 Task: Add a timeline in the project CoastTech for the epic 'IT process automation' from 2024/02/03 to 2024/08/26. Add a timeline in the project CoastTech for the epic 'IT project portfolio management (PPM) improvement' from 2024/03/21 to 2024/08/05. Add a timeline in the project CoastTech for the epic 'IT change management optimization' from 2023/02/09 to 2024/10/07
Action: Mouse moved to (165, 53)
Screenshot: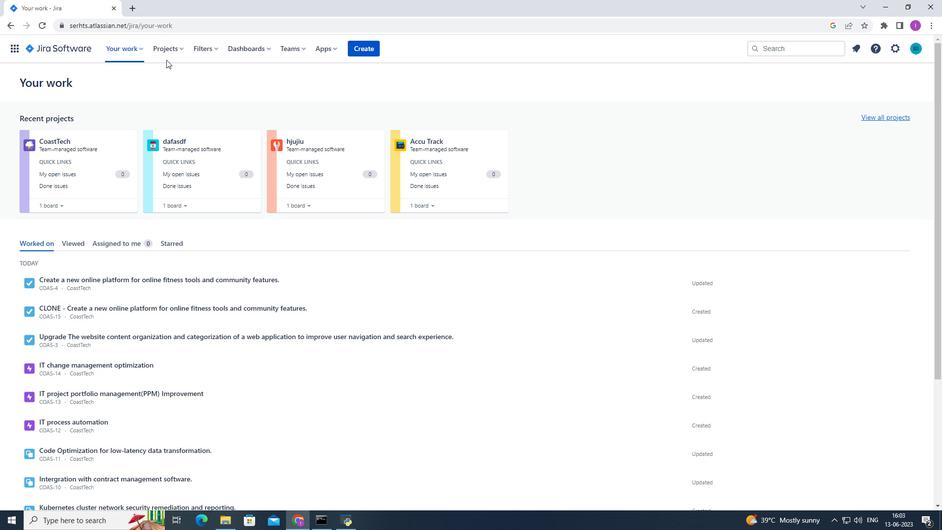 
Action: Mouse pressed left at (165, 53)
Screenshot: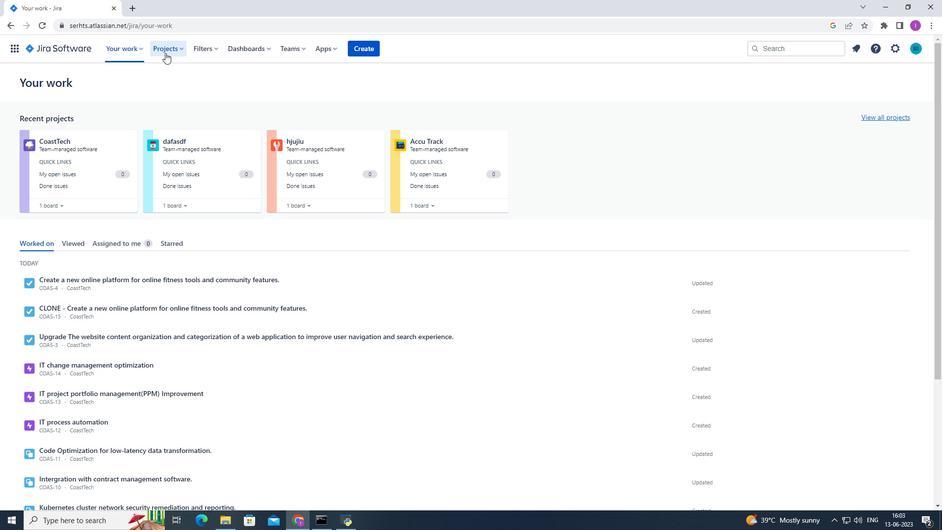 
Action: Mouse moved to (186, 90)
Screenshot: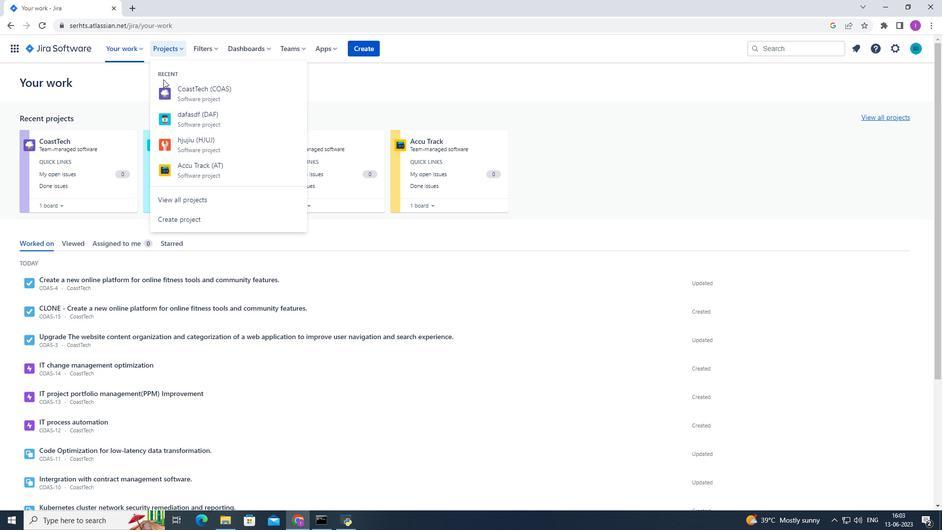 
Action: Mouse pressed left at (186, 90)
Screenshot: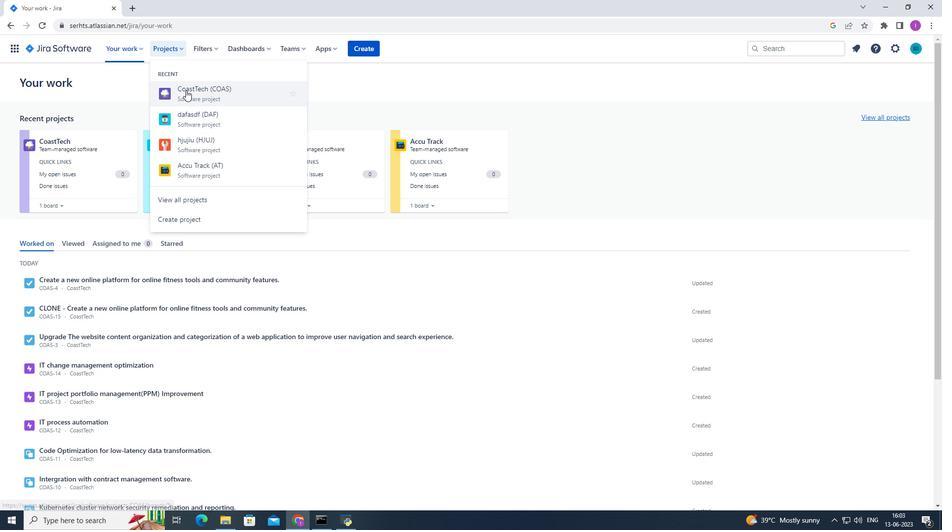 
Action: Mouse moved to (61, 147)
Screenshot: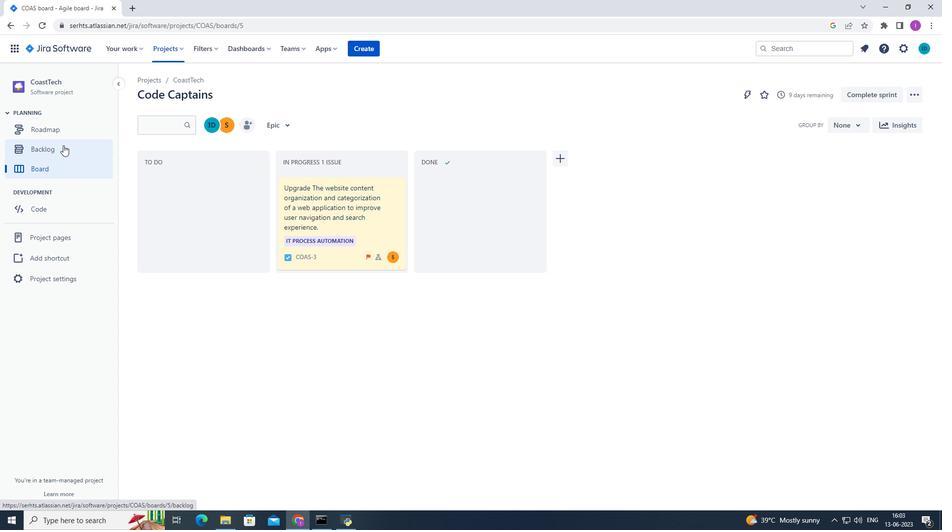 
Action: Mouse pressed left at (61, 147)
Screenshot: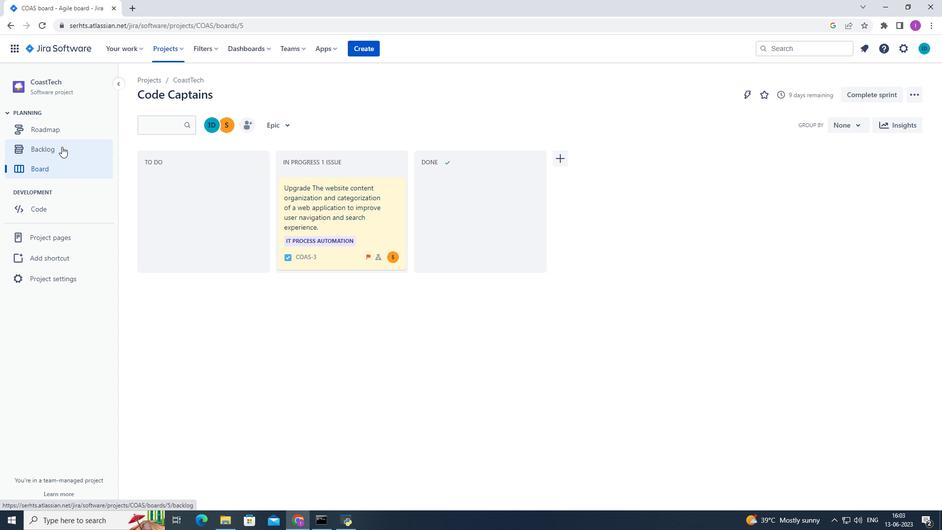 
Action: Mouse moved to (158, 151)
Screenshot: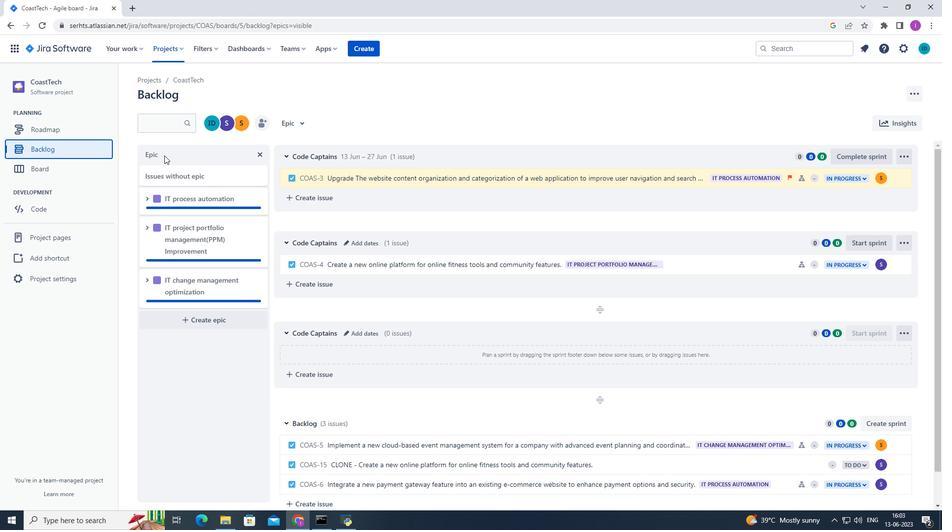
Action: Mouse pressed left at (158, 151)
Screenshot: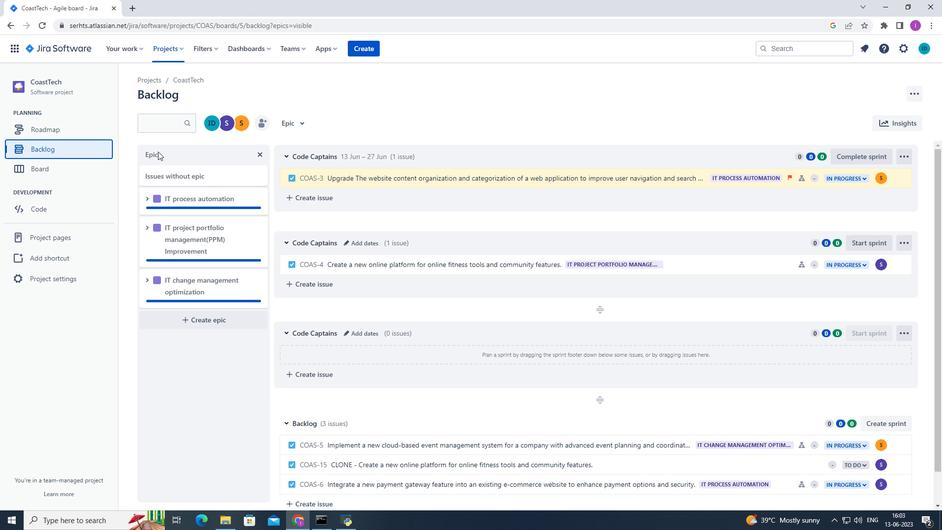 
Action: Mouse moved to (149, 198)
Screenshot: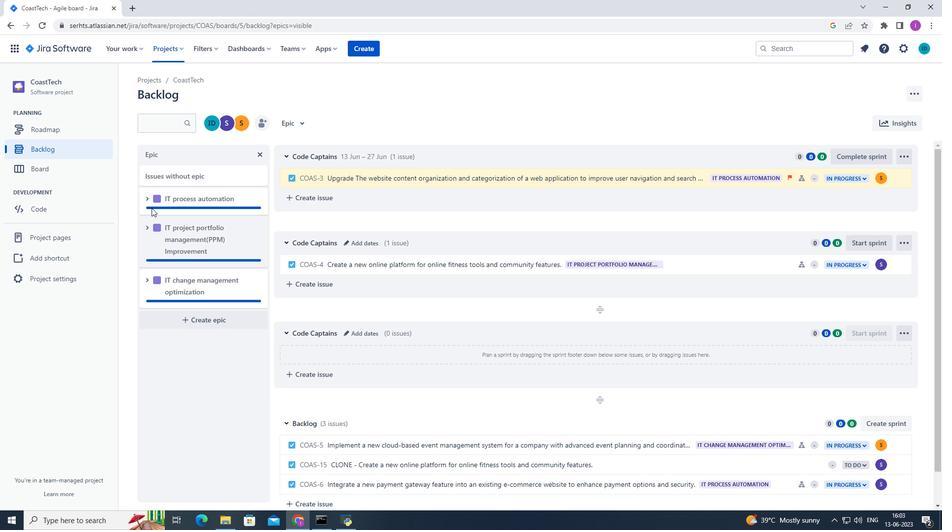 
Action: Mouse pressed left at (149, 198)
Screenshot: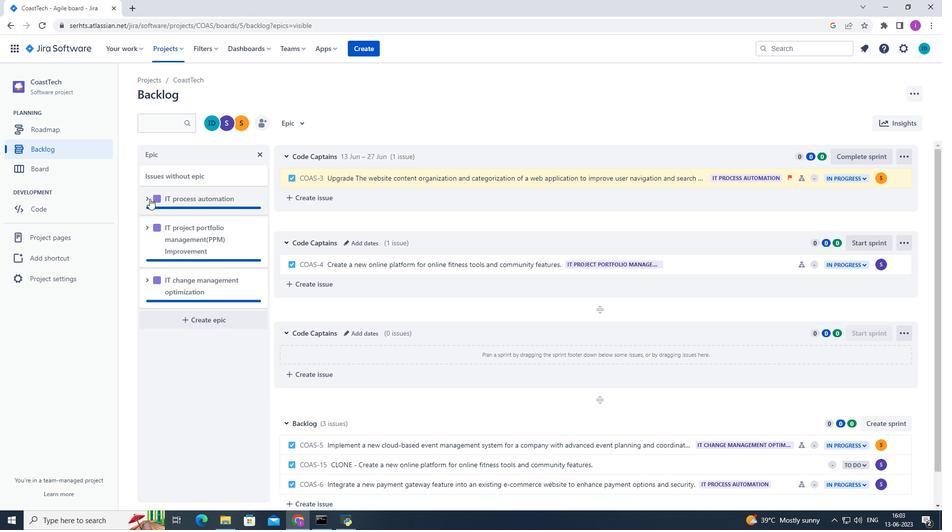 
Action: Mouse moved to (191, 273)
Screenshot: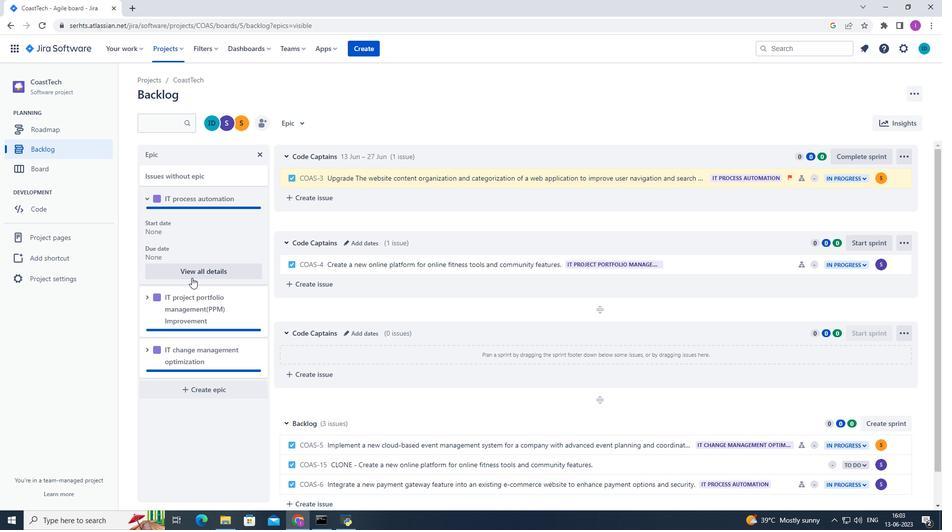 
Action: Mouse pressed left at (191, 273)
Screenshot: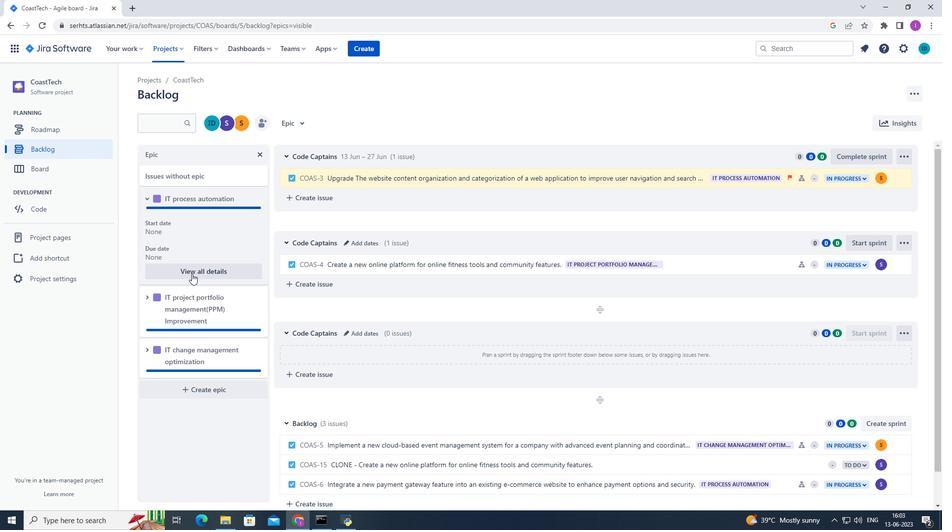 
Action: Mouse moved to (854, 369)
Screenshot: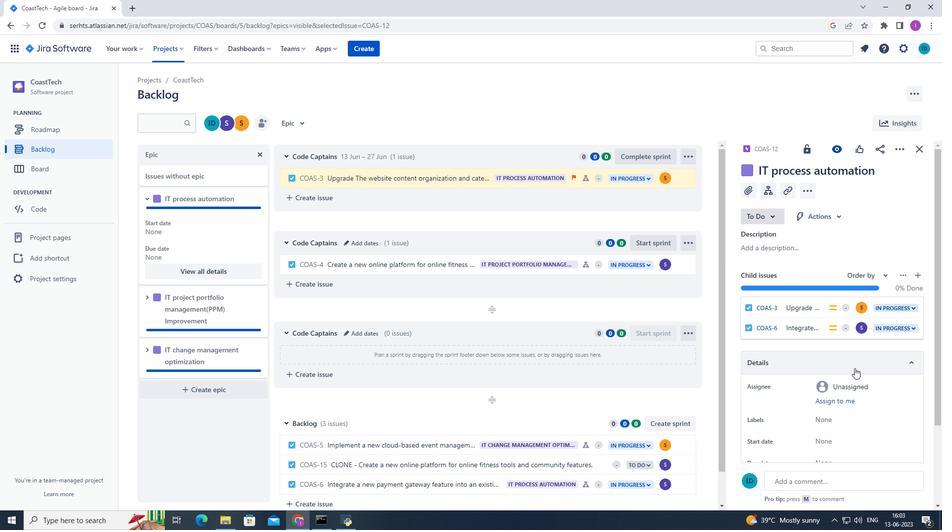 
Action: Mouse scrolled (854, 369) with delta (0, 0)
Screenshot: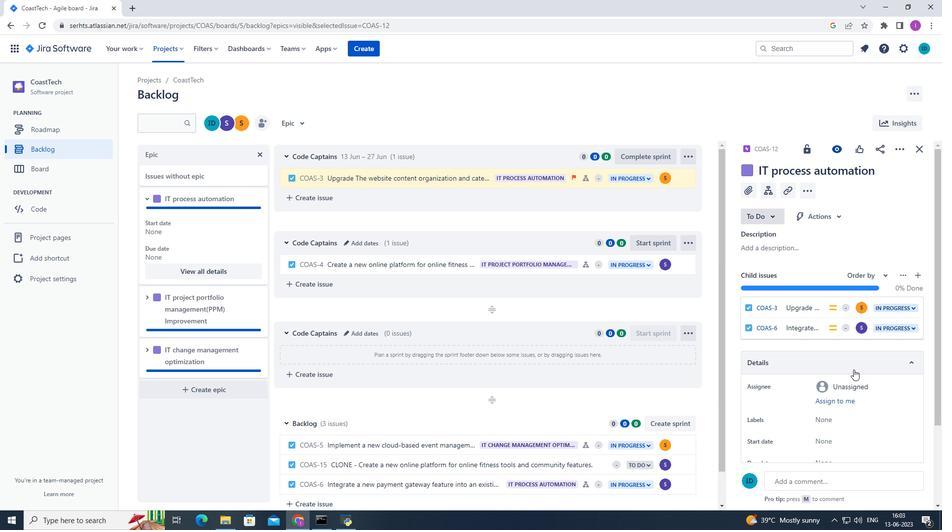 
Action: Mouse scrolled (854, 369) with delta (0, 0)
Screenshot: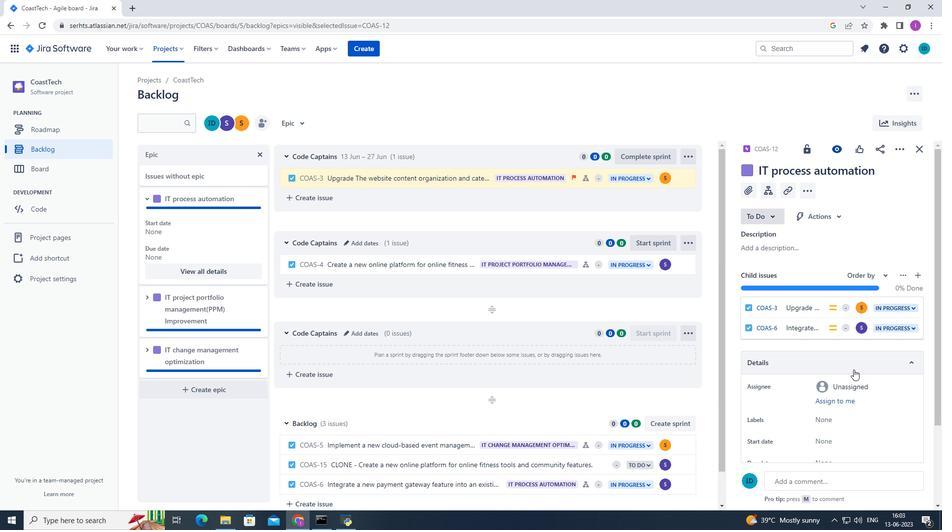 
Action: Mouse scrolled (854, 369) with delta (0, 0)
Screenshot: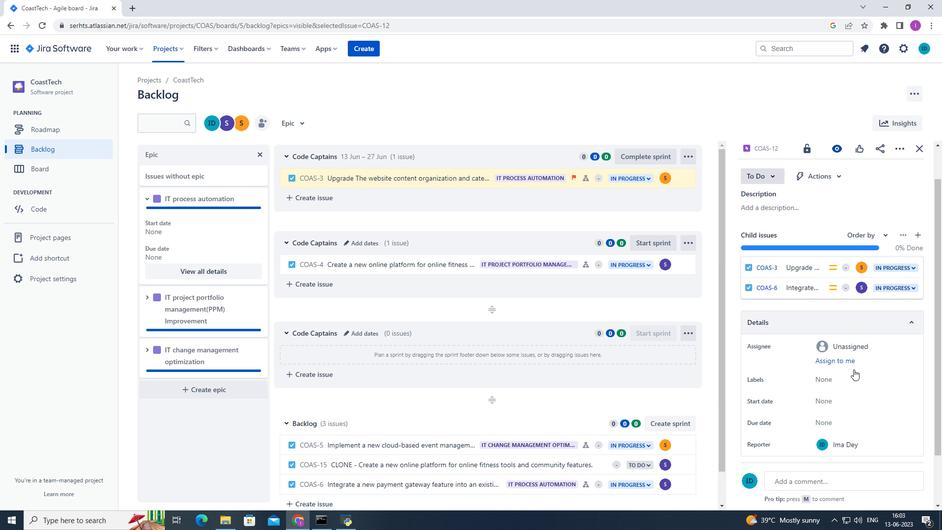 
Action: Mouse scrolled (854, 370) with delta (0, 0)
Screenshot: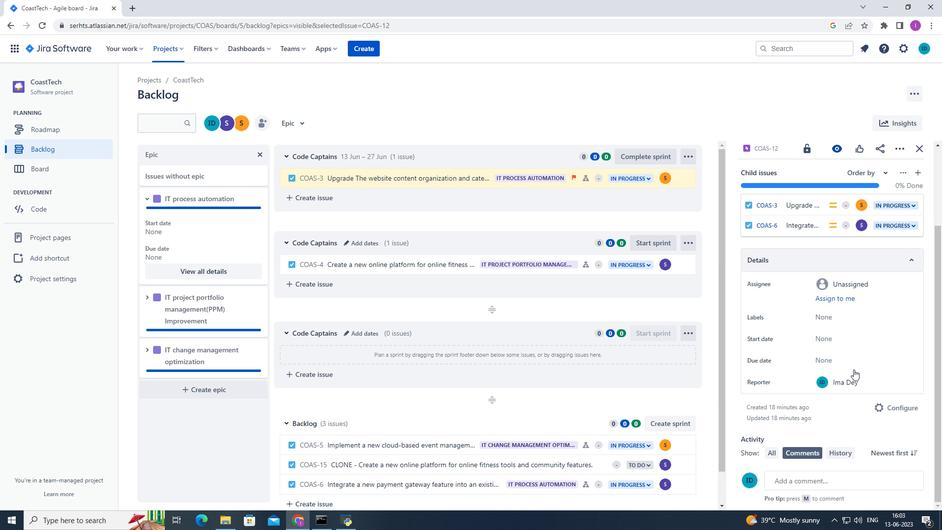 
Action: Mouse scrolled (854, 369) with delta (0, 0)
Screenshot: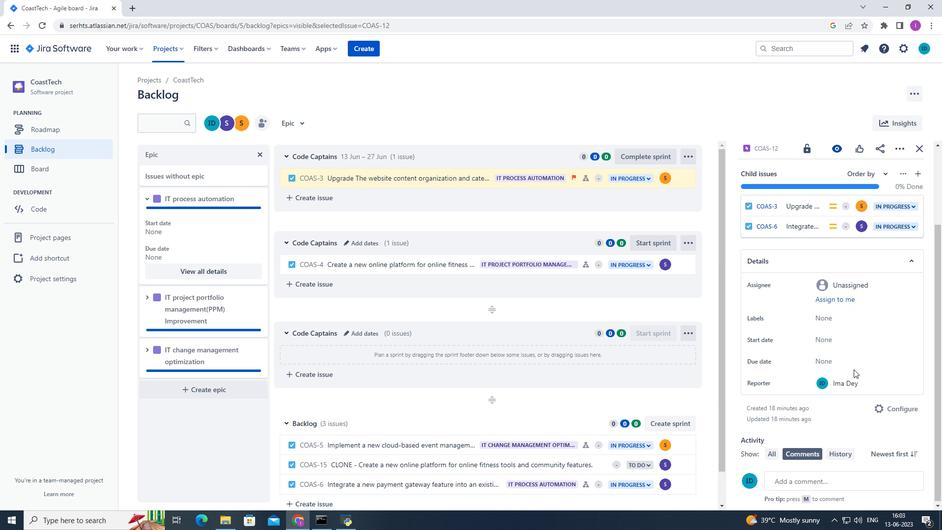 
Action: Mouse scrolled (854, 369) with delta (0, 0)
Screenshot: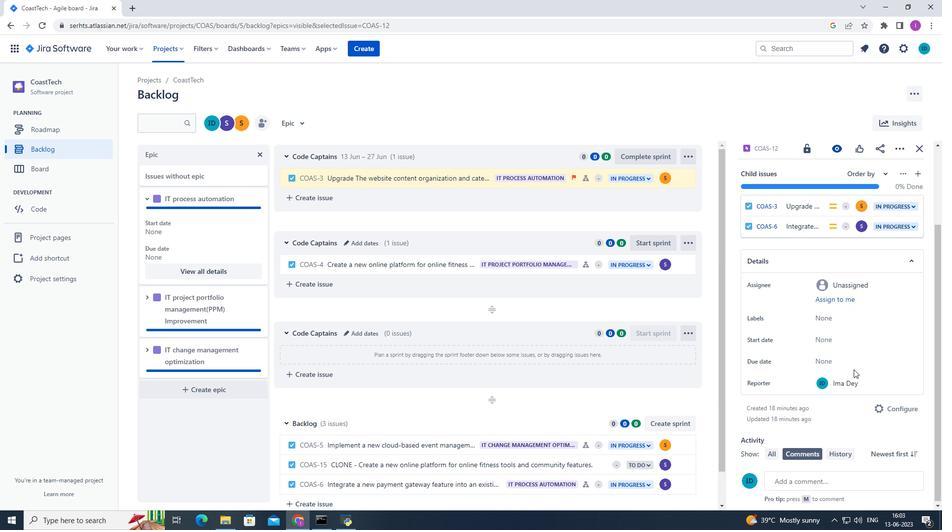 
Action: Mouse scrolled (854, 369) with delta (0, 0)
Screenshot: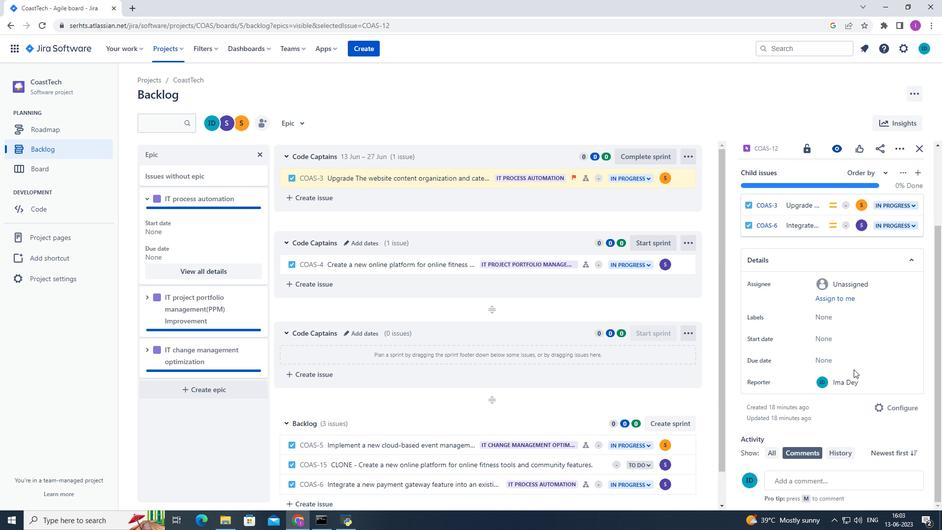 
Action: Mouse scrolled (854, 369) with delta (0, 0)
Screenshot: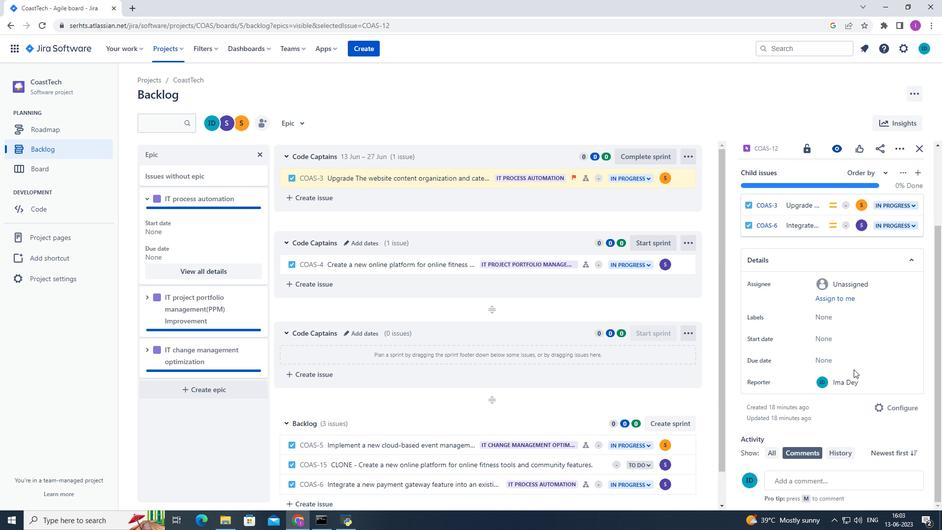 
Action: Mouse scrolled (854, 370) with delta (0, 0)
Screenshot: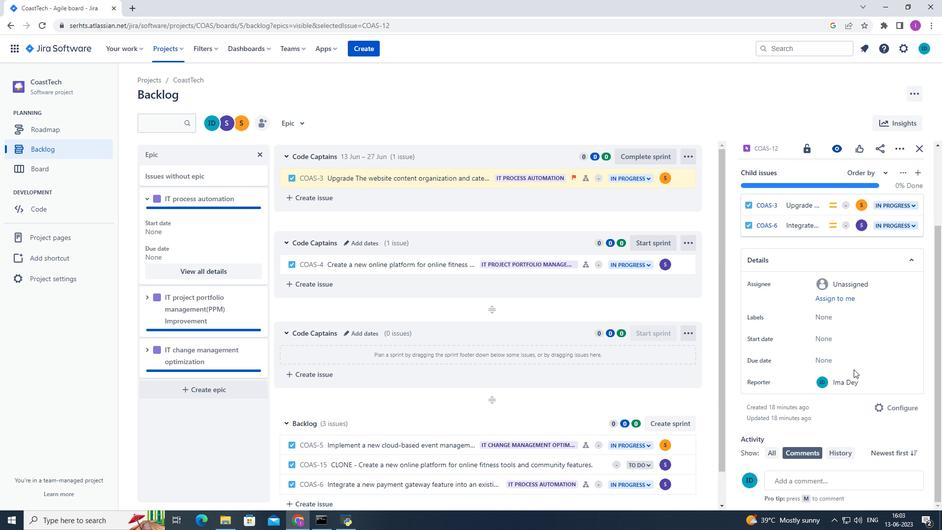 
Action: Mouse scrolled (854, 369) with delta (0, 0)
Screenshot: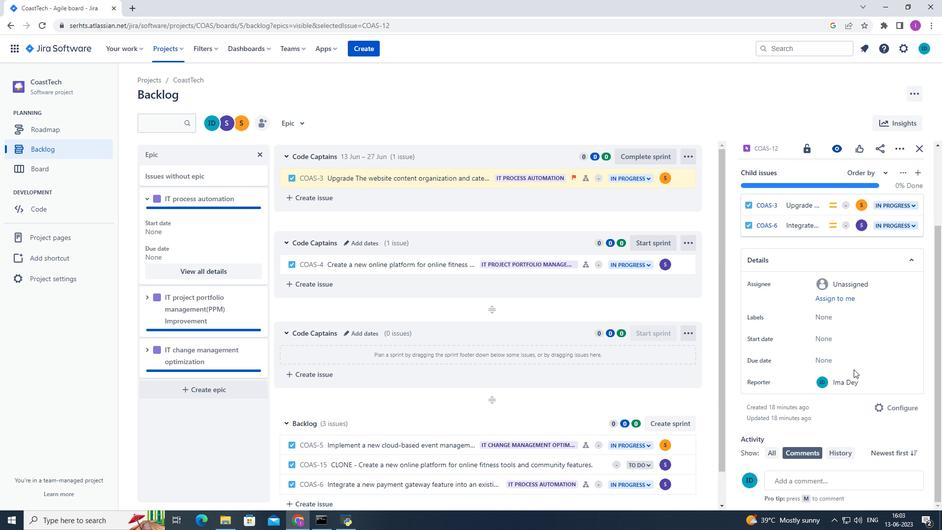 
Action: Mouse moved to (853, 365)
Screenshot: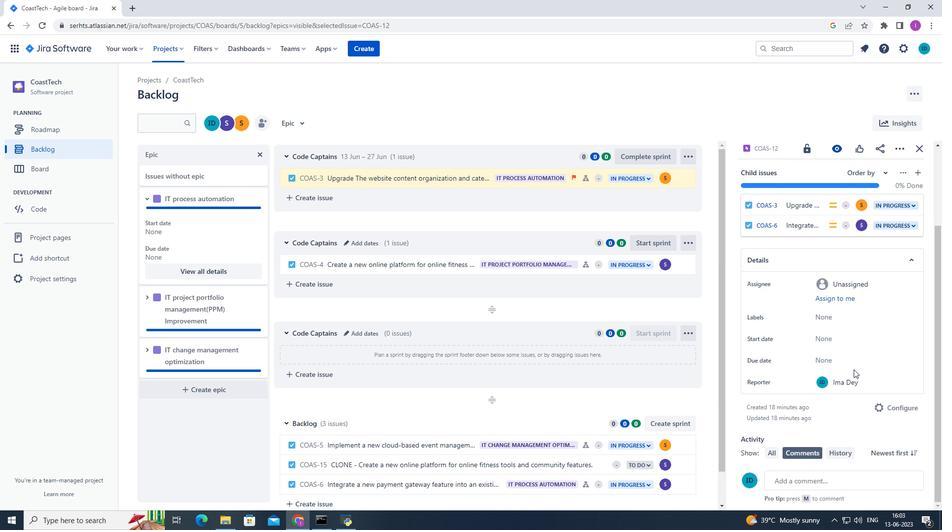
Action: Mouse scrolled (853, 364) with delta (0, 0)
Screenshot: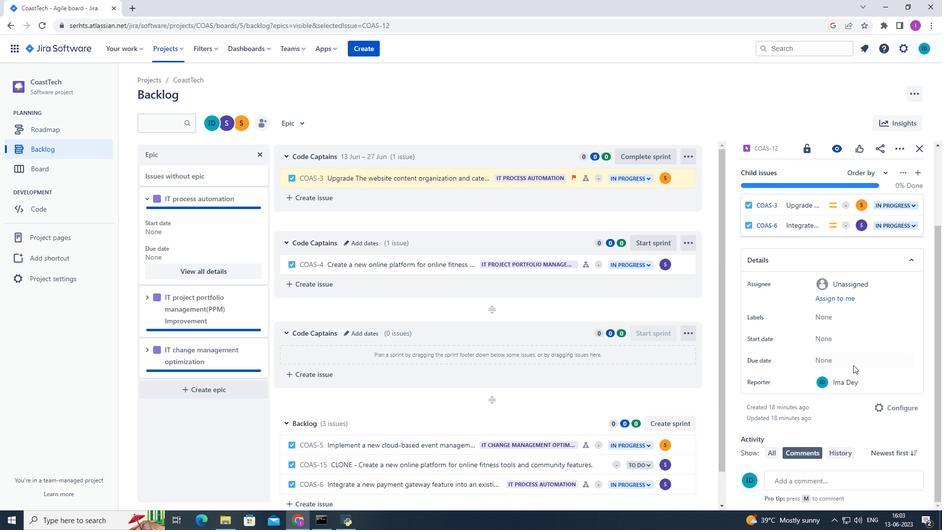 
Action: Mouse scrolled (853, 364) with delta (0, 0)
Screenshot: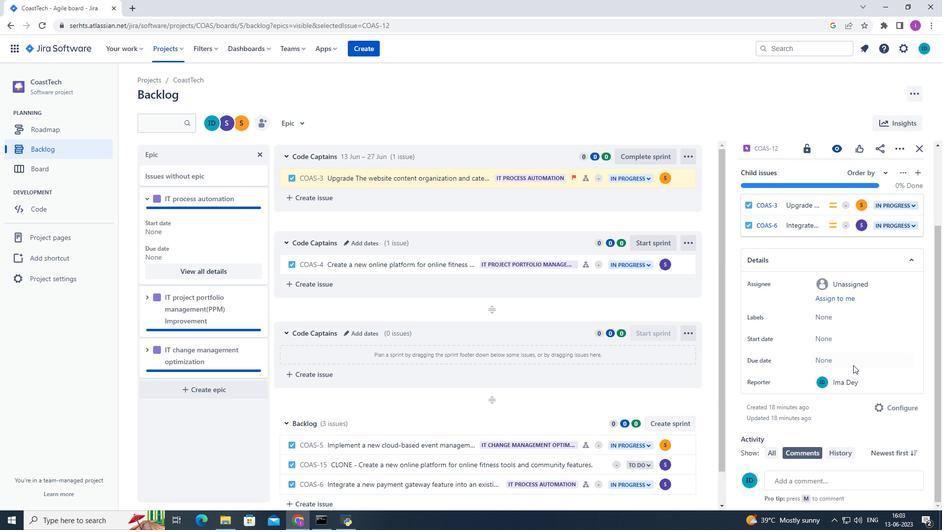 
Action: Mouse scrolled (853, 364) with delta (0, 0)
Screenshot: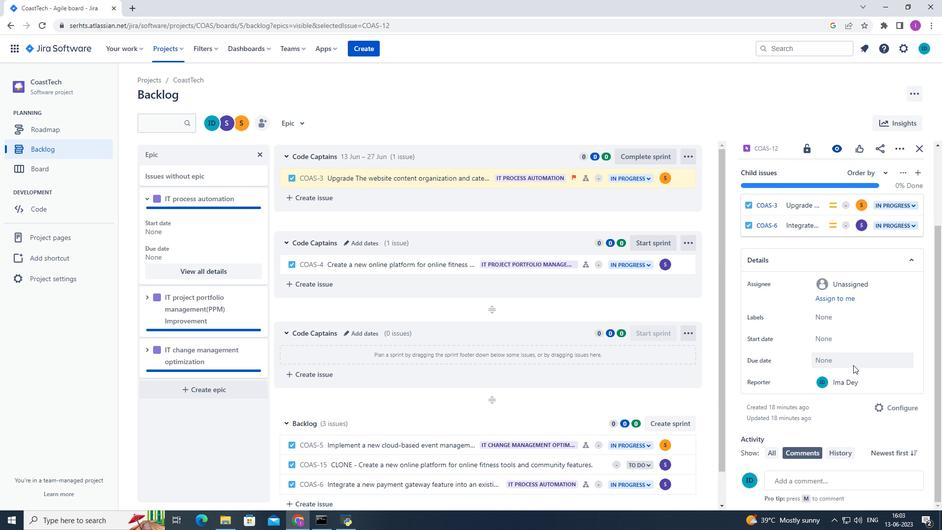 
Action: Mouse moved to (850, 354)
Screenshot: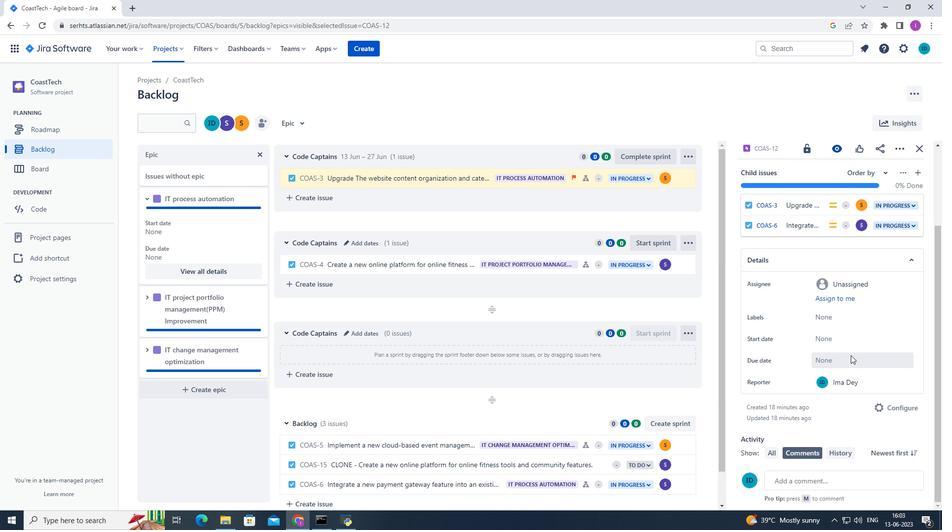 
Action: Mouse scrolled (850, 355) with delta (0, 0)
Screenshot: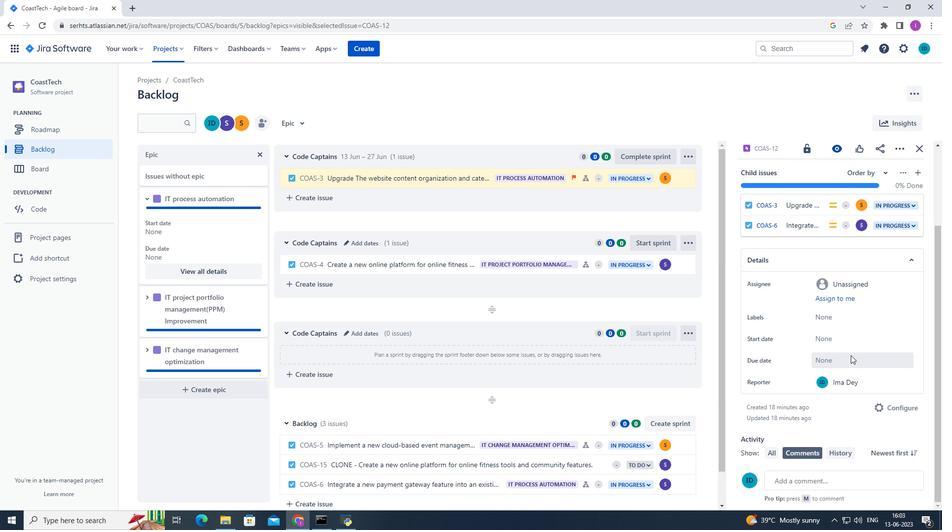 
Action: Mouse scrolled (850, 355) with delta (0, 0)
Screenshot: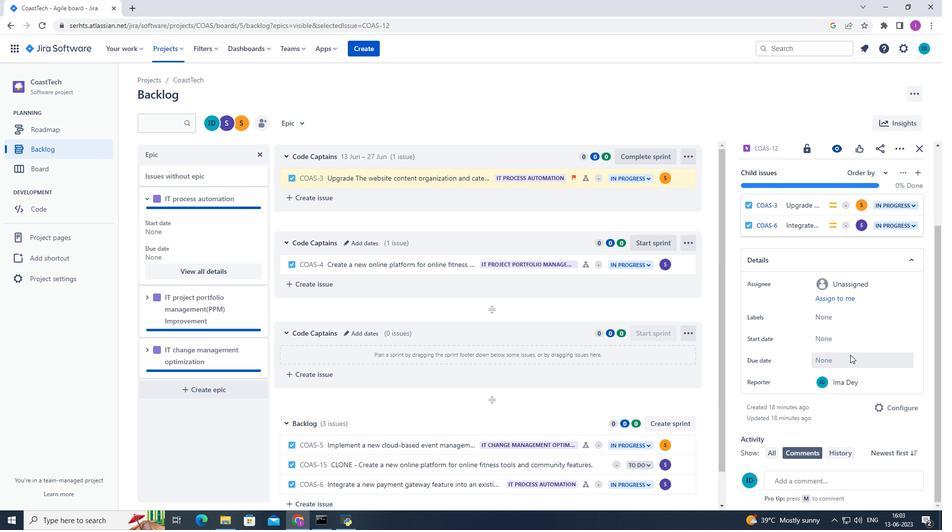 
Action: Mouse scrolled (850, 354) with delta (0, 0)
Screenshot: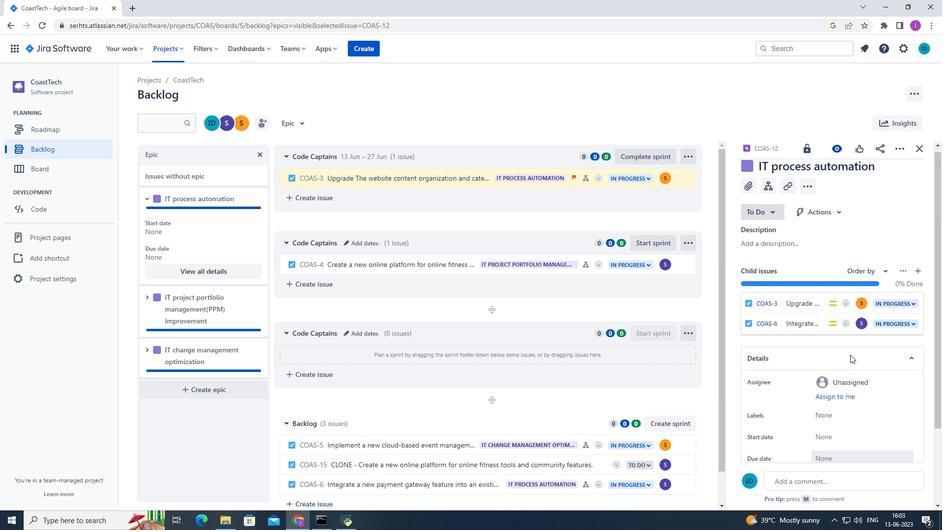 
Action: Mouse scrolled (850, 354) with delta (0, 0)
Screenshot: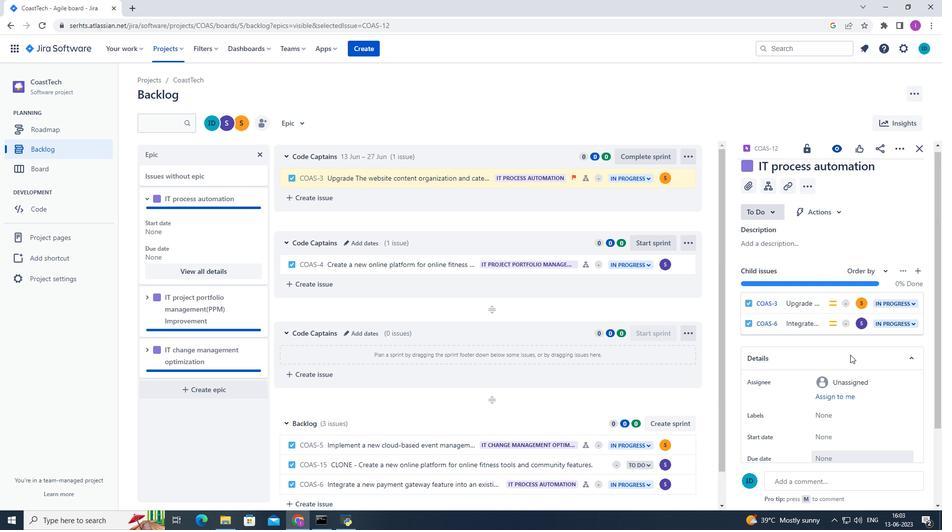 
Action: Mouse moved to (818, 338)
Screenshot: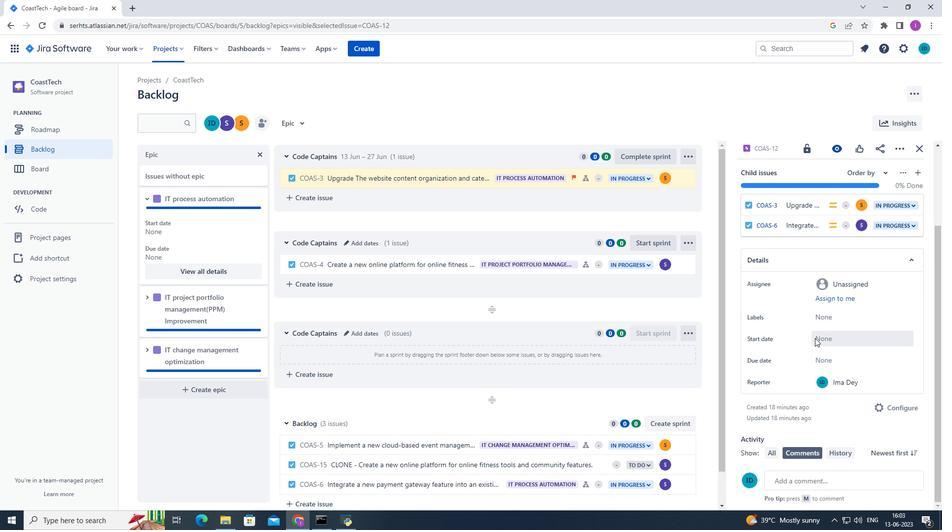 
Action: Mouse pressed left at (818, 338)
Screenshot: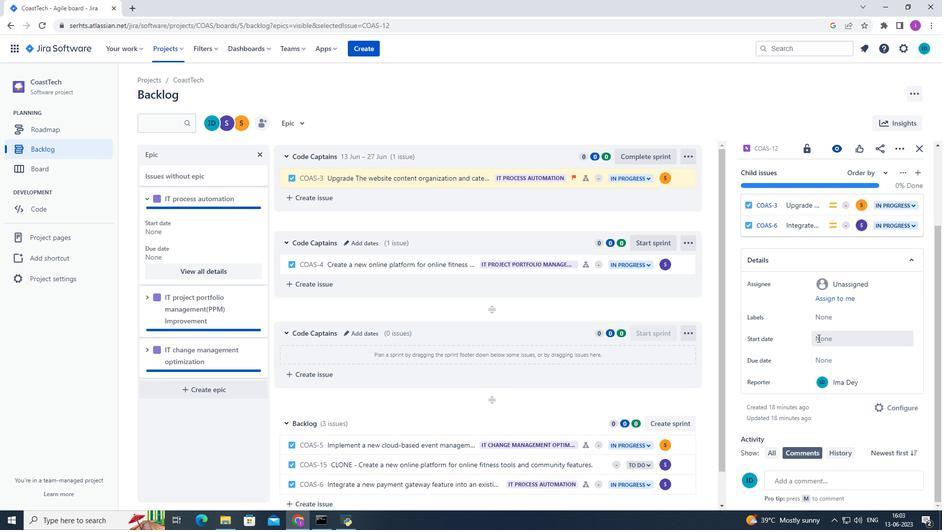 
Action: Mouse moved to (844, 377)
Screenshot: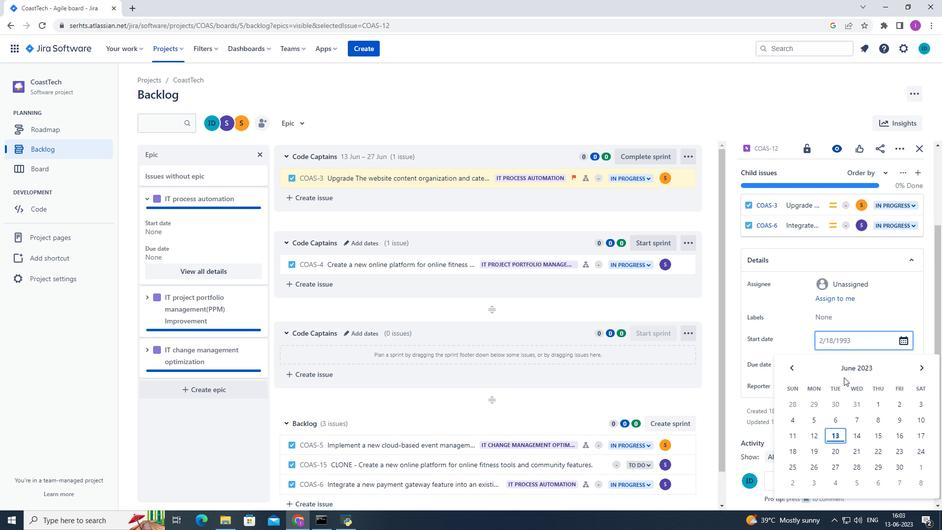 
Action: Mouse scrolled (844, 377) with delta (0, 0)
Screenshot: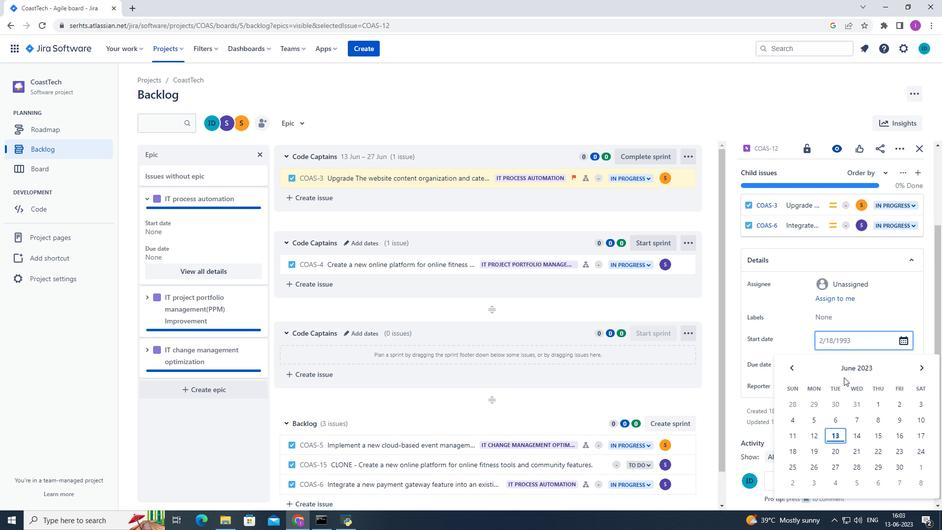 
Action: Mouse scrolled (844, 377) with delta (0, 0)
Screenshot: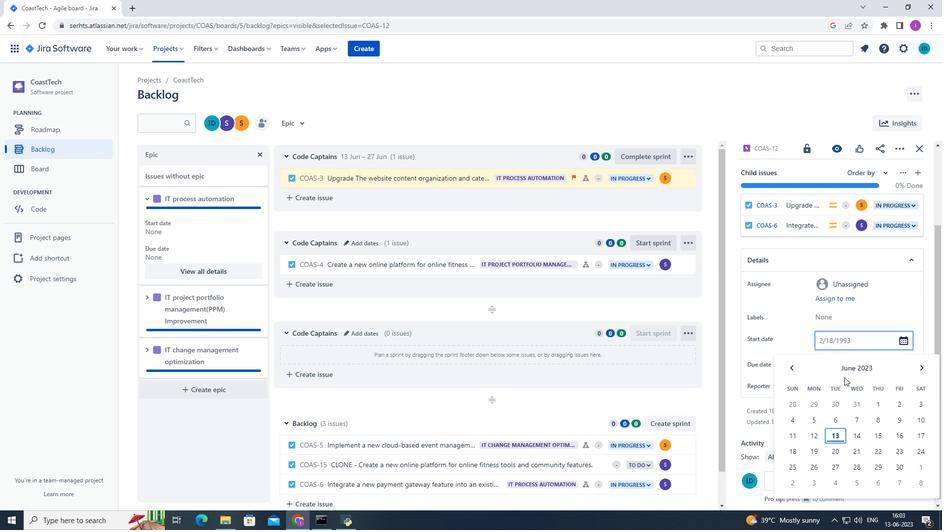 
Action: Mouse scrolled (844, 377) with delta (0, 0)
Screenshot: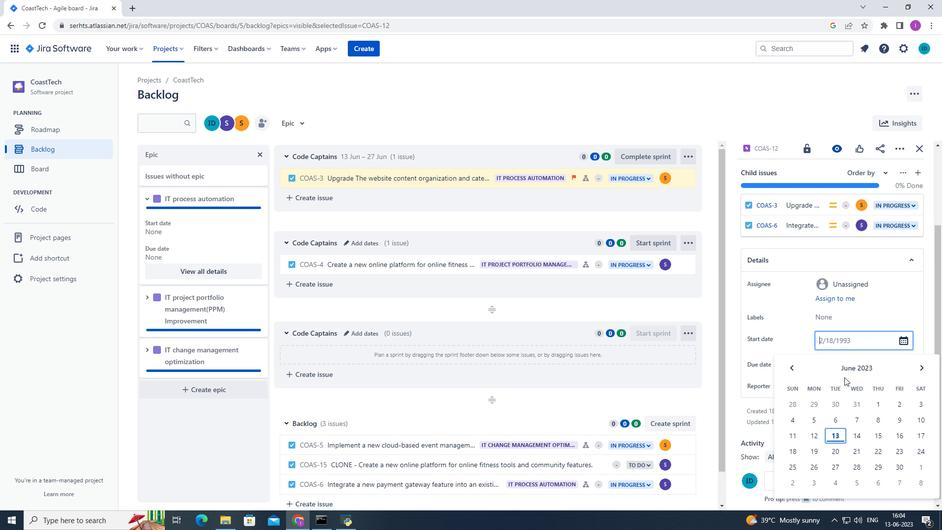 
Action: Mouse moved to (921, 368)
Screenshot: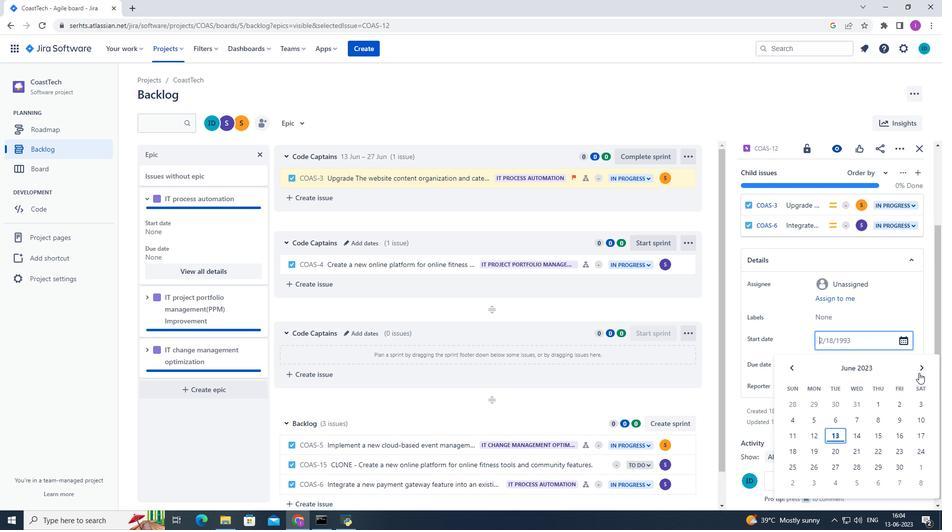 
Action: Mouse pressed left at (921, 368)
Screenshot: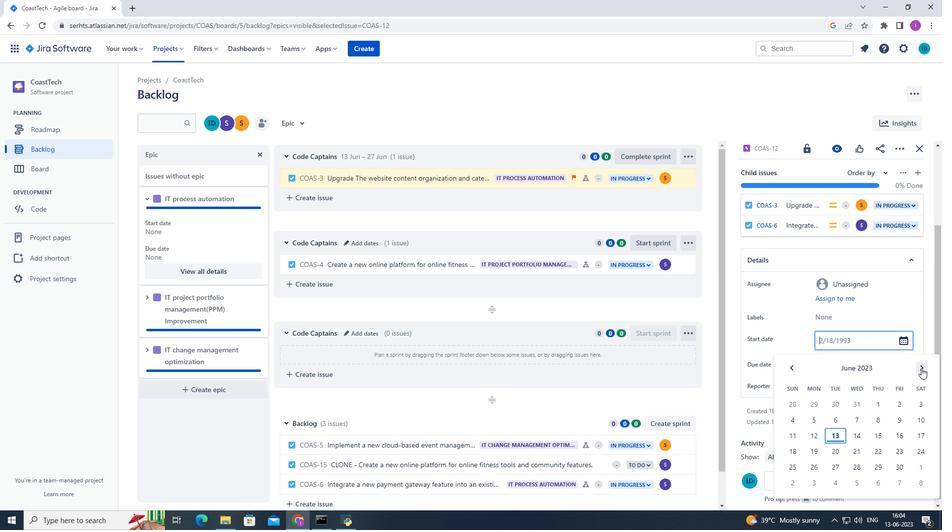 
Action: Mouse pressed left at (921, 368)
Screenshot: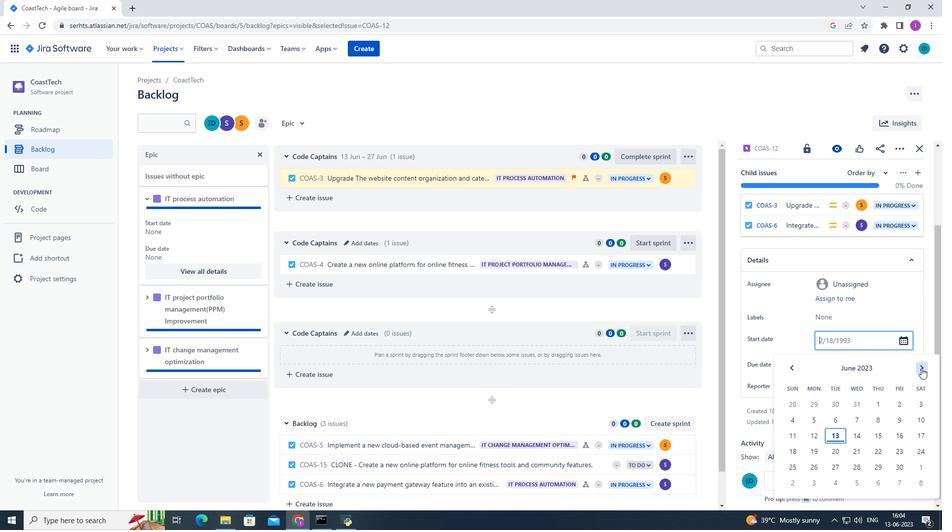
Action: Mouse pressed left at (921, 368)
Screenshot: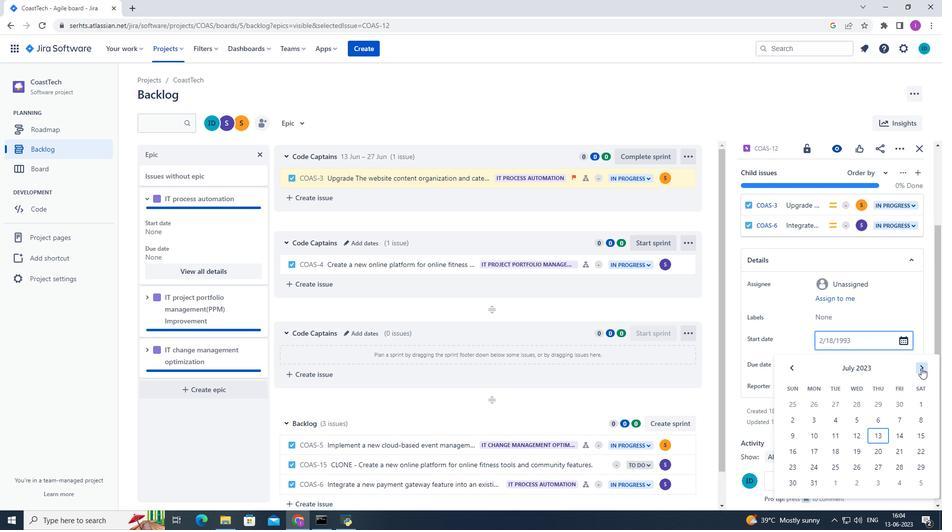 
Action: Mouse pressed left at (921, 368)
Screenshot: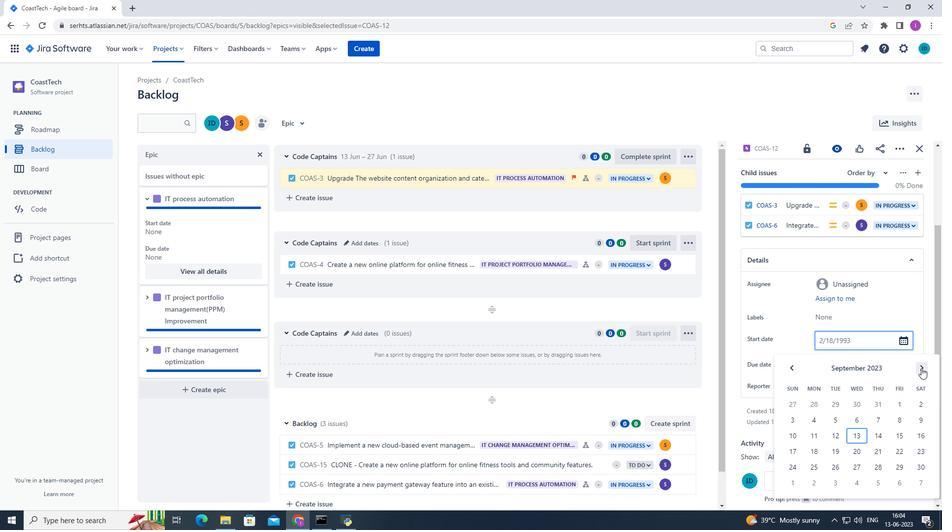 
Action: Mouse pressed left at (921, 368)
Screenshot: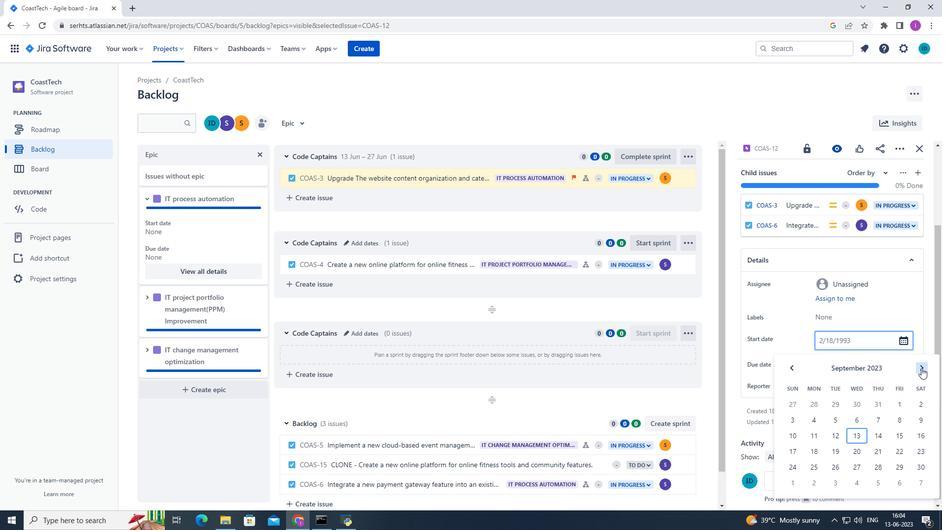 
Action: Mouse pressed left at (921, 368)
Screenshot: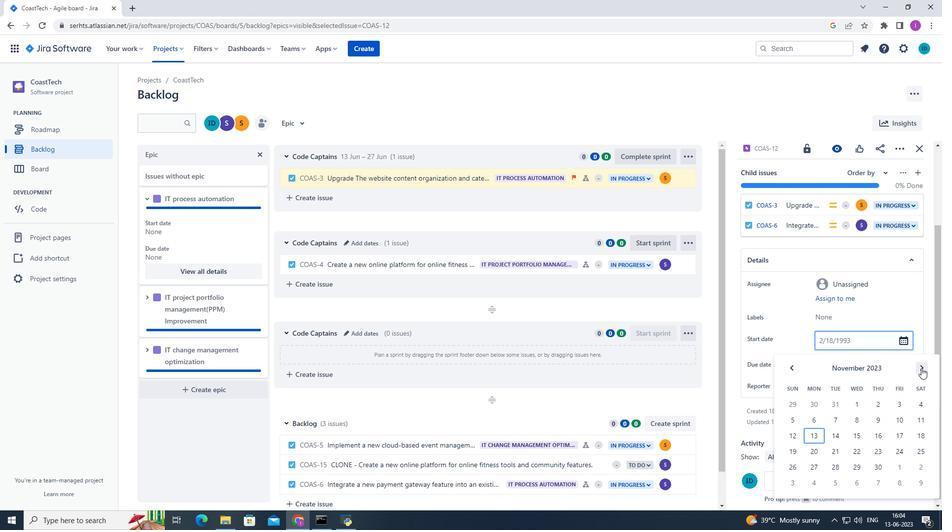 
Action: Mouse pressed left at (921, 368)
Screenshot: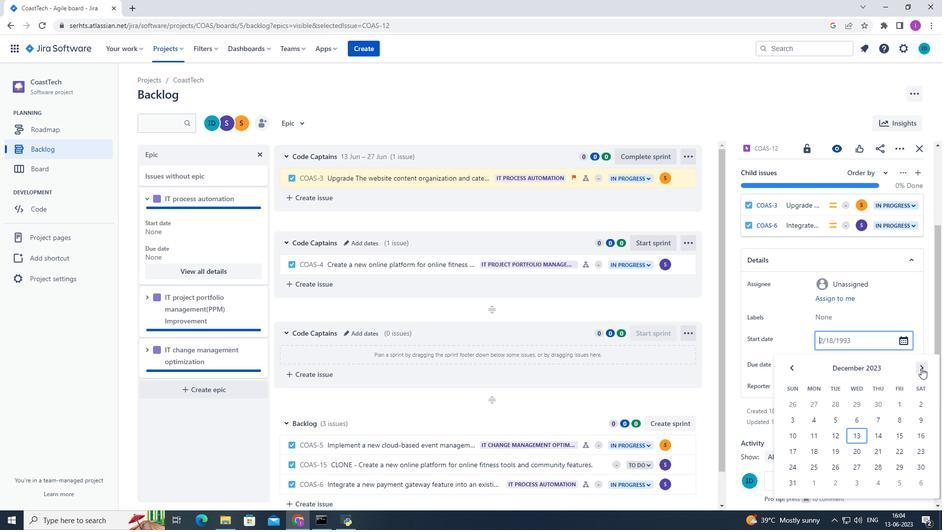 
Action: Mouse moved to (921, 368)
Screenshot: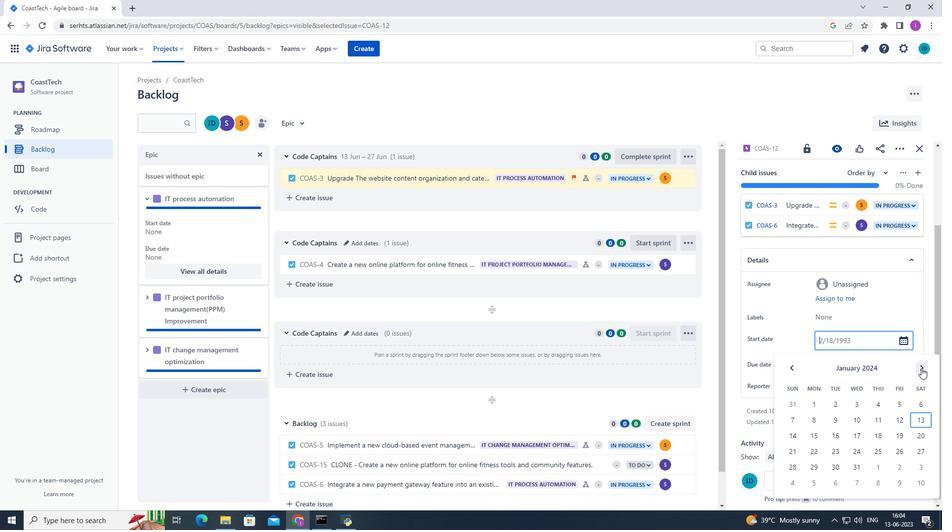 
Action: Mouse pressed left at (921, 368)
Screenshot: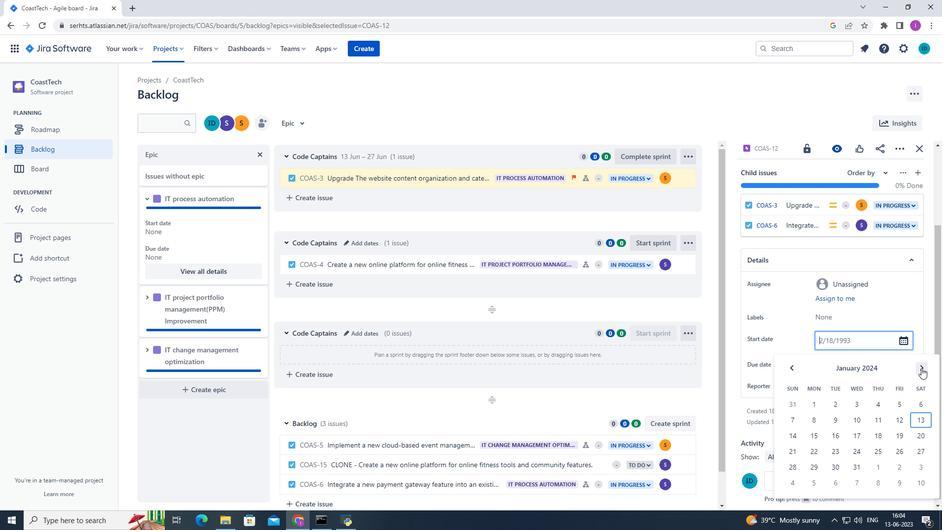 
Action: Mouse moved to (917, 399)
Screenshot: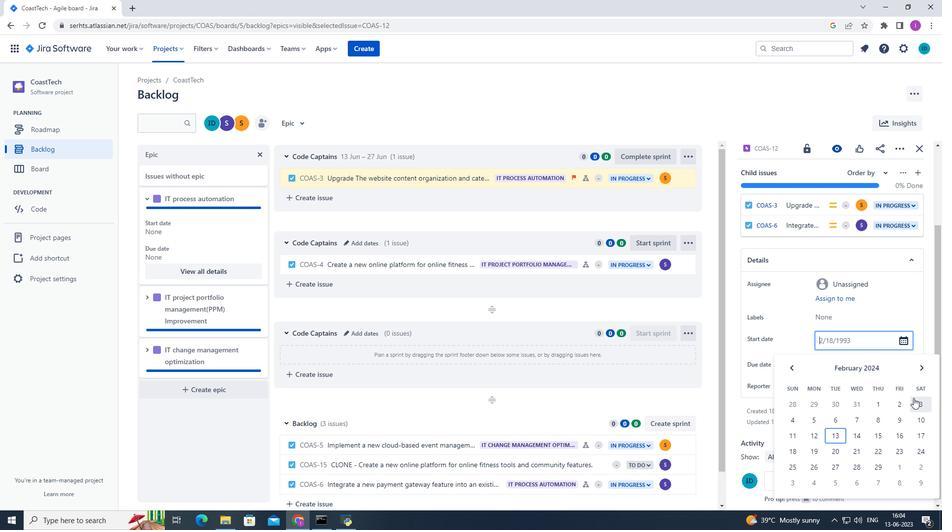 
Action: Mouse pressed left at (917, 399)
Screenshot: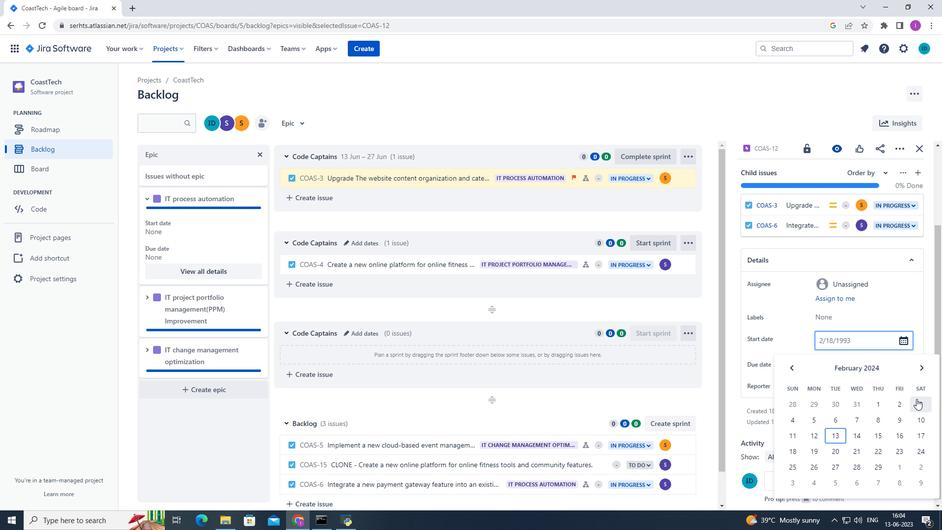 
Action: Mouse moved to (826, 367)
Screenshot: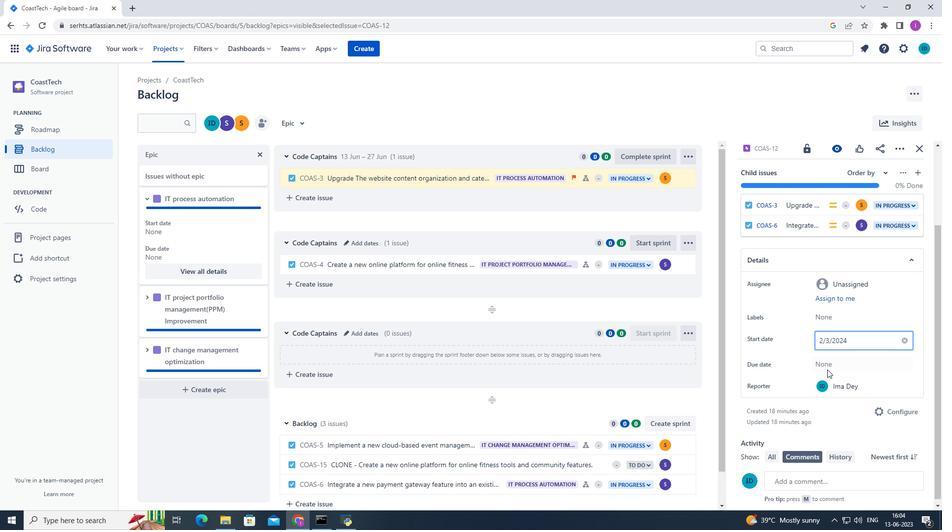 
Action: Mouse pressed left at (826, 367)
Screenshot: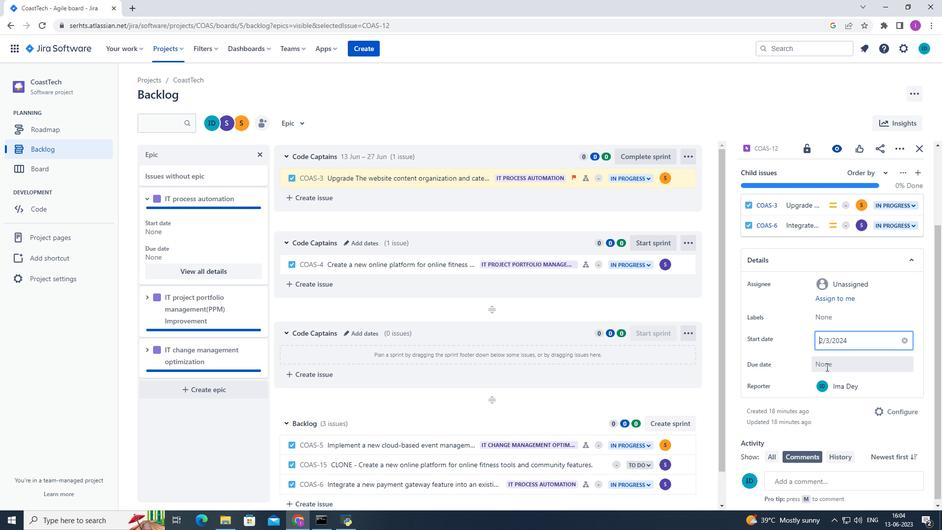 
Action: Mouse moved to (926, 222)
Screenshot: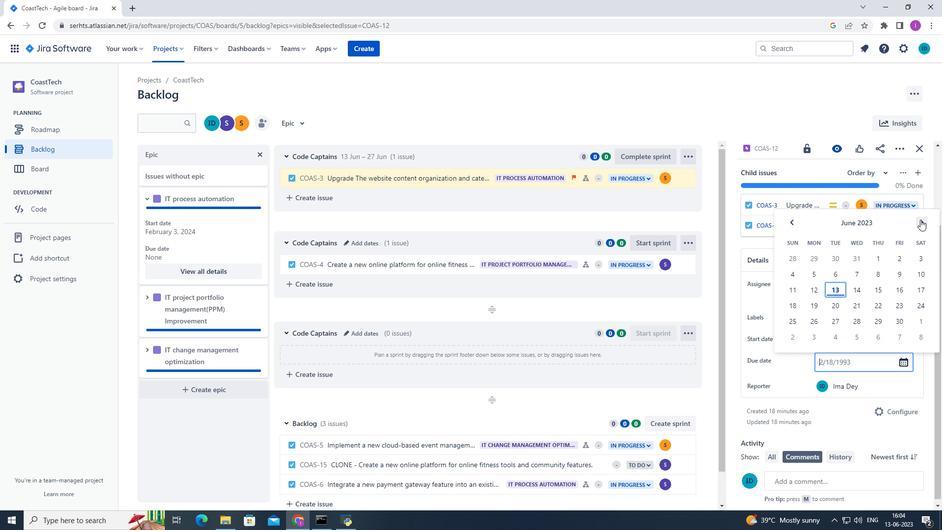 
Action: Mouse pressed left at (926, 222)
Screenshot: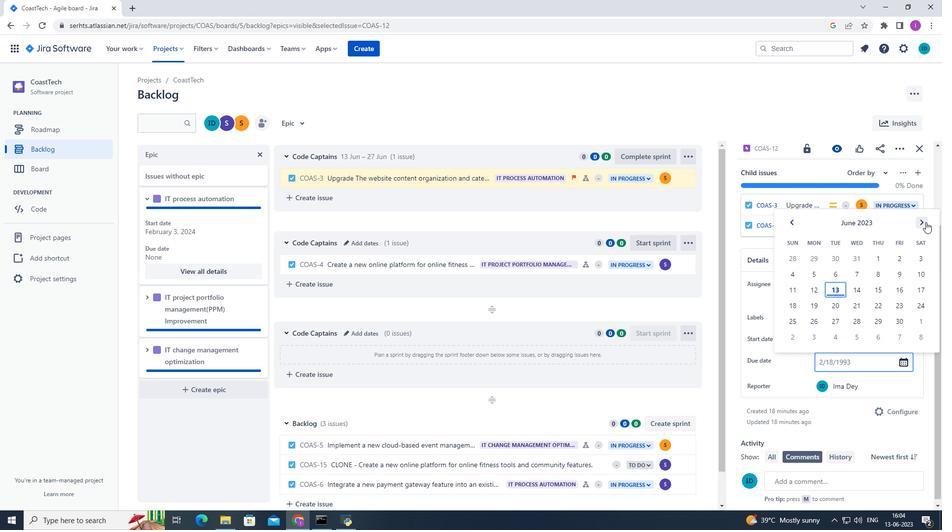 
Action: Mouse pressed left at (926, 222)
Screenshot: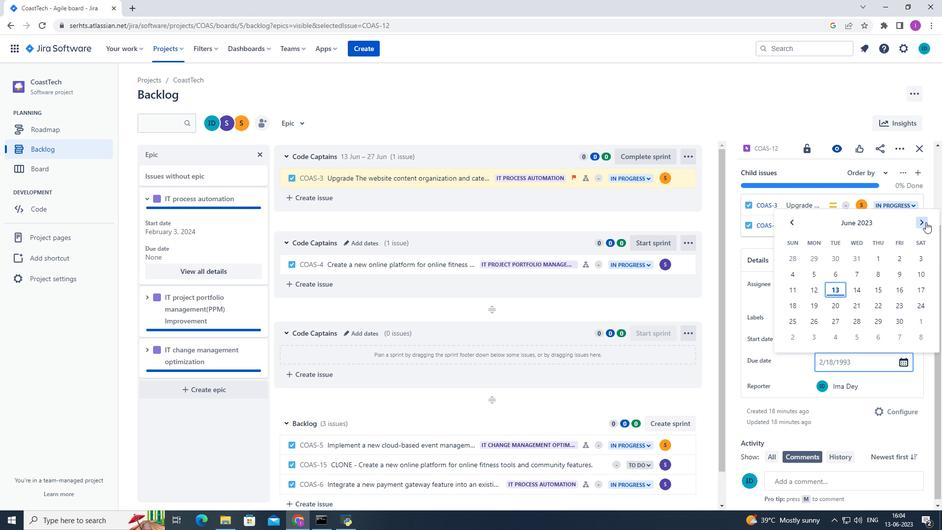 
Action: Mouse pressed left at (926, 222)
Screenshot: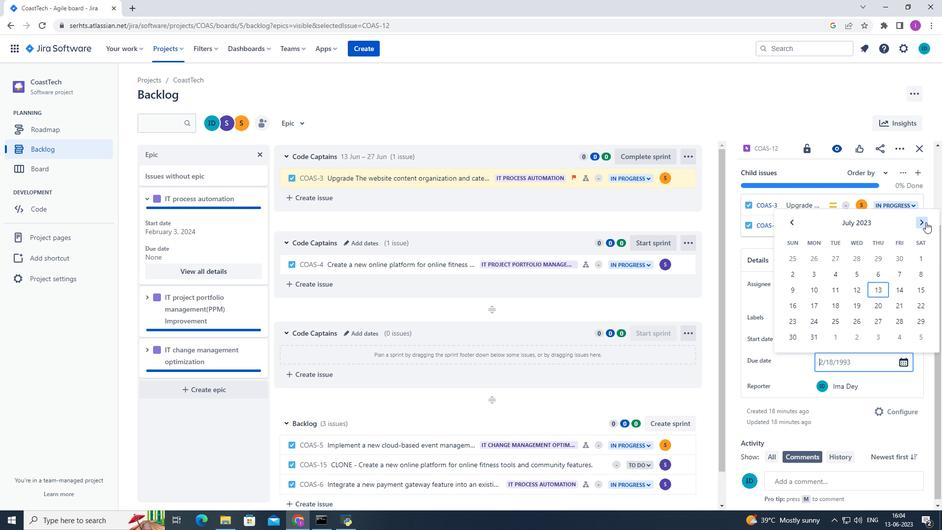 
Action: Mouse pressed left at (926, 222)
Screenshot: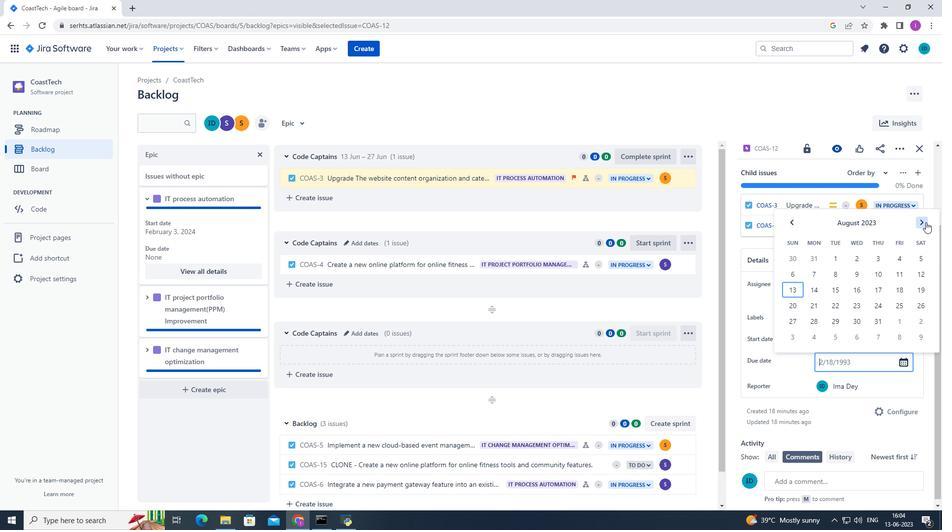 
Action: Mouse pressed left at (926, 222)
Screenshot: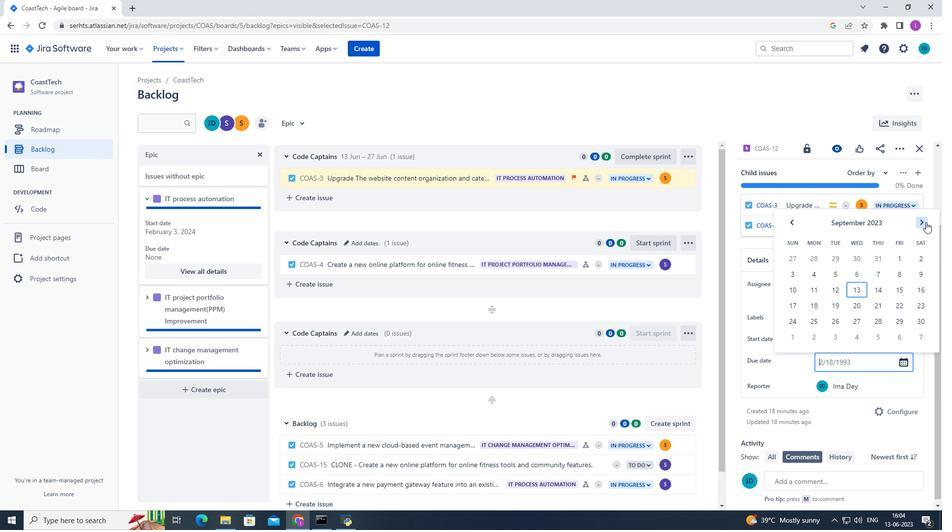 
Action: Mouse pressed left at (926, 222)
Screenshot: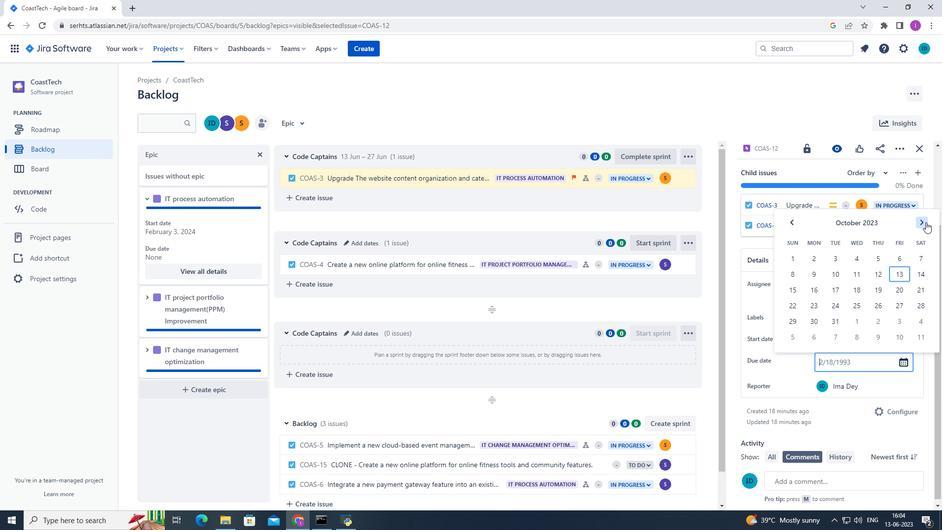
Action: Mouse pressed left at (926, 222)
Screenshot: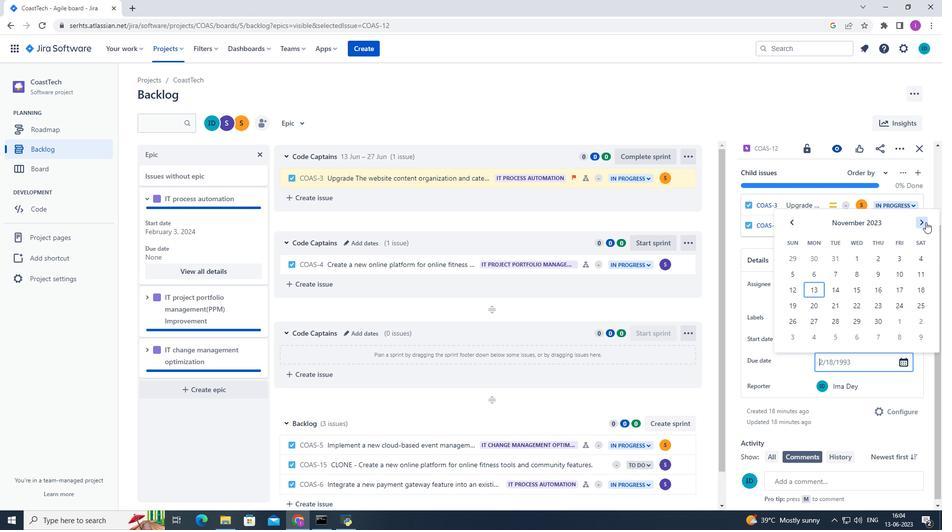 
Action: Mouse pressed left at (926, 222)
Screenshot: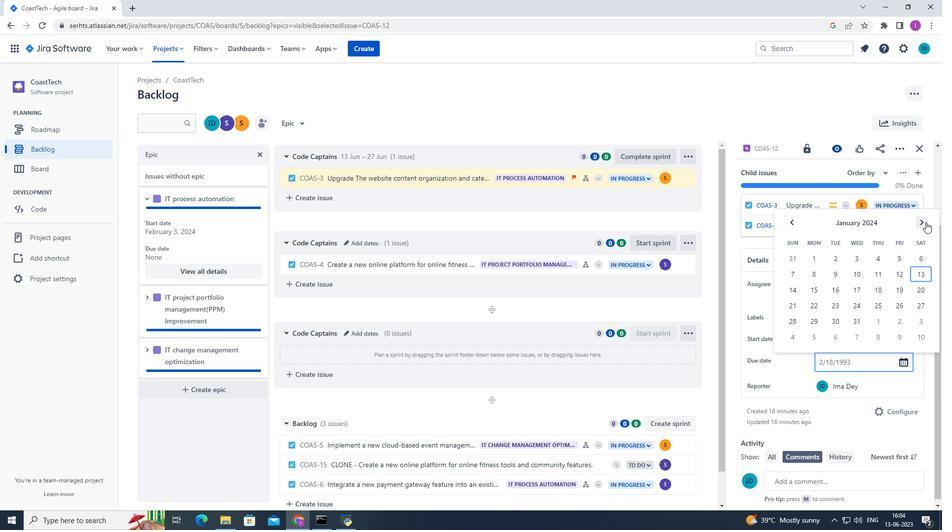 
Action: Mouse pressed left at (926, 222)
Screenshot: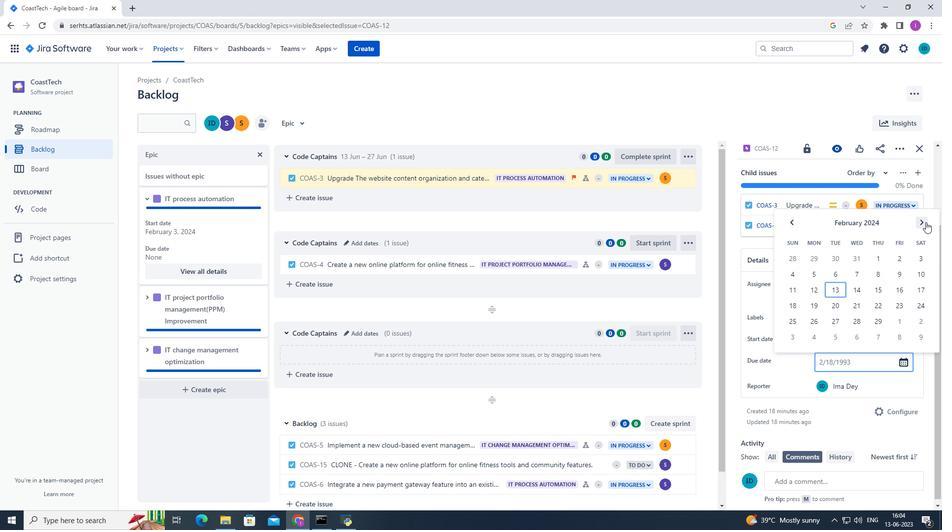 
Action: Mouse pressed left at (926, 222)
Screenshot: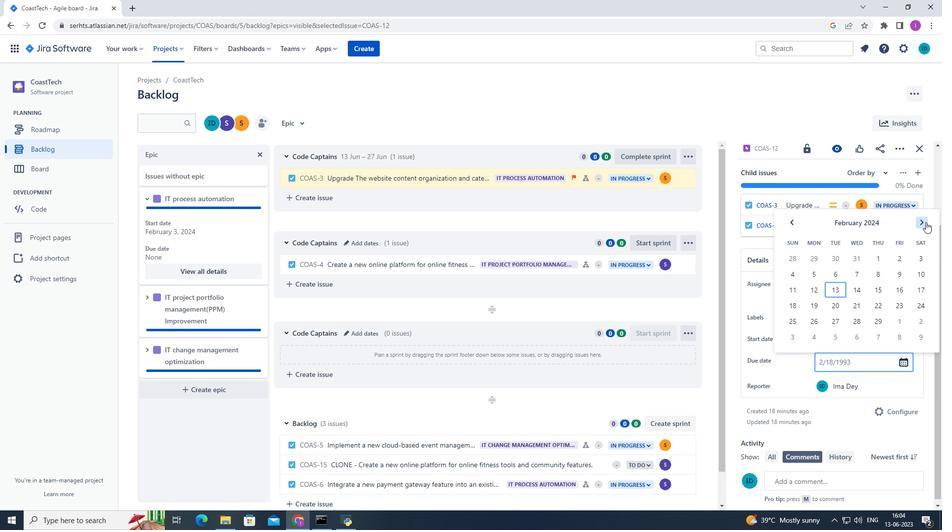 
Action: Mouse pressed left at (926, 222)
Screenshot: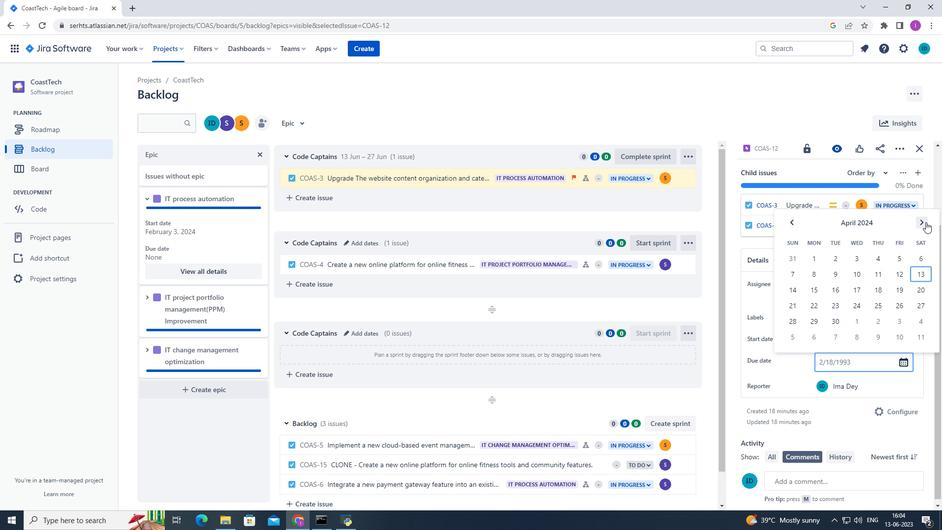 
Action: Mouse pressed left at (926, 222)
Screenshot: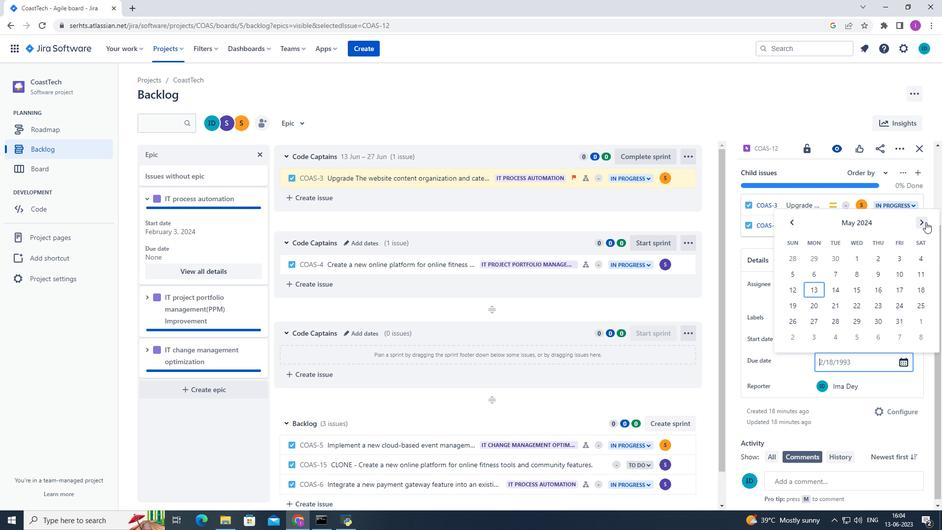 
Action: Mouse pressed left at (926, 222)
Screenshot: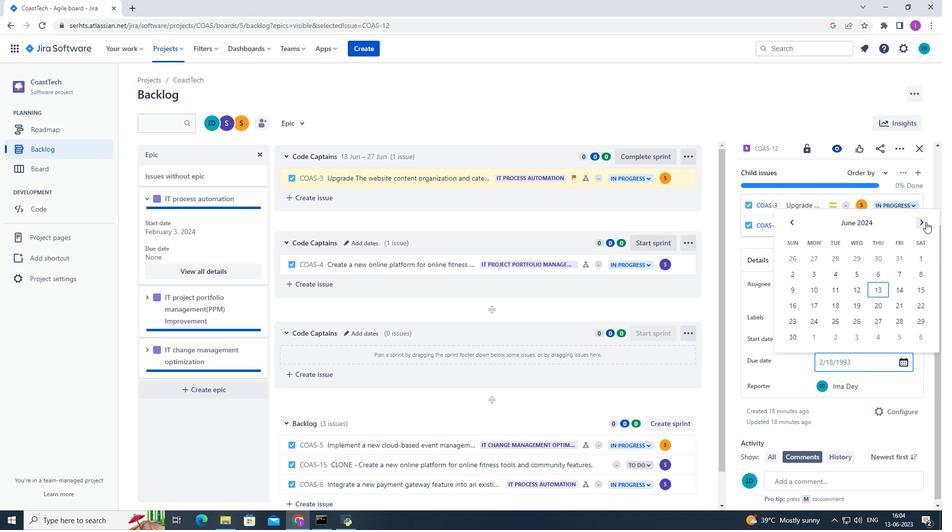
Action: Mouse pressed left at (926, 222)
Screenshot: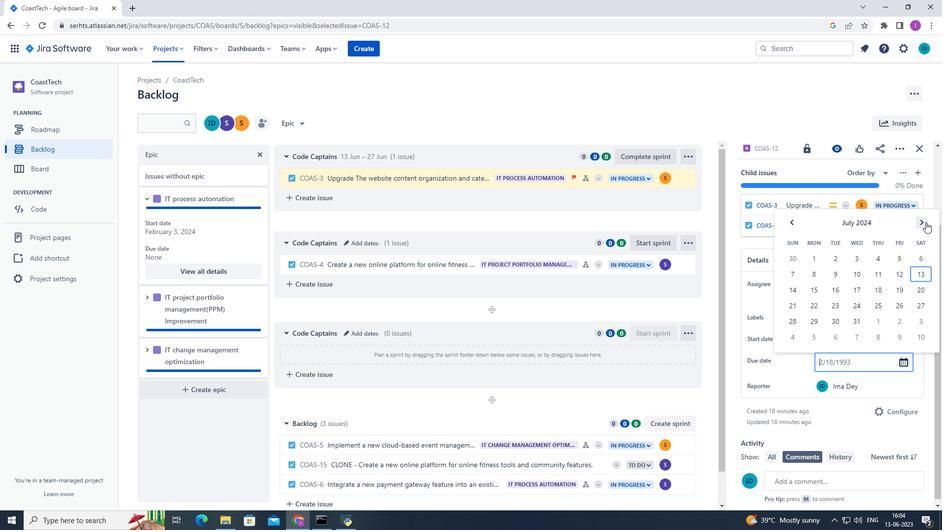 
Action: Mouse moved to (817, 321)
Screenshot: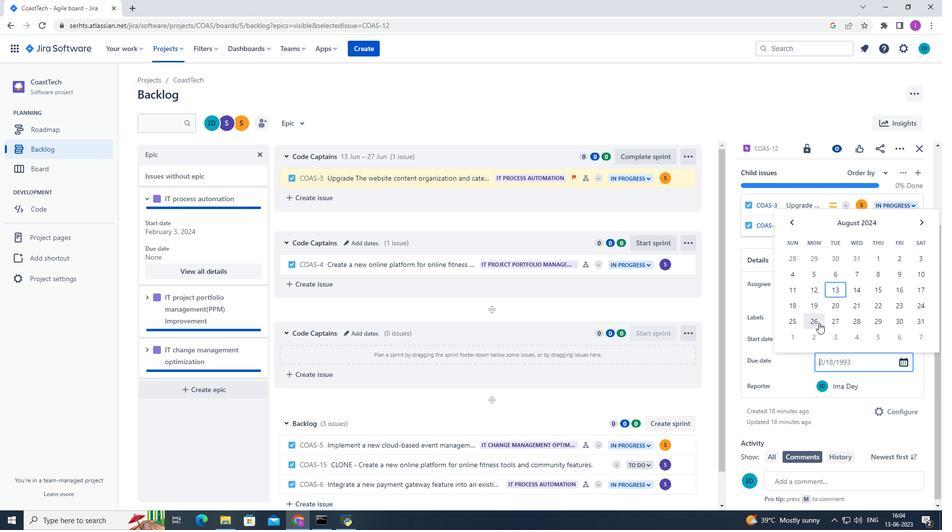 
Action: Mouse pressed left at (817, 321)
Screenshot: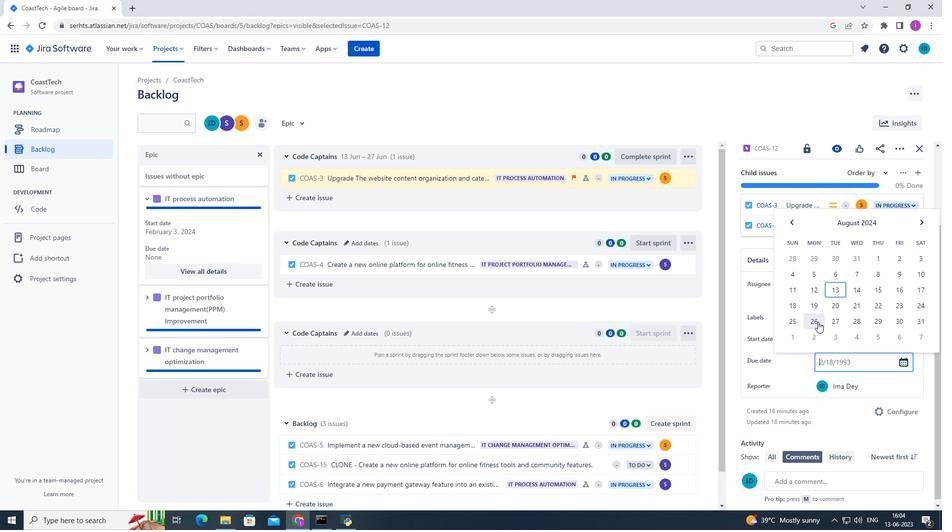 
Action: Mouse moved to (871, 374)
Screenshot: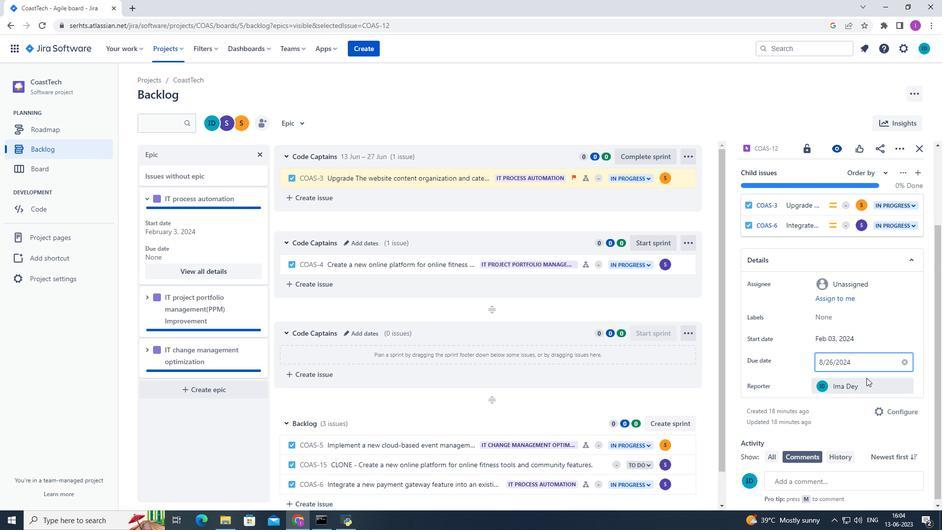 
Action: Mouse scrolled (871, 373) with delta (0, 0)
Screenshot: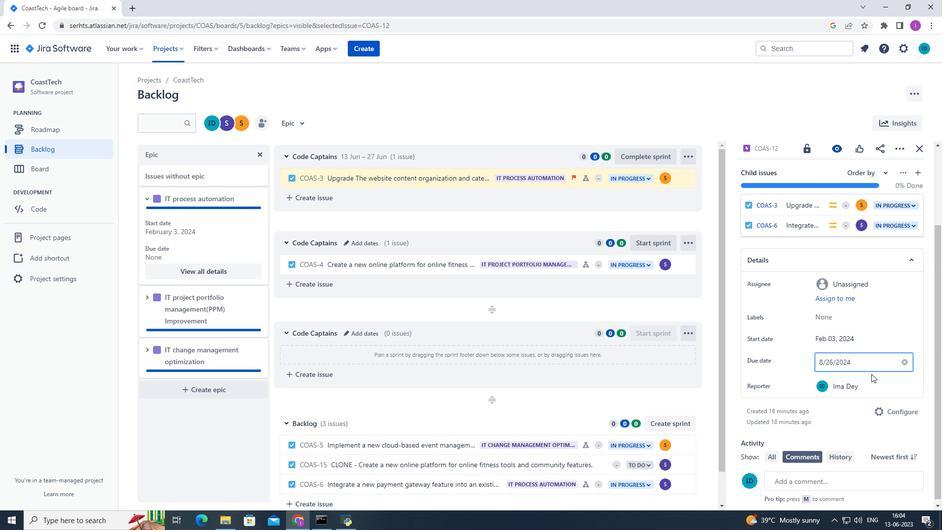 
Action: Mouse scrolled (871, 373) with delta (0, 0)
Screenshot: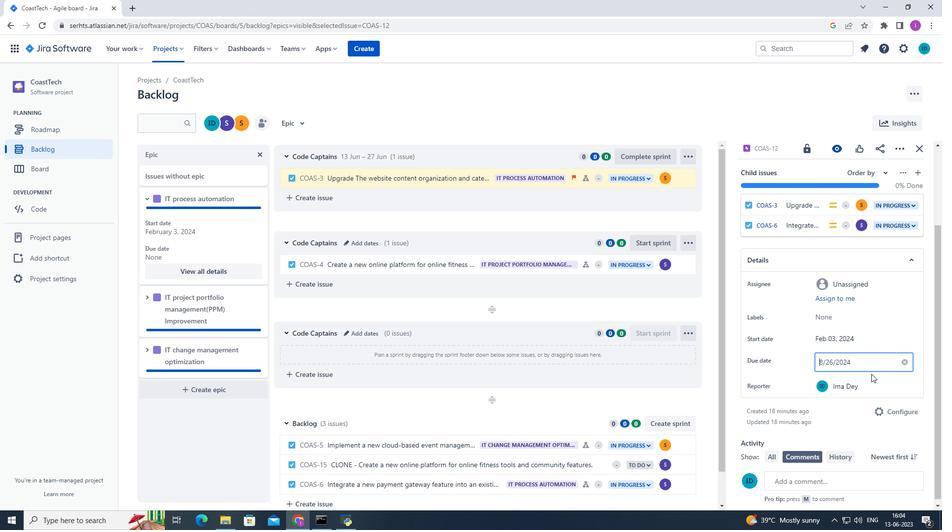 
Action: Mouse moved to (145, 297)
Screenshot: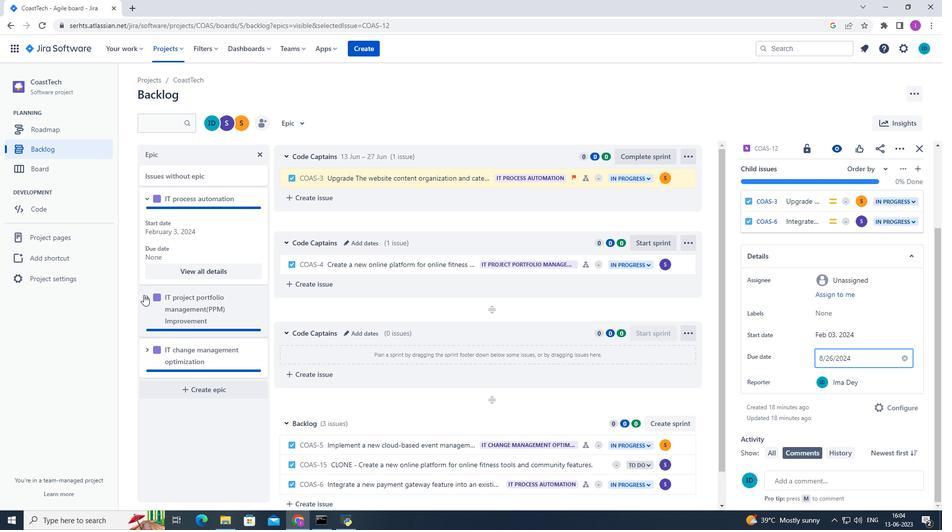 
Action: Mouse pressed left at (145, 297)
Screenshot: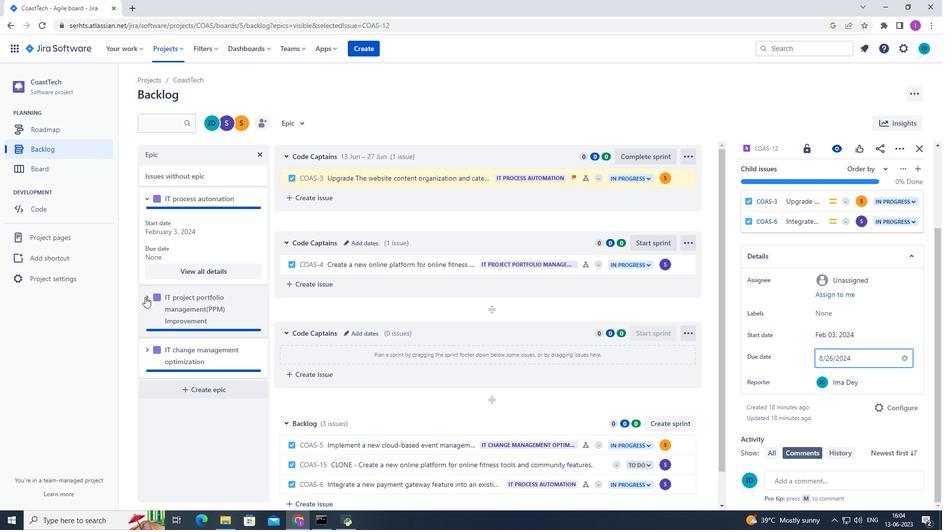 
Action: Mouse moved to (208, 395)
Screenshot: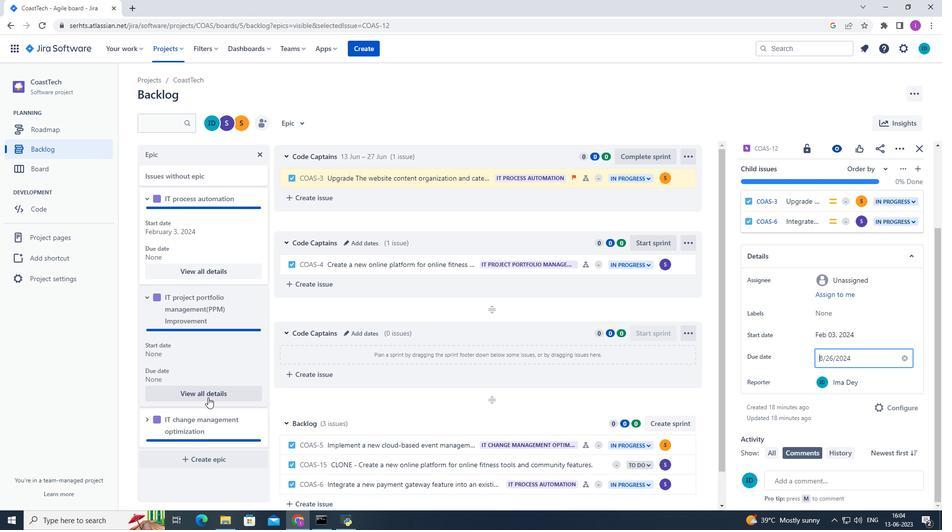 
Action: Mouse pressed left at (208, 395)
Screenshot: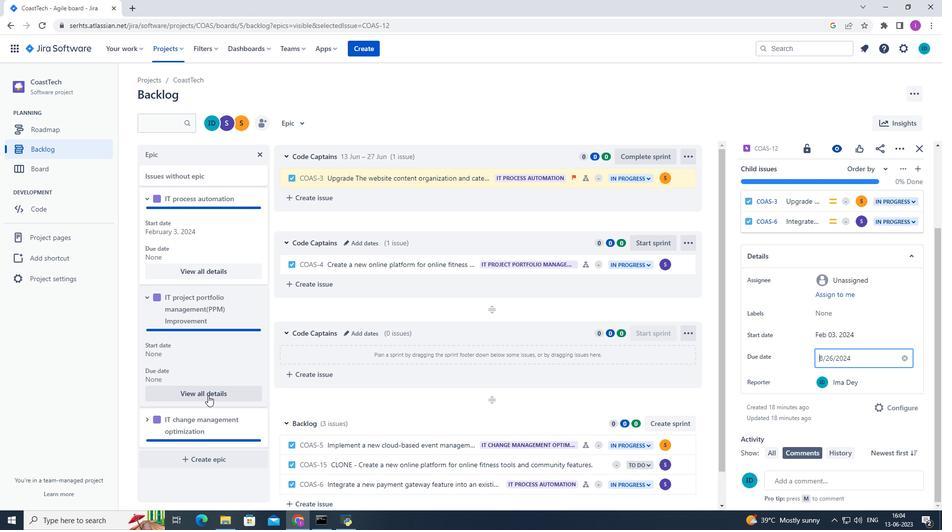 
Action: Mouse moved to (811, 335)
Screenshot: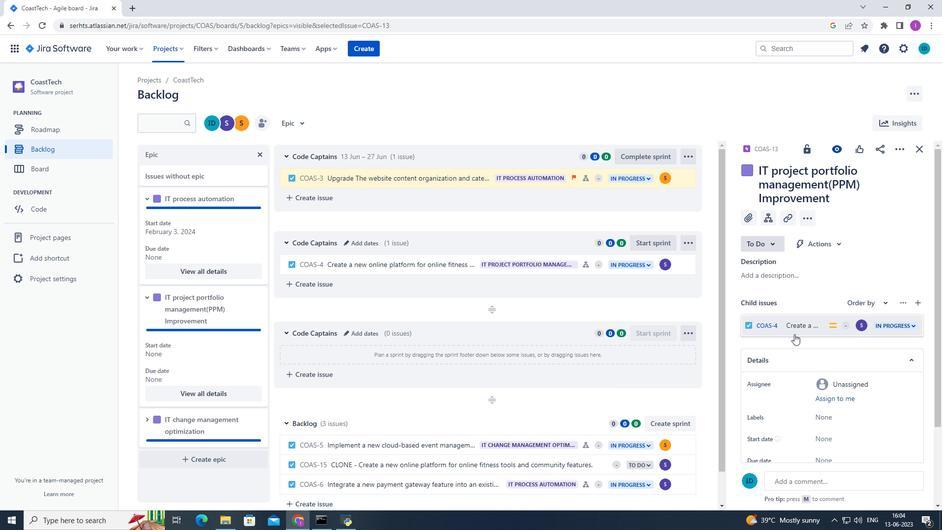 
Action: Mouse scrolled (811, 334) with delta (0, 0)
Screenshot: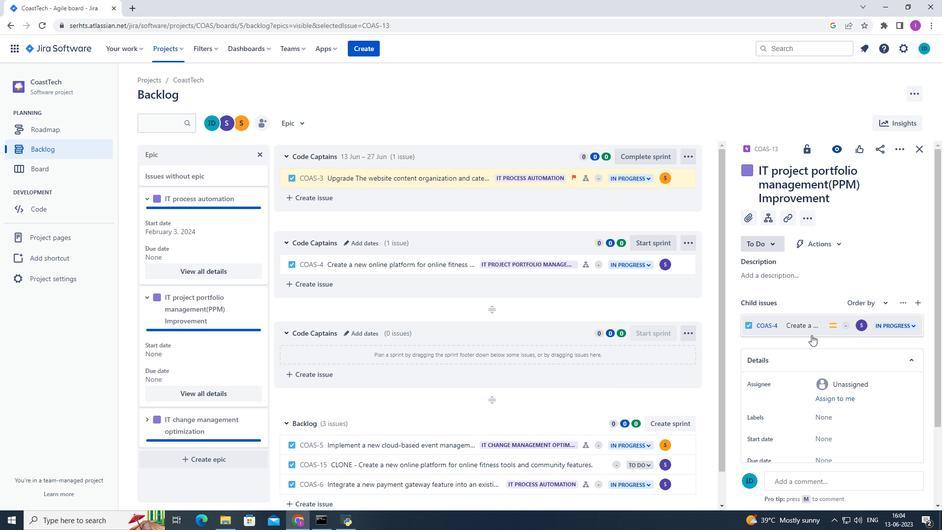 
Action: Mouse scrolled (811, 334) with delta (0, 0)
Screenshot: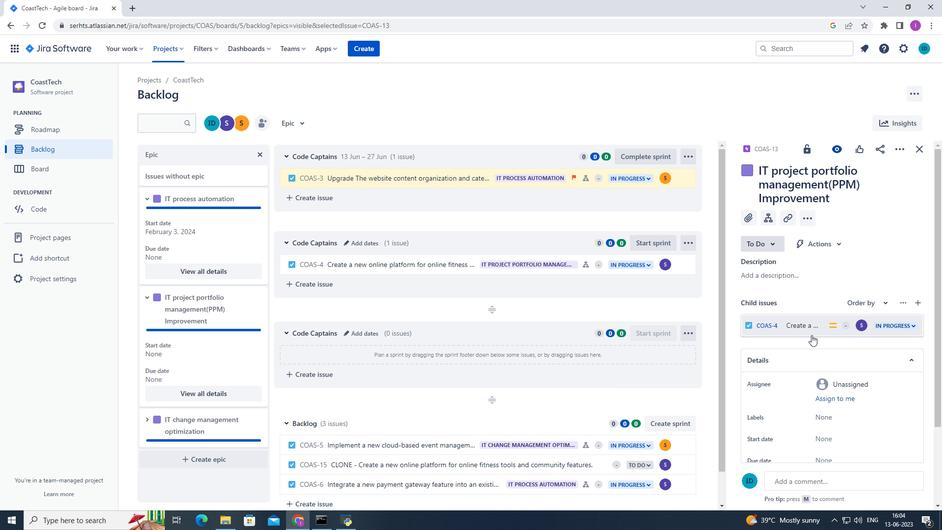 
Action: Mouse scrolled (811, 334) with delta (0, 0)
Screenshot: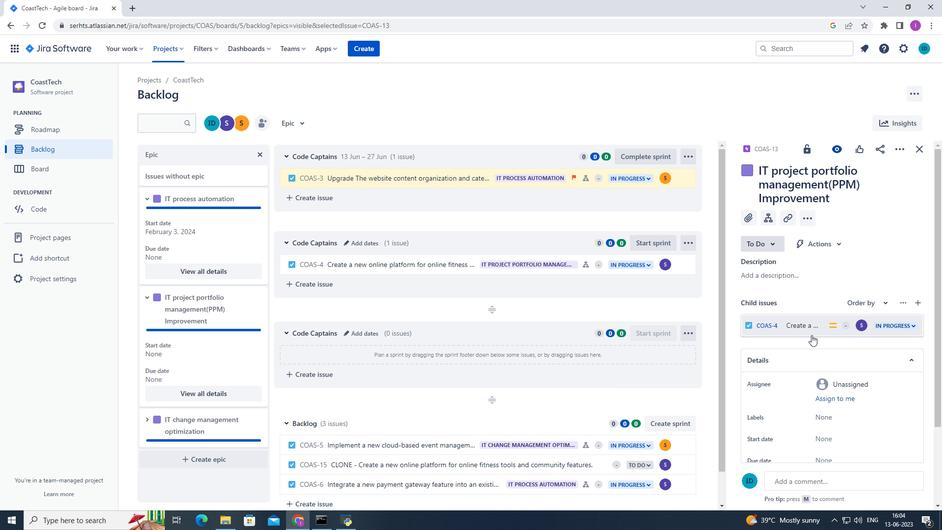 
Action: Mouse scrolled (811, 334) with delta (0, 0)
Screenshot: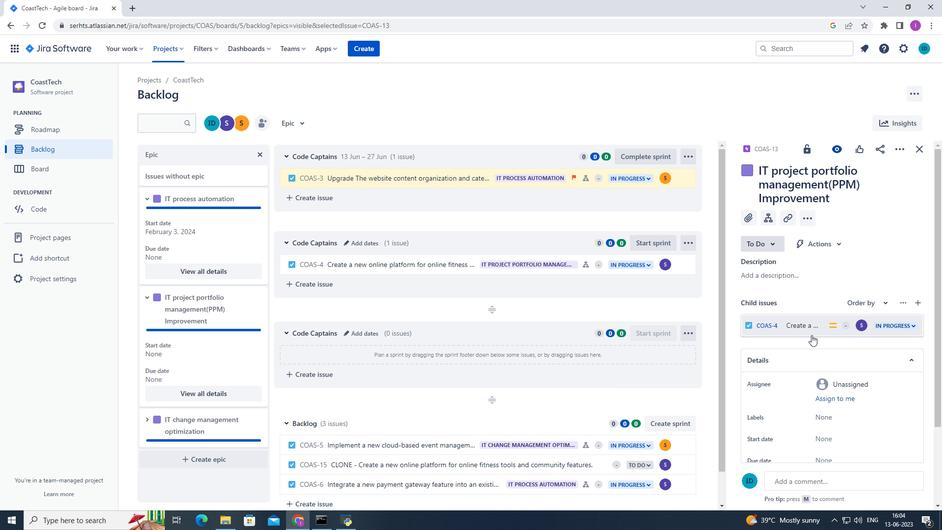
Action: Mouse scrolled (811, 334) with delta (0, 0)
Screenshot: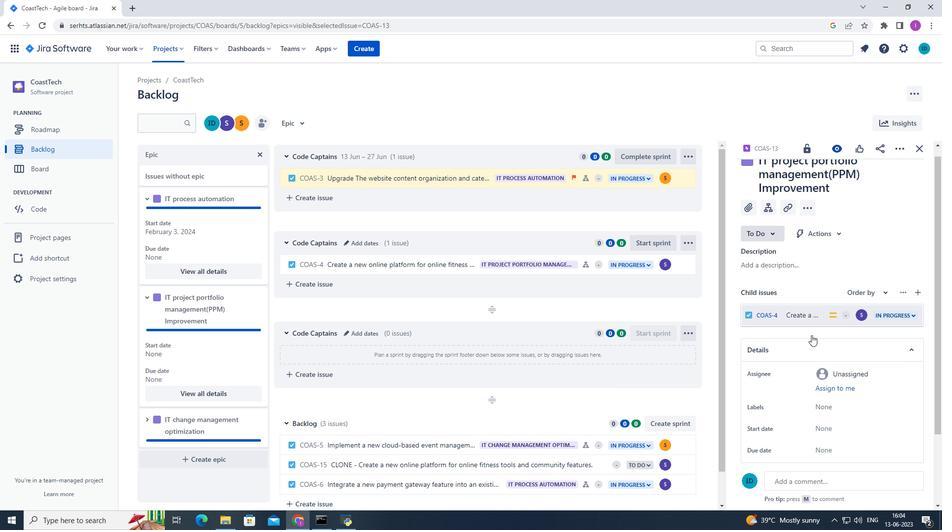 
Action: Mouse moved to (817, 340)
Screenshot: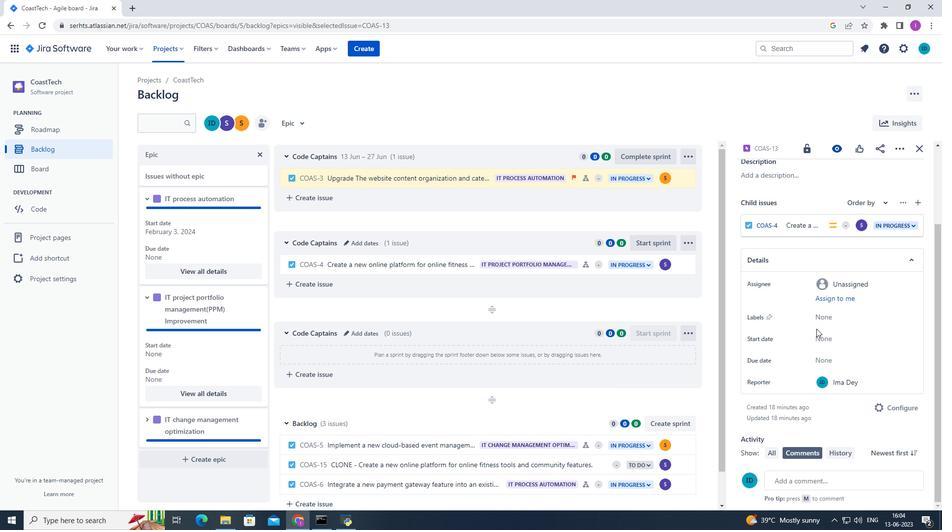 
Action: Mouse pressed left at (817, 340)
Screenshot: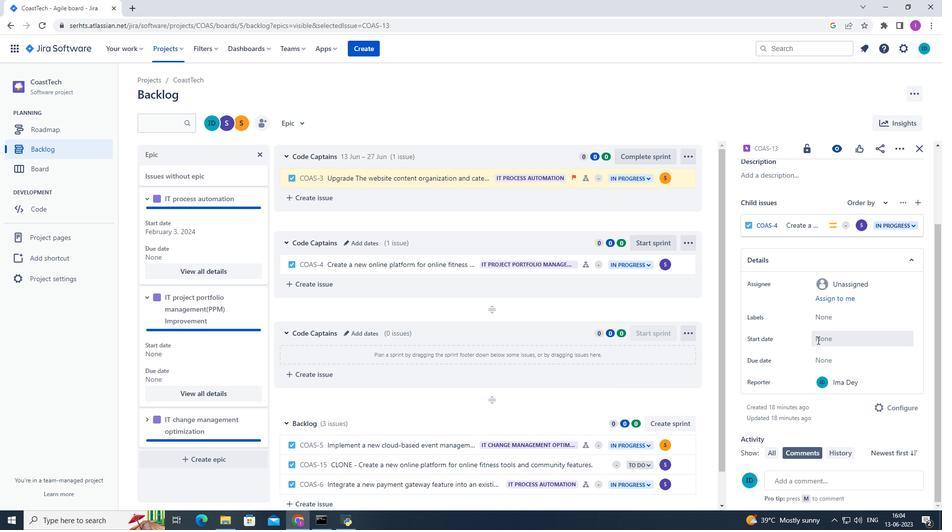 
Action: Mouse moved to (920, 365)
Screenshot: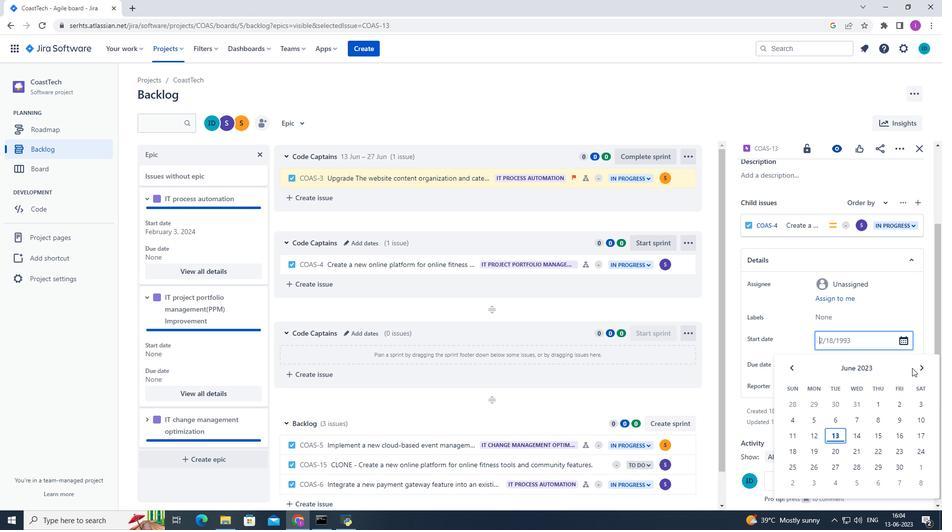 
Action: Mouse pressed left at (920, 365)
Screenshot: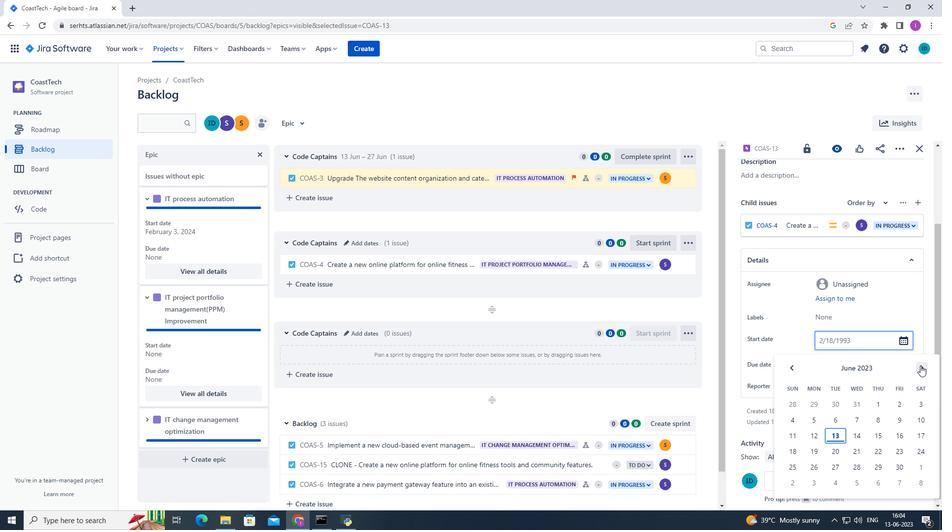 
Action: Mouse pressed left at (920, 365)
Screenshot: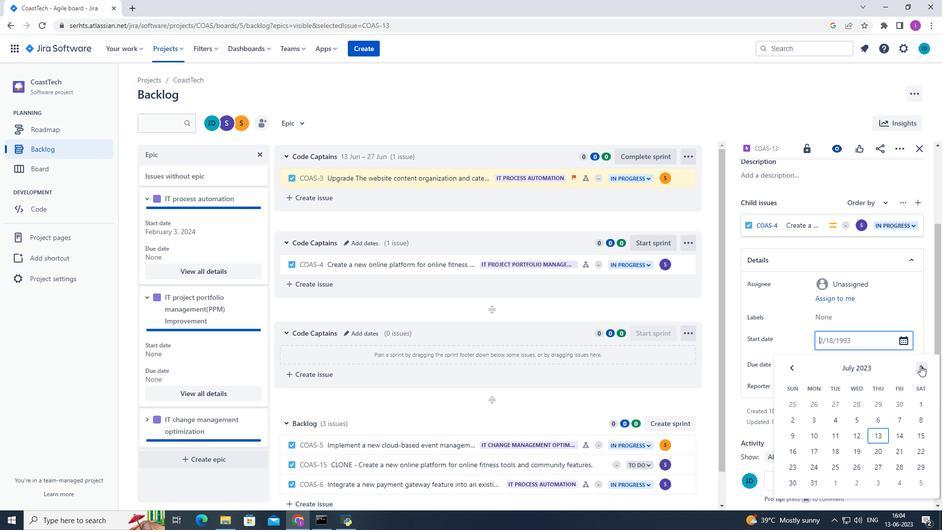 
Action: Mouse pressed left at (920, 365)
Screenshot: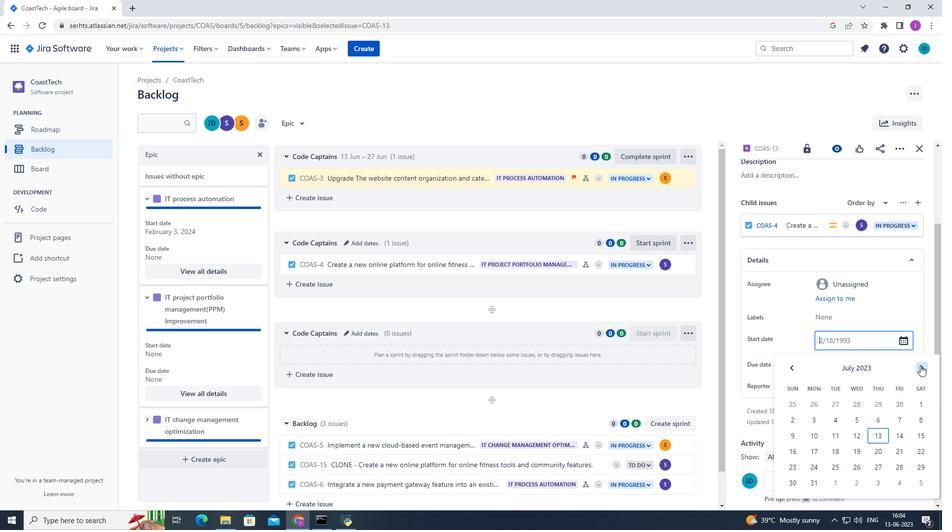 
Action: Mouse pressed left at (920, 365)
Screenshot: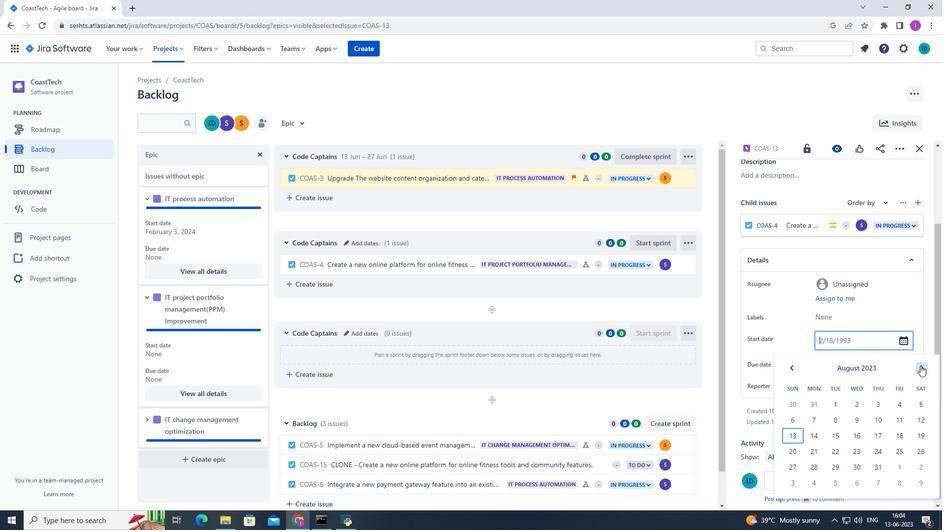 
Action: Mouse pressed left at (920, 365)
Screenshot: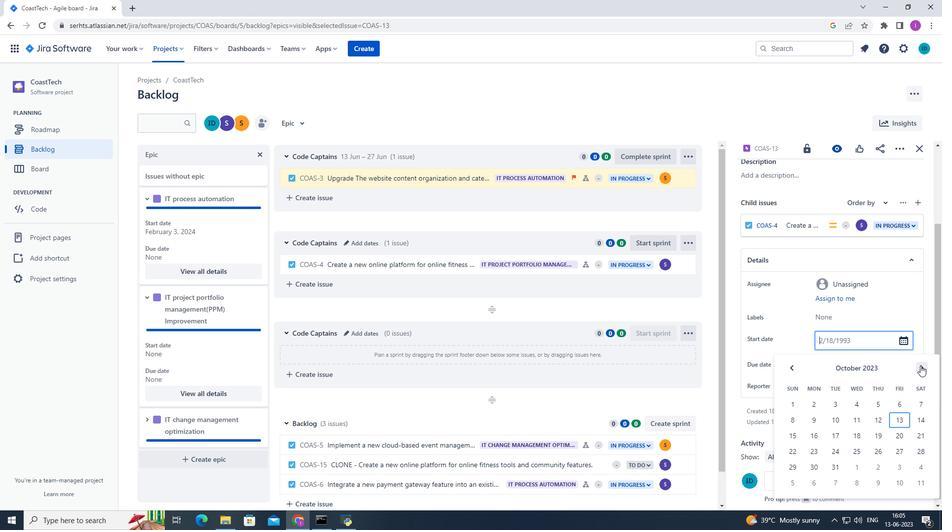 
Action: Mouse pressed left at (920, 365)
Screenshot: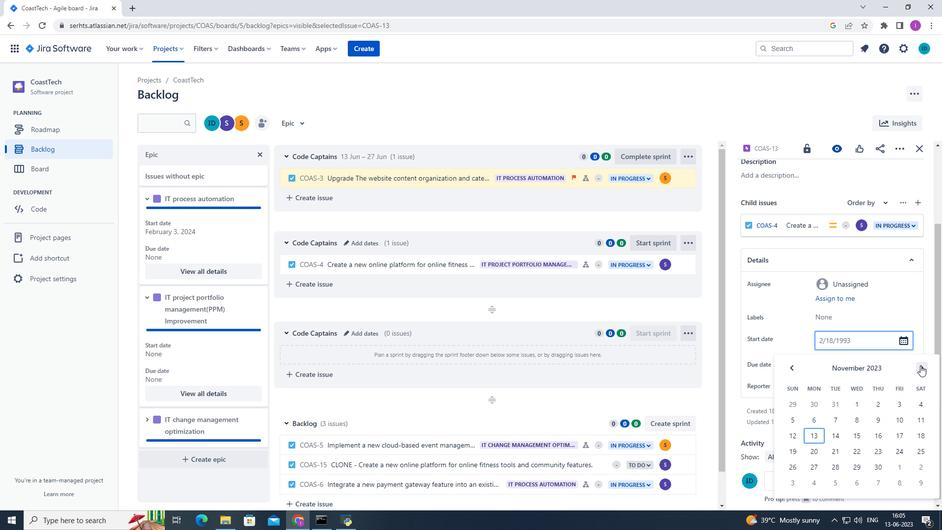 
Action: Mouse pressed left at (920, 365)
Screenshot: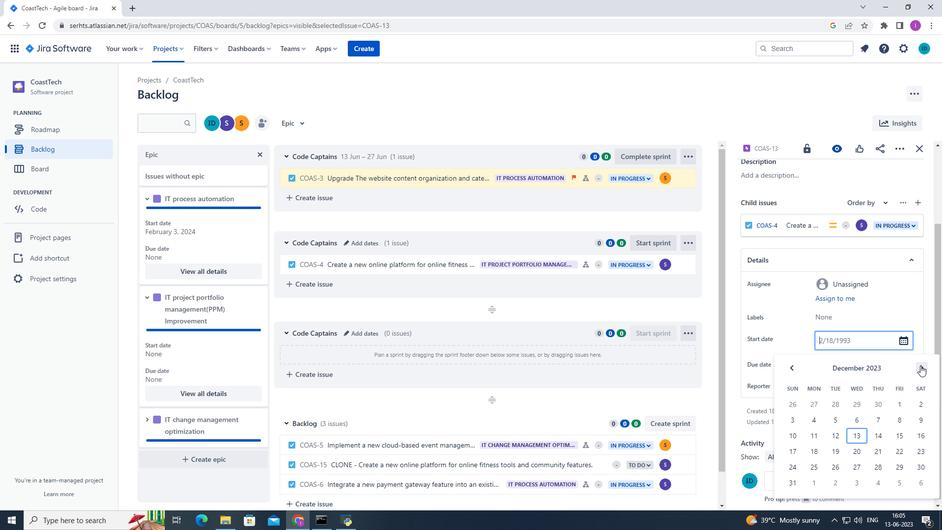 
Action: Mouse pressed left at (920, 365)
Screenshot: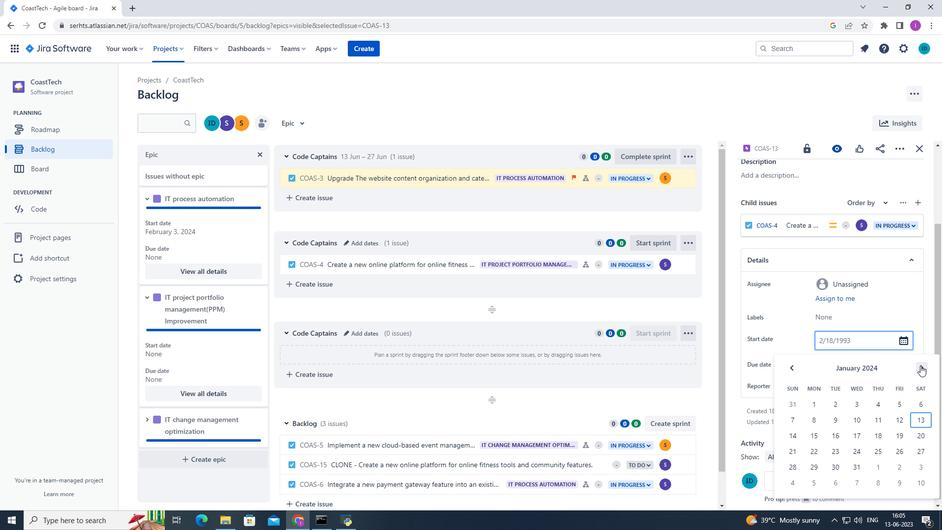 
Action: Mouse moved to (920, 365)
Screenshot: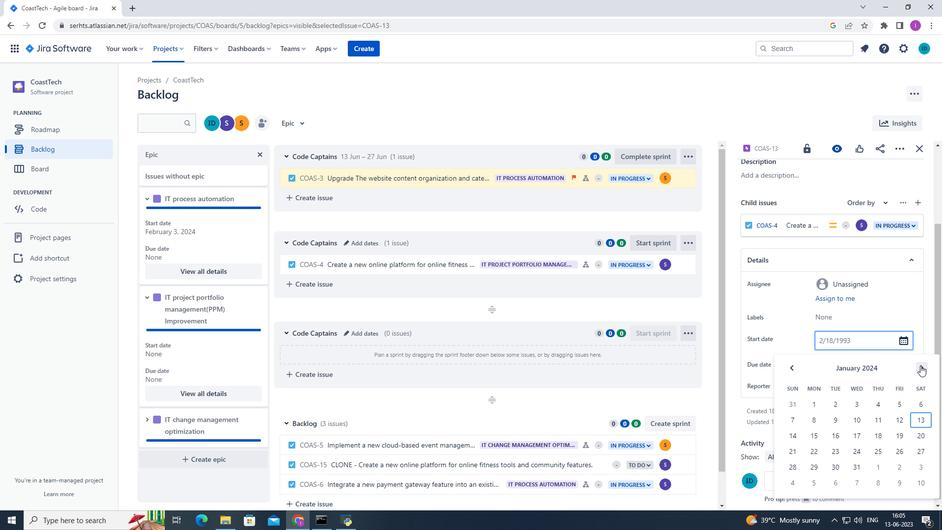 
Action: Mouse pressed left at (920, 365)
Screenshot: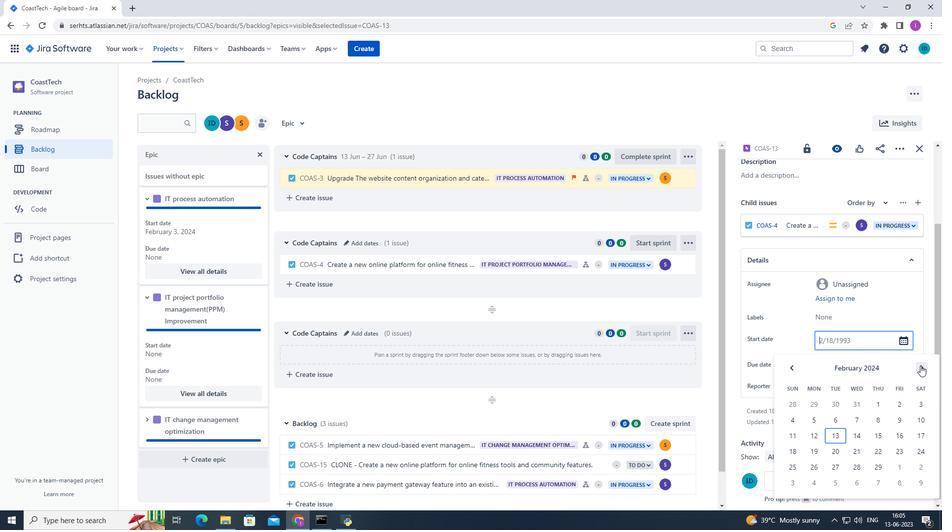 
Action: Mouse moved to (877, 446)
Screenshot: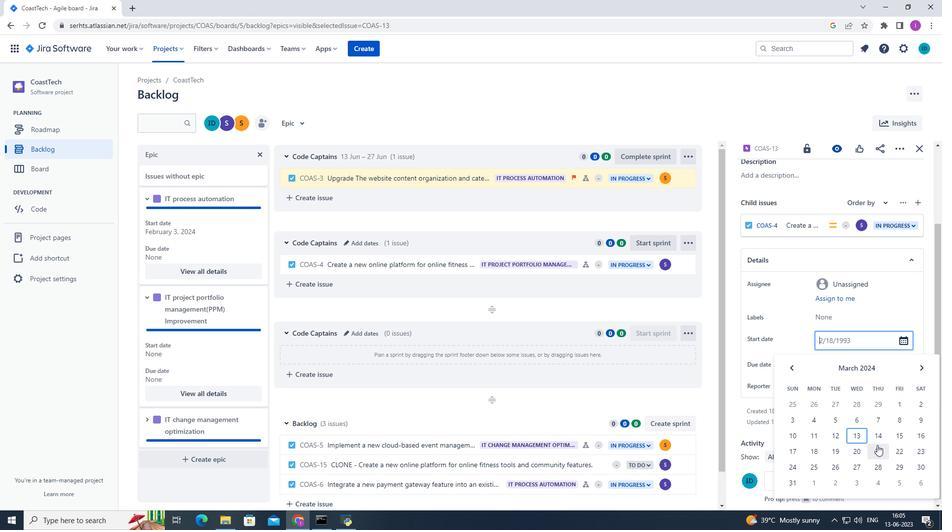 
Action: Mouse pressed left at (877, 446)
Screenshot: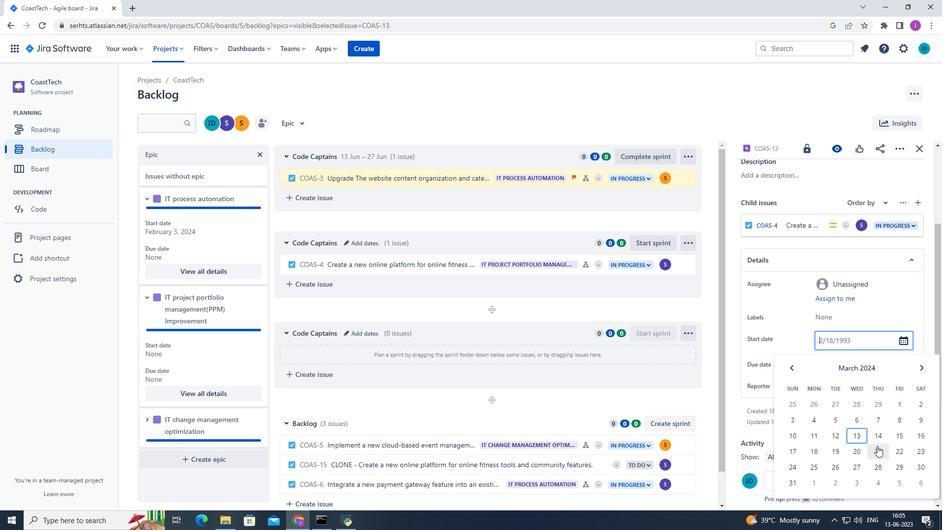 
Action: Mouse moved to (825, 362)
Screenshot: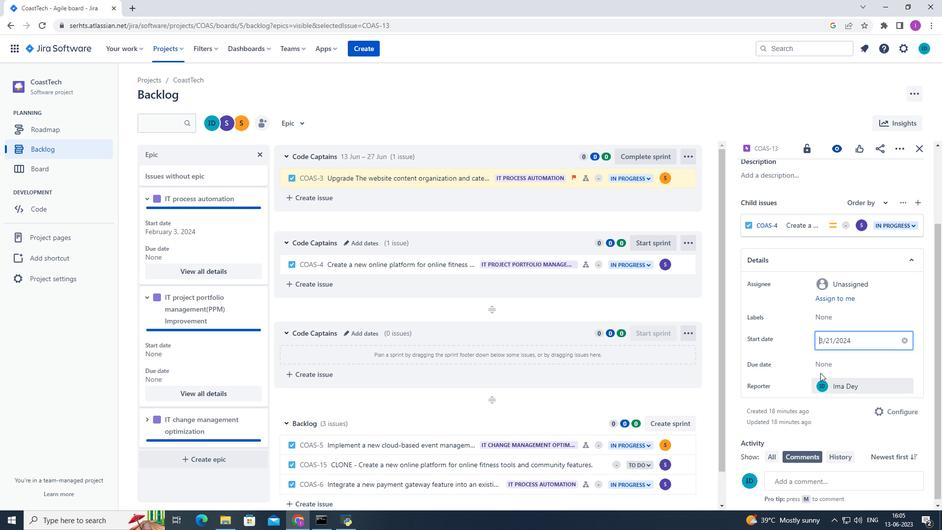 
Action: Mouse pressed left at (825, 362)
Screenshot: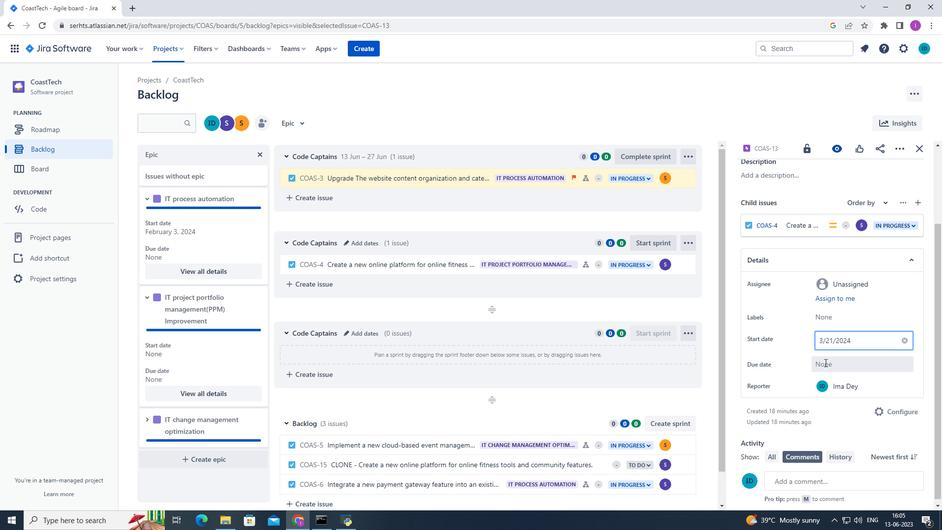 
Action: Mouse moved to (923, 221)
Screenshot: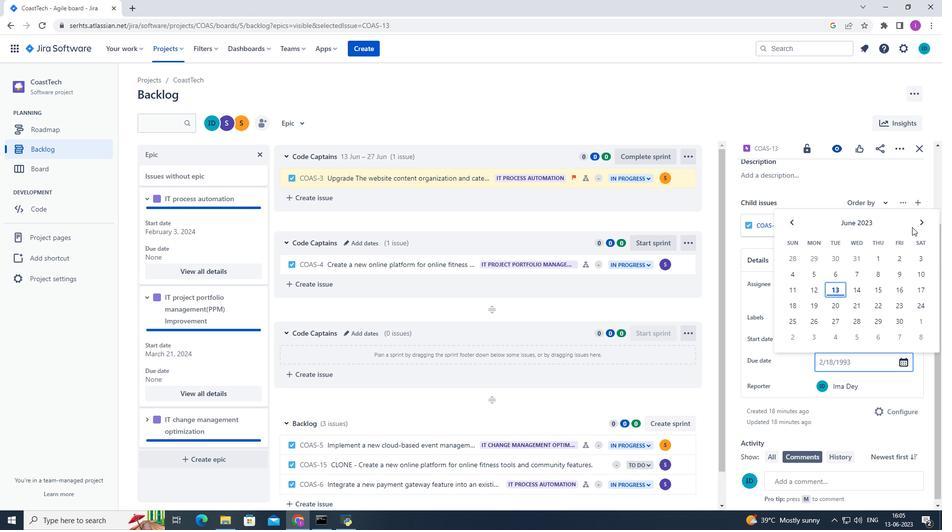 
Action: Mouse pressed left at (923, 221)
Screenshot: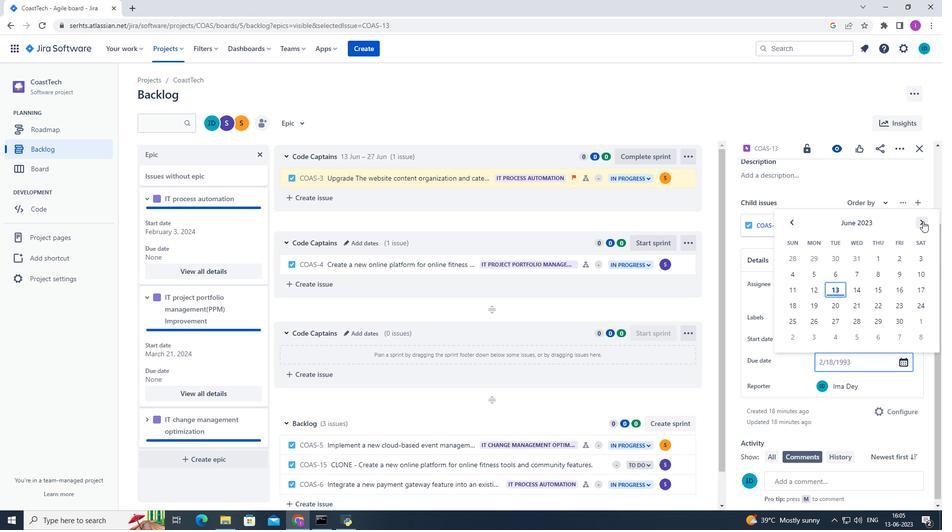 
Action: Mouse pressed left at (923, 221)
Screenshot: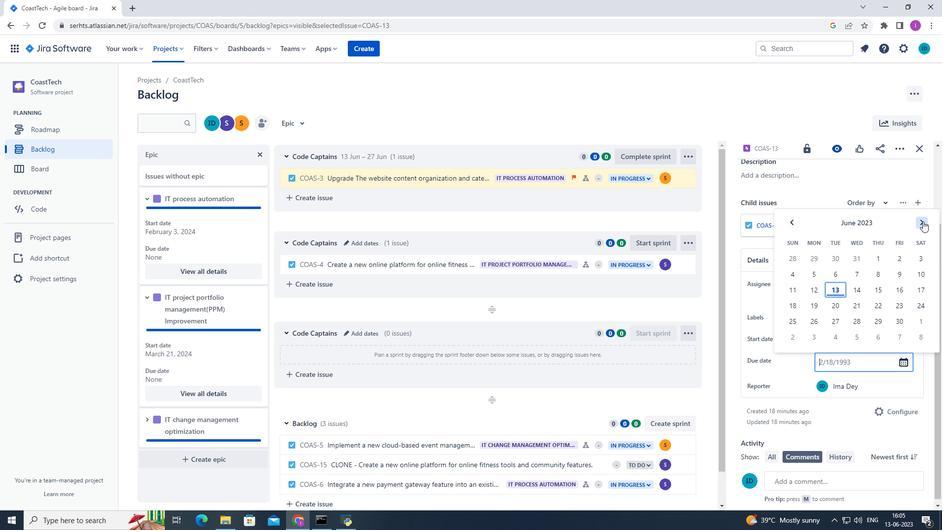 
Action: Mouse pressed left at (923, 221)
Screenshot: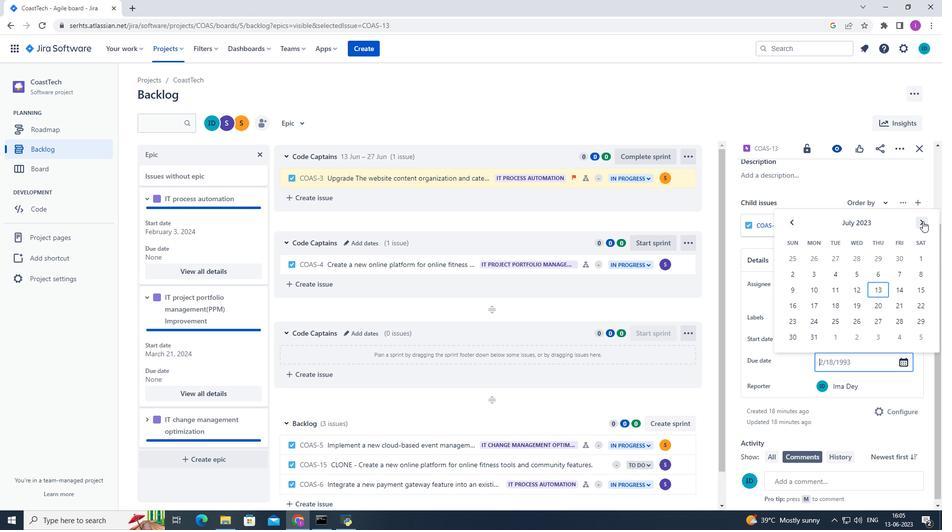 
Action: Mouse pressed left at (923, 221)
Screenshot: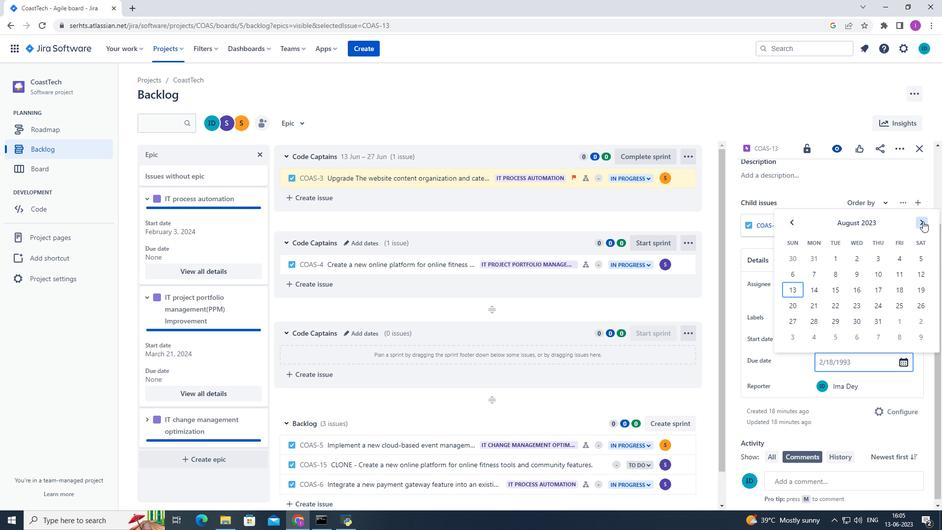 
Action: Mouse pressed left at (923, 221)
Screenshot: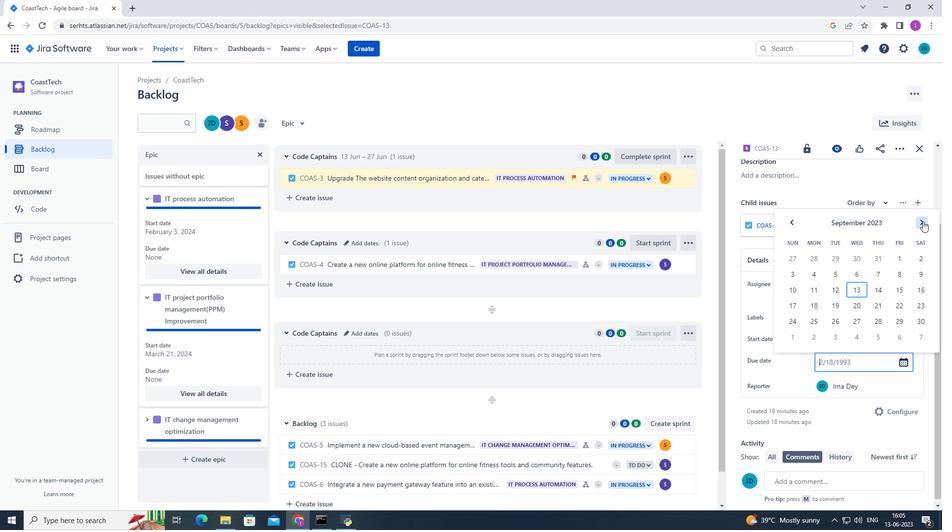 
Action: Mouse pressed left at (923, 221)
Screenshot: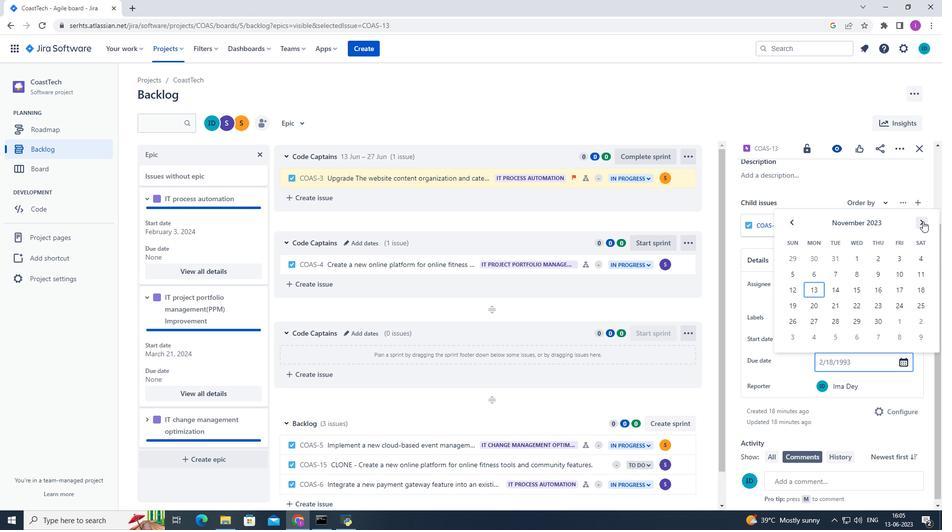 
Action: Mouse pressed left at (923, 221)
Screenshot: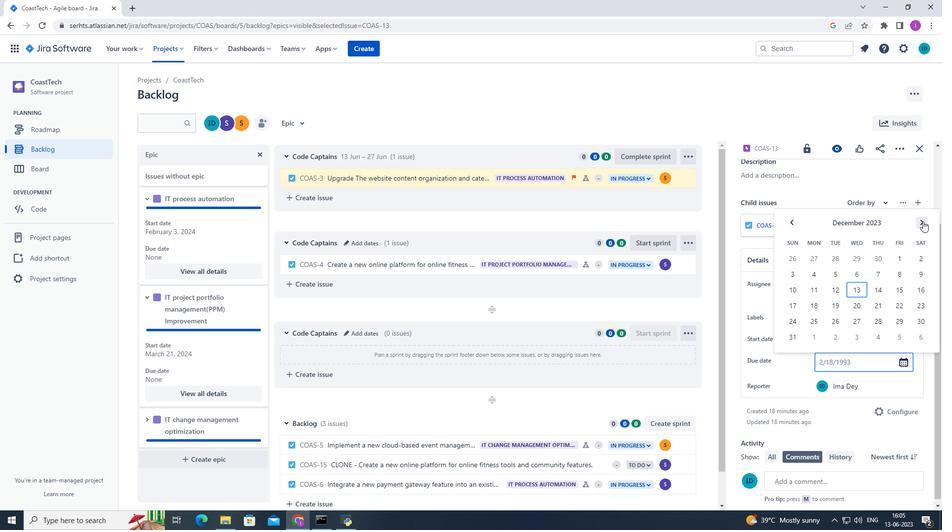 
Action: Mouse pressed left at (923, 221)
Screenshot: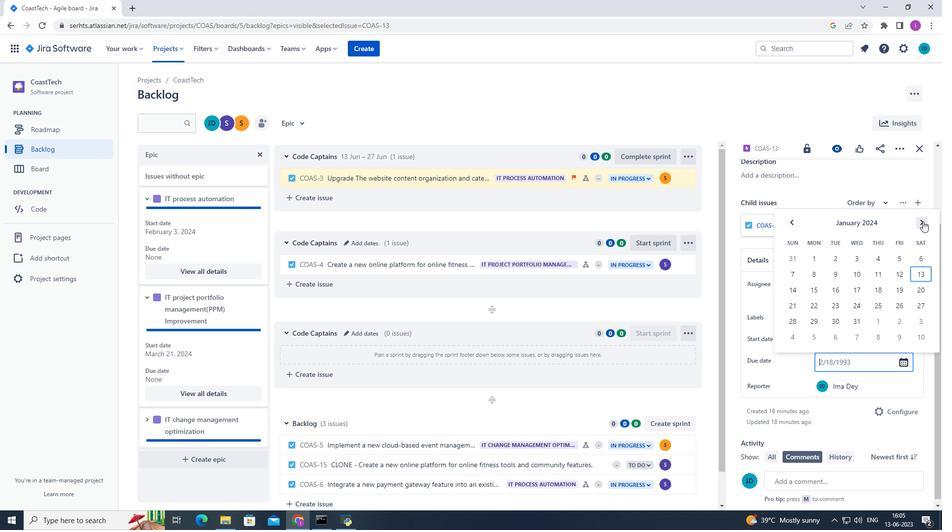 
Action: Mouse pressed left at (923, 221)
Screenshot: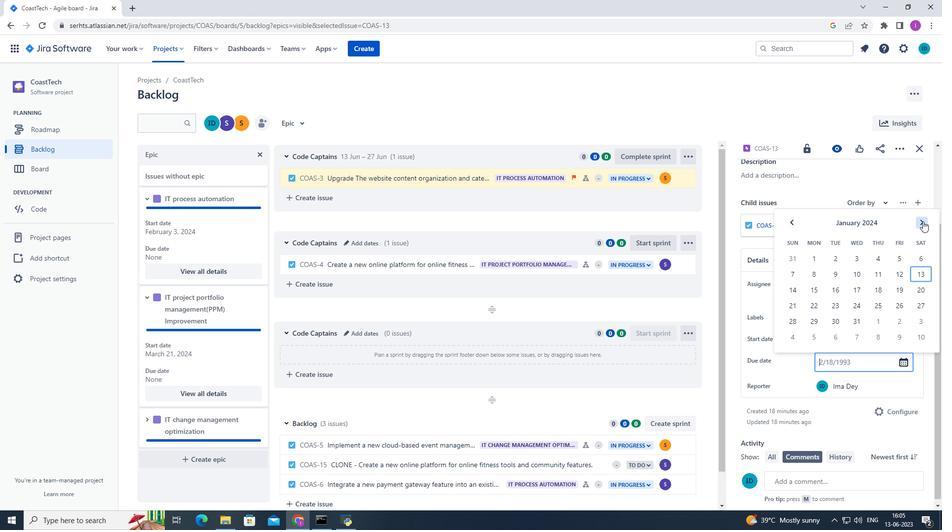 
Action: Mouse pressed left at (923, 221)
Screenshot: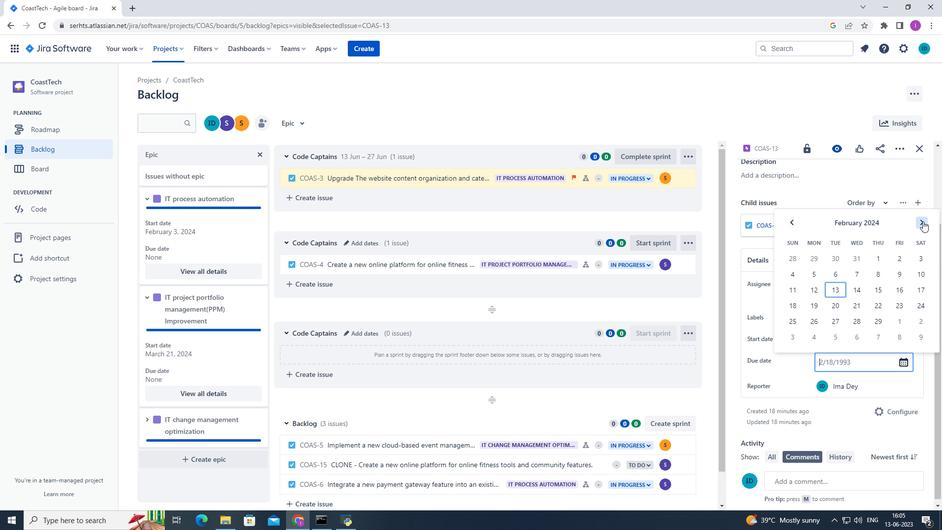 
Action: Mouse pressed left at (923, 221)
Screenshot: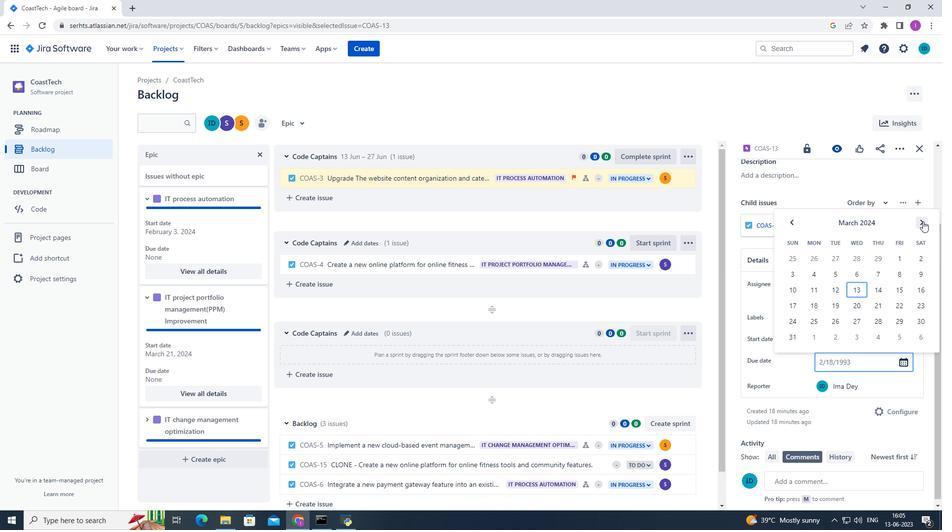 
Action: Mouse pressed left at (923, 221)
Screenshot: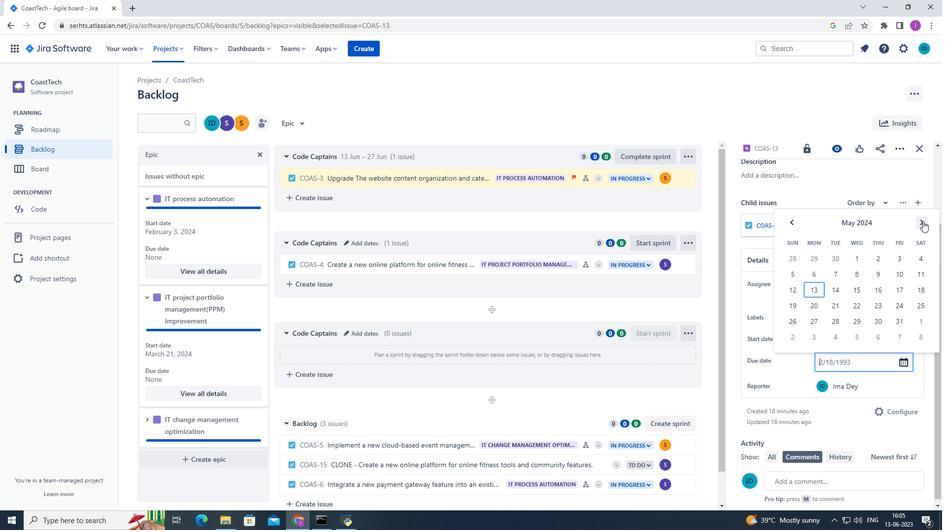 
Action: Mouse pressed left at (923, 221)
Screenshot: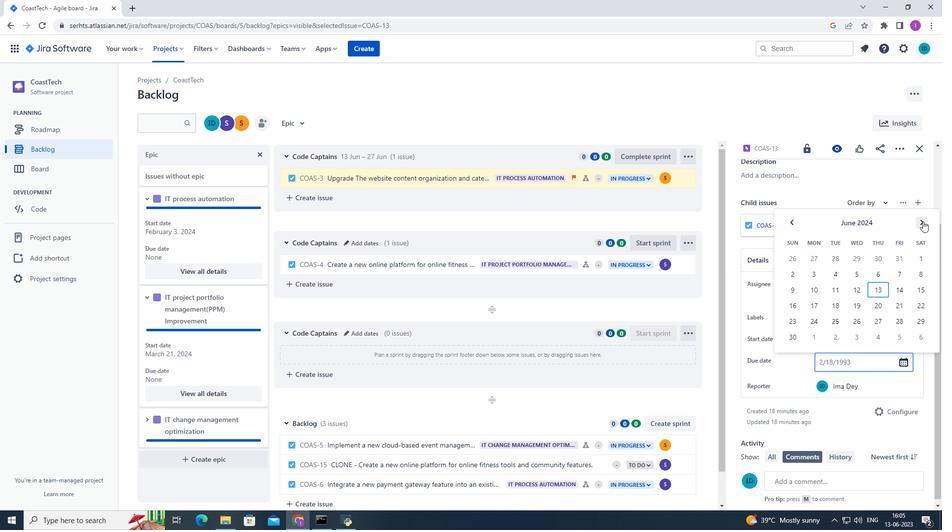 
Action: Mouse pressed left at (923, 221)
Screenshot: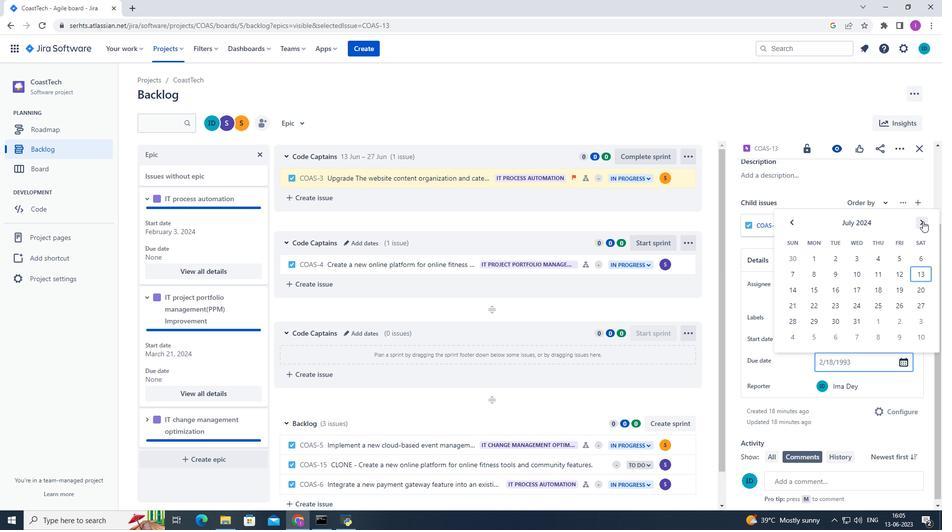 
Action: Mouse moved to (811, 272)
Screenshot: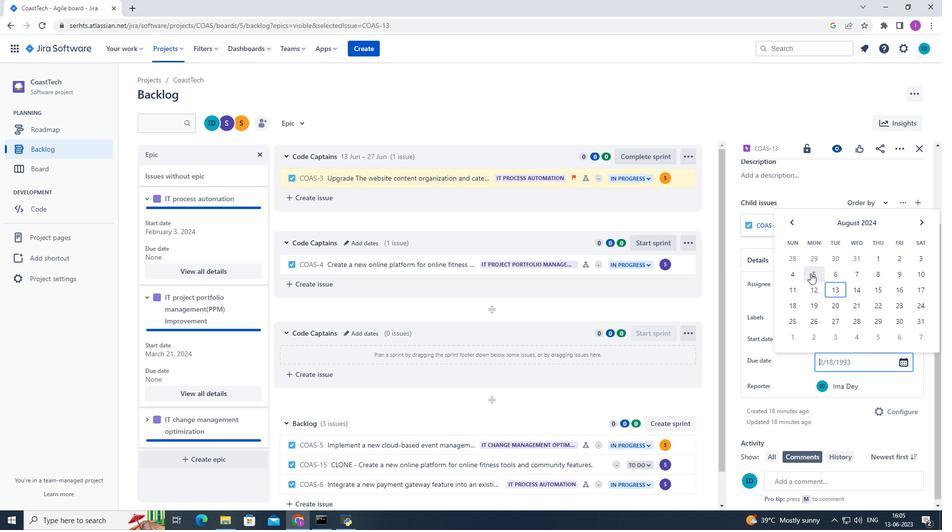 
Action: Mouse pressed left at (811, 272)
Screenshot: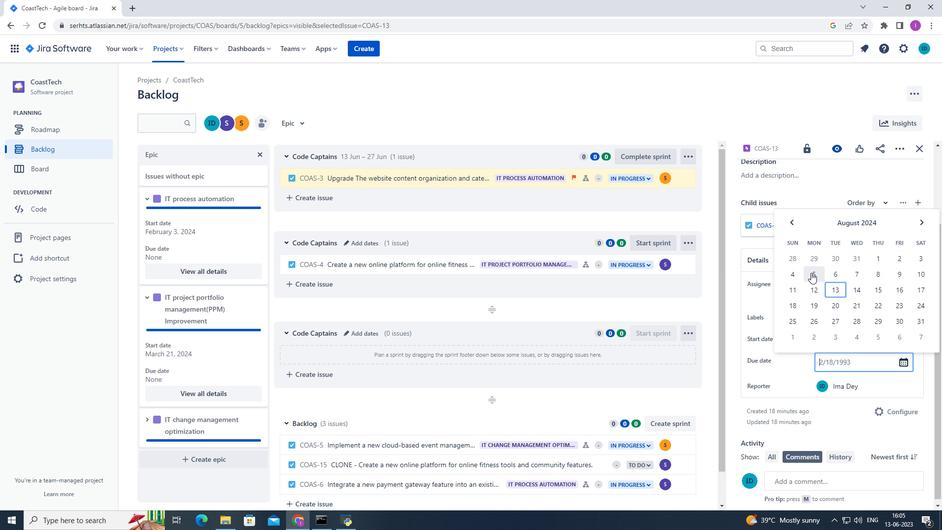 
Action: Mouse moved to (147, 420)
Screenshot: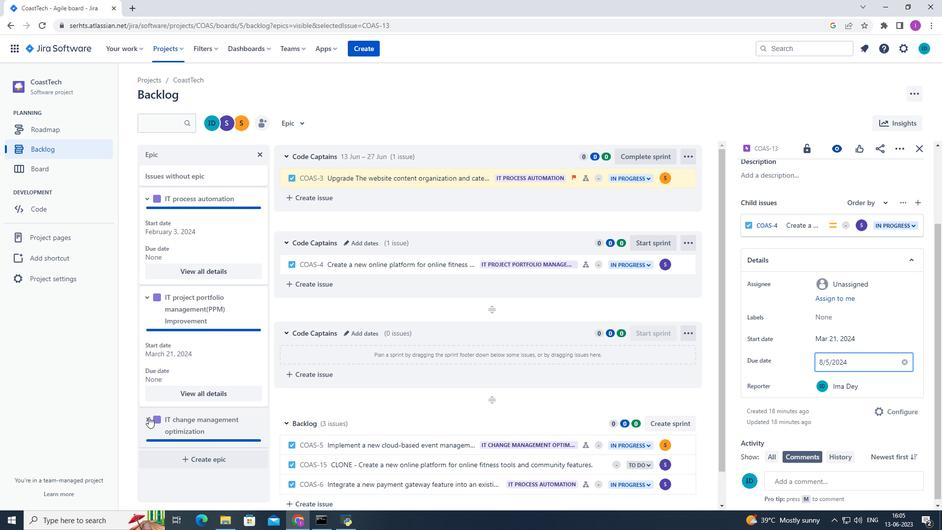 
Action: Mouse pressed left at (147, 420)
Screenshot: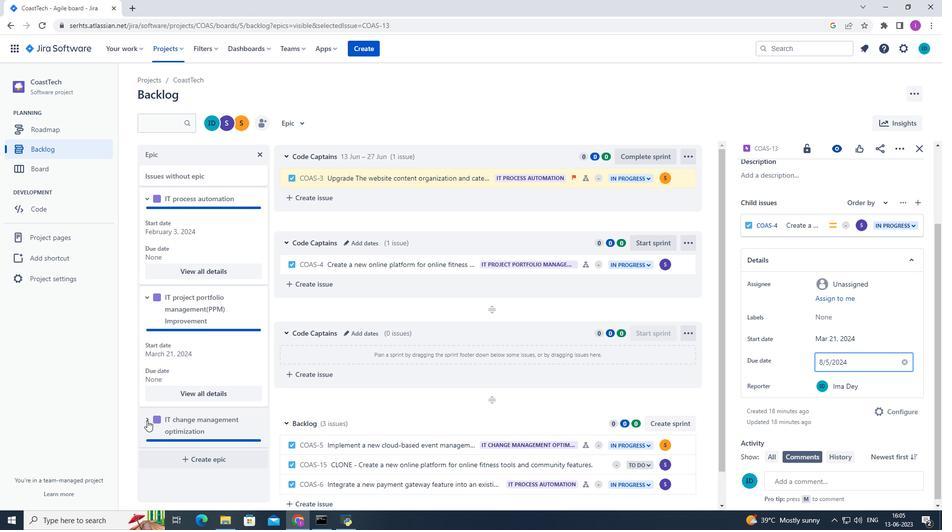 
Action: Mouse moved to (167, 431)
Screenshot: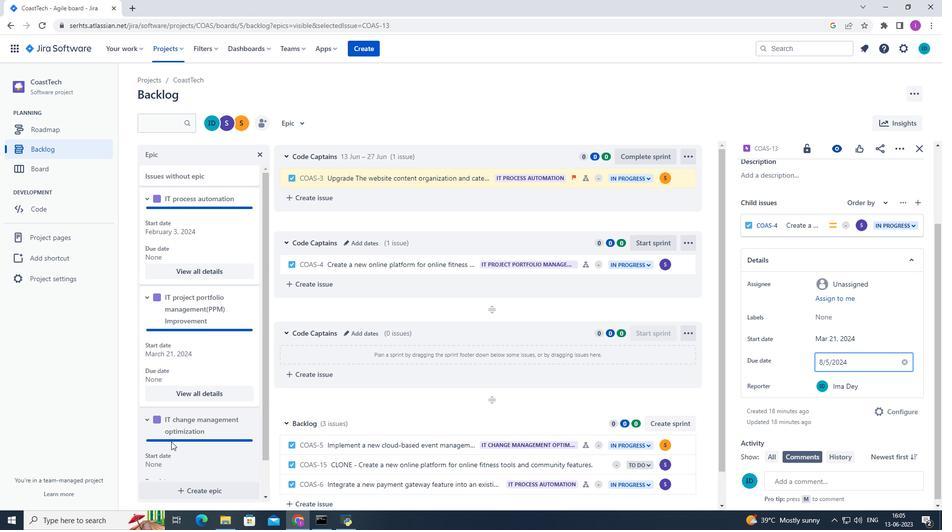 
Action: Mouse scrolled (167, 430) with delta (0, 0)
Screenshot: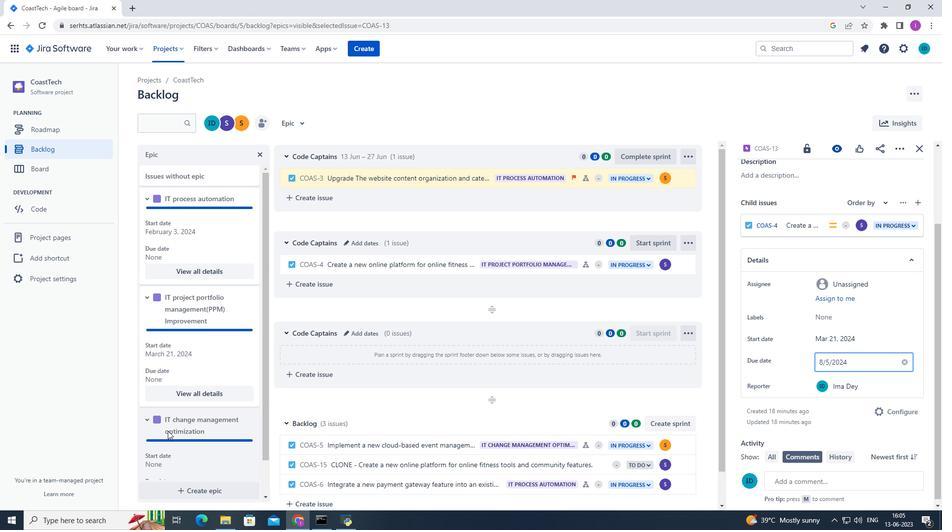 
Action: Mouse scrolled (167, 430) with delta (0, 0)
Screenshot: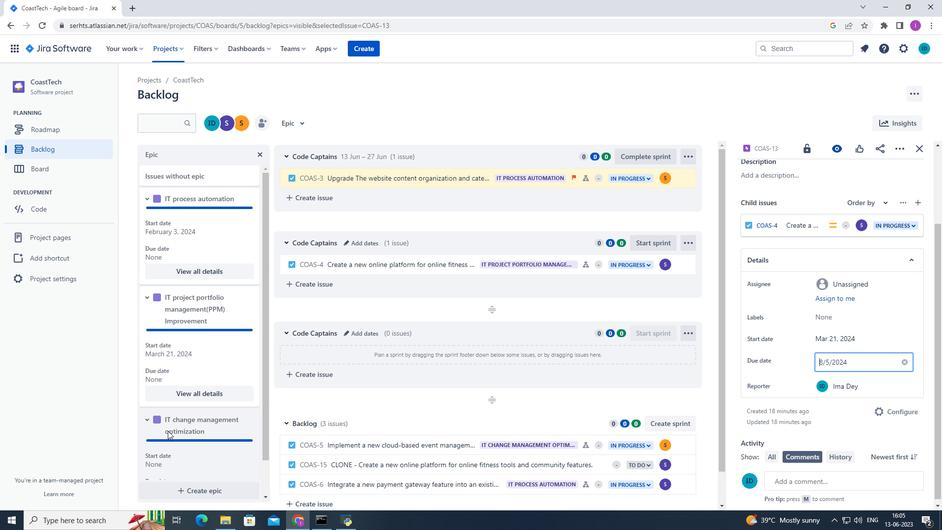 
Action: Mouse moved to (147, 379)
Screenshot: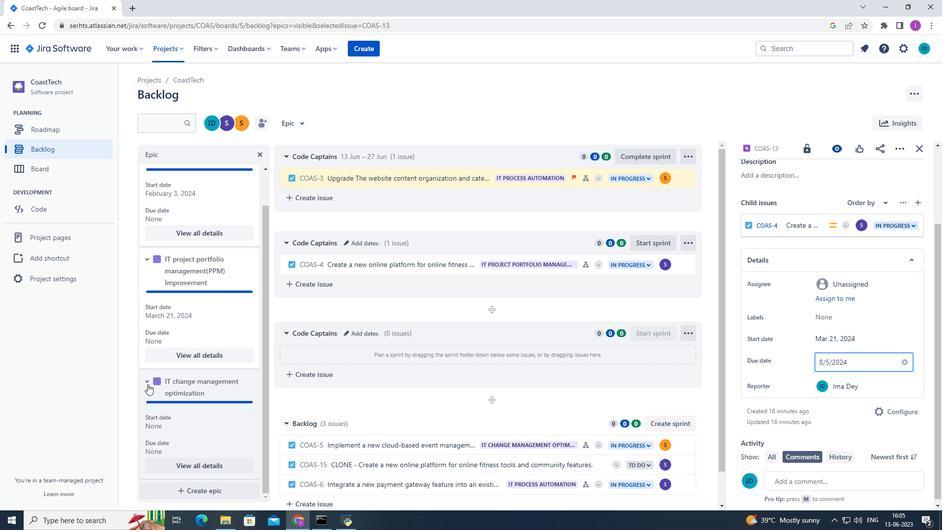 
Action: Mouse pressed left at (147, 379)
Screenshot: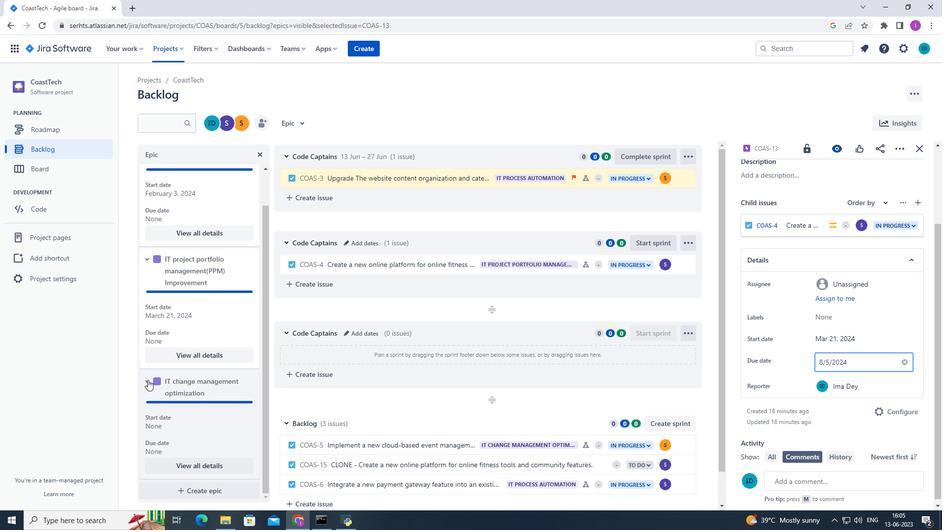 
Action: Mouse moved to (252, 392)
Screenshot: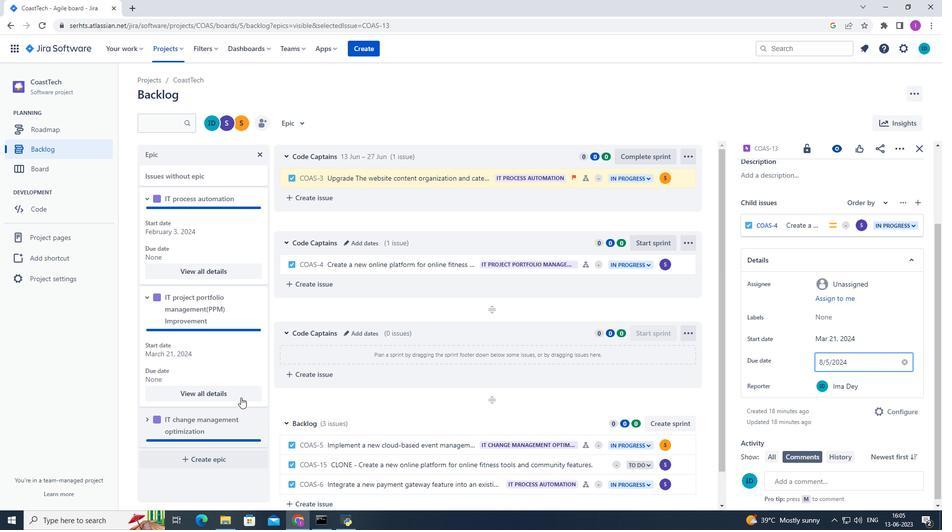 
Action: Mouse scrolled (252, 392) with delta (0, 0)
Screenshot: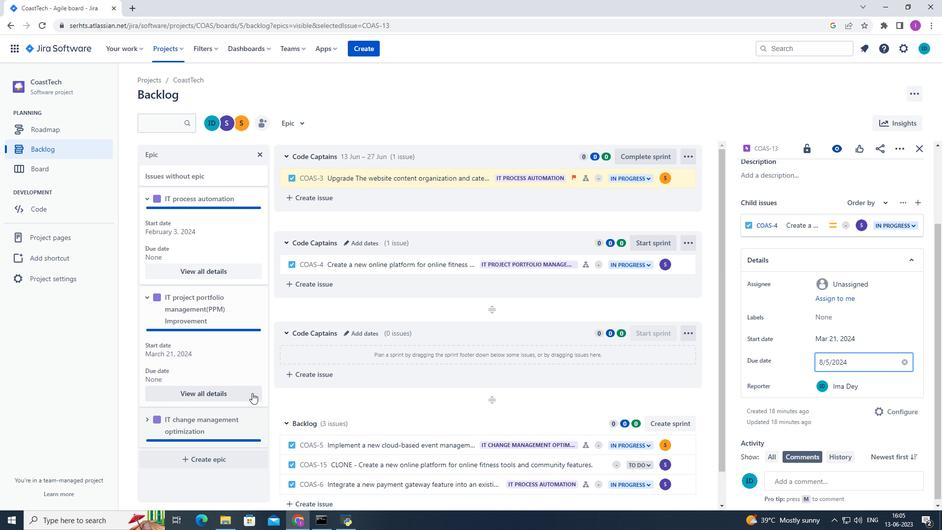 
Action: Mouse scrolled (252, 392) with delta (0, 0)
Screenshot: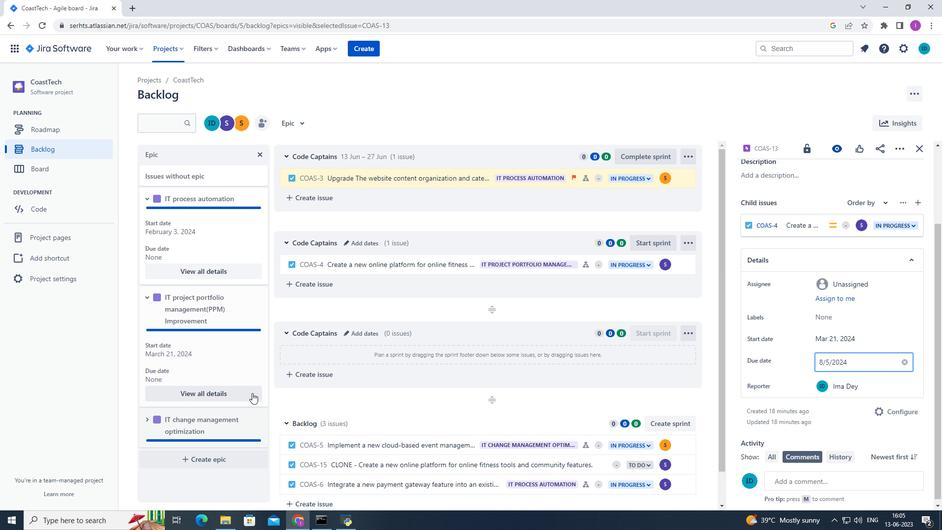 
Action: Mouse scrolled (252, 392) with delta (0, 0)
Screenshot: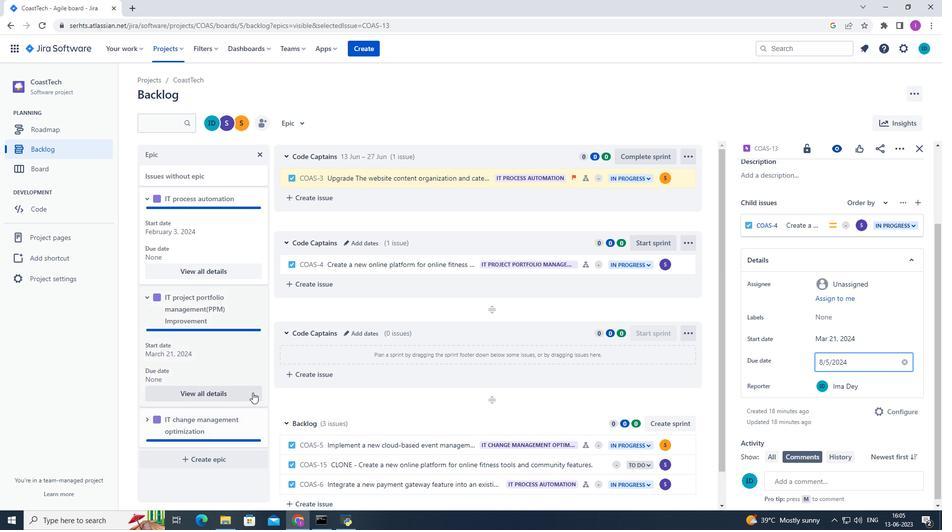 
Action: Mouse scrolled (252, 392) with delta (0, 0)
Screenshot: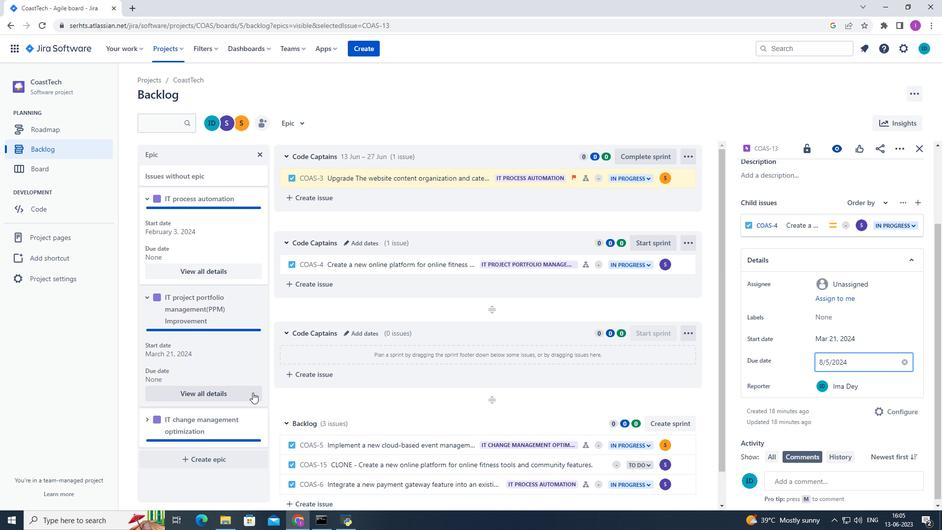 
Action: Mouse moved to (145, 418)
Screenshot: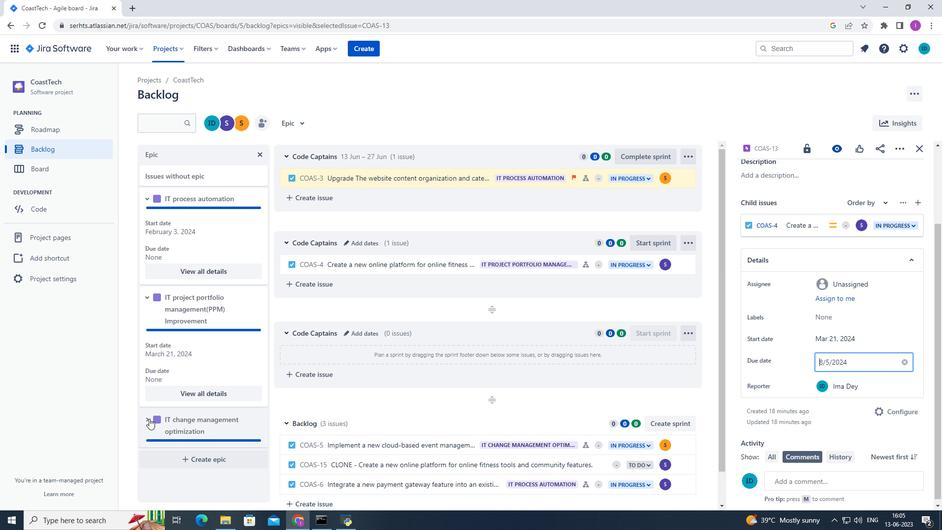 
Action: Mouse pressed left at (145, 418)
Screenshot: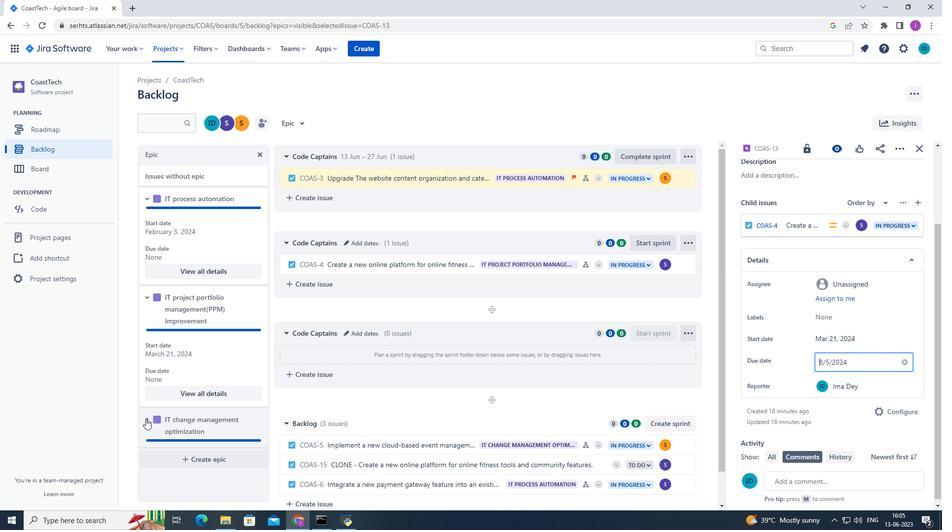 
Action: Mouse moved to (945, 400)
Screenshot: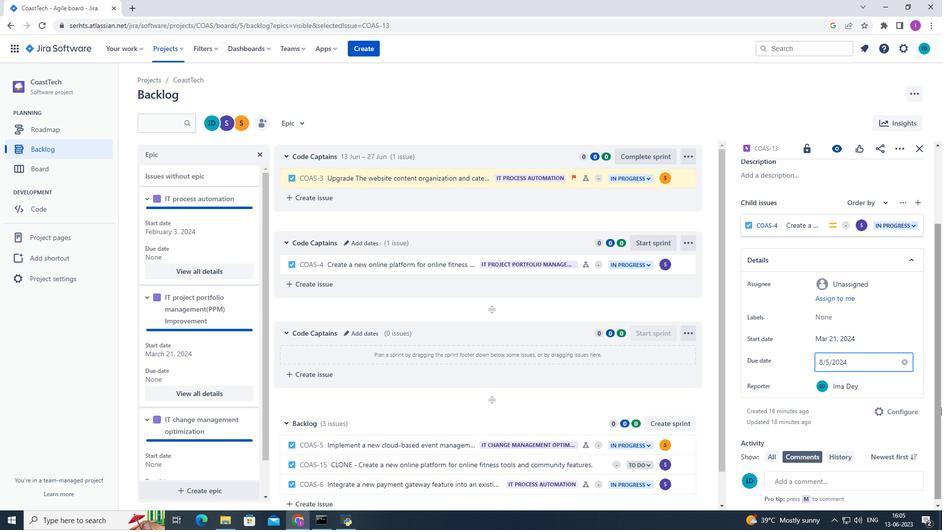 
Action: Mouse scrolled (942, 399) with delta (0, 0)
Screenshot: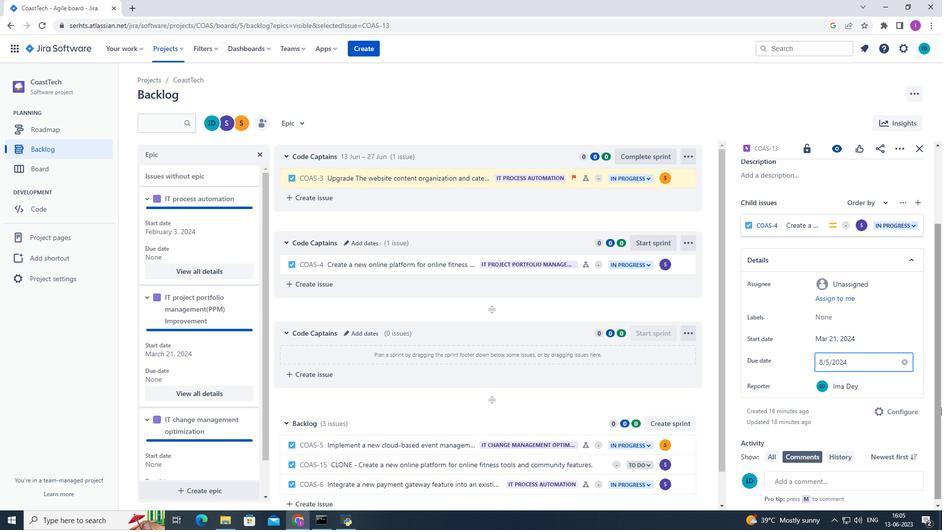 
Action: Mouse moved to (943, 397)
Screenshot: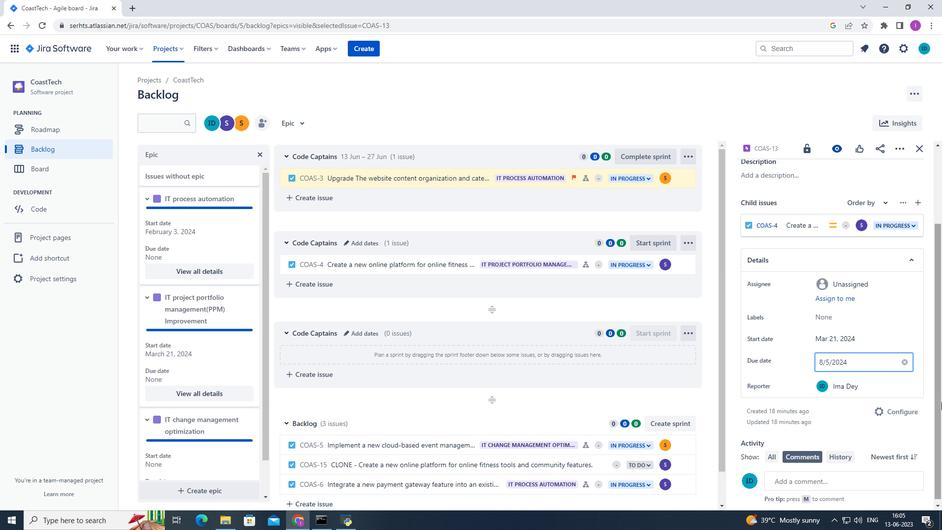 
Action: Mouse scrolled (942, 397) with delta (0, 0)
Screenshot: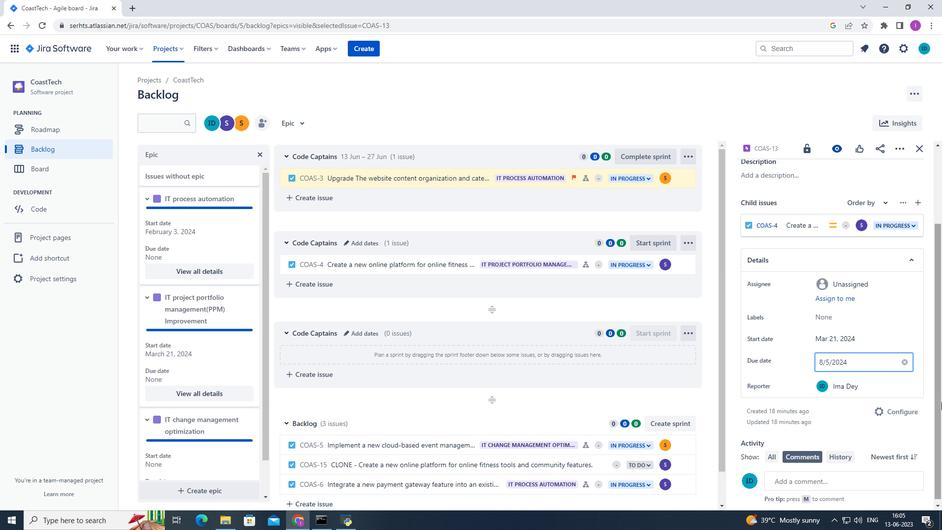 
Action: Mouse moved to (942, 397)
Screenshot: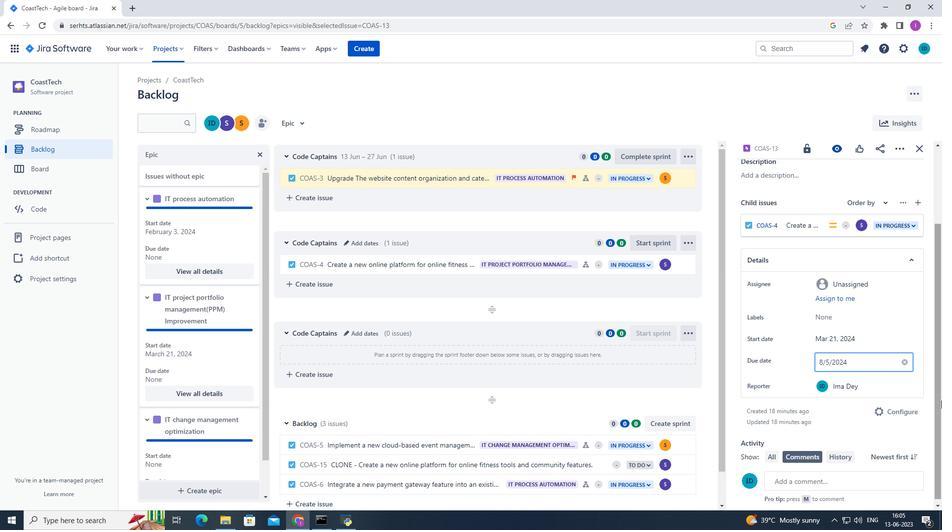 
Action: Mouse scrolled (942, 396) with delta (0, 0)
Screenshot: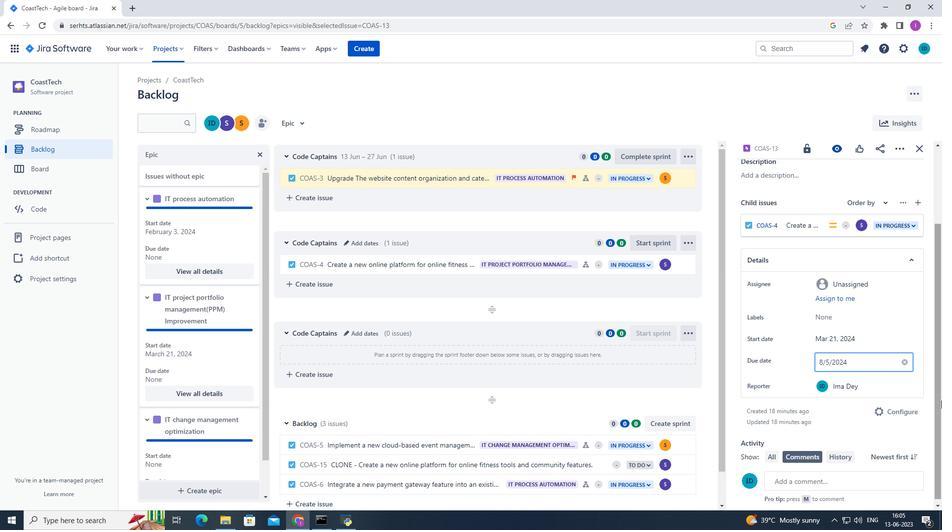 
Action: Mouse moved to (942, 396)
Screenshot: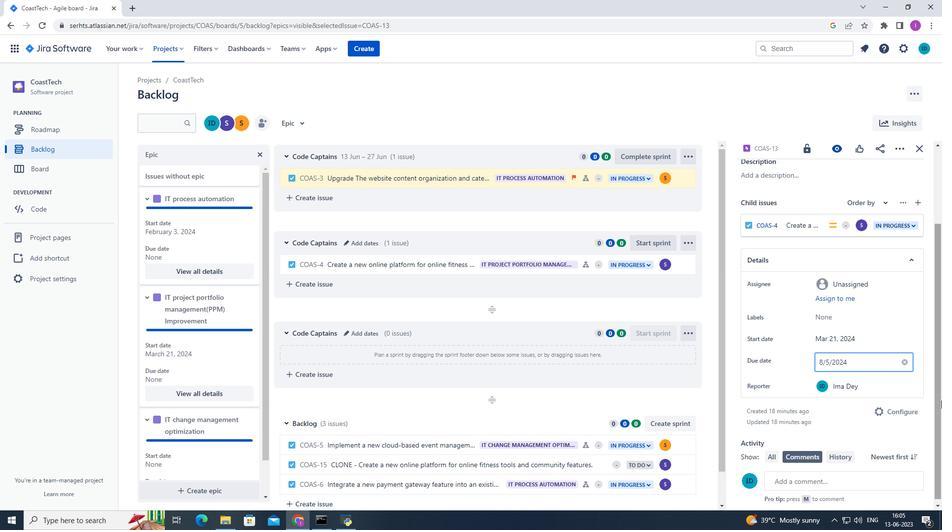 
Action: Mouse scrolled (942, 395) with delta (0, 0)
Screenshot: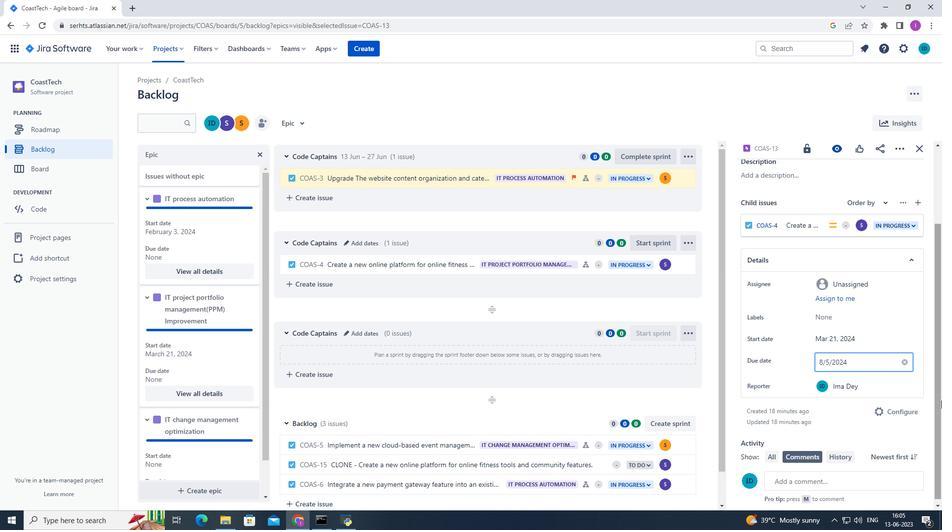 
Action: Mouse moved to (847, 424)
Screenshot: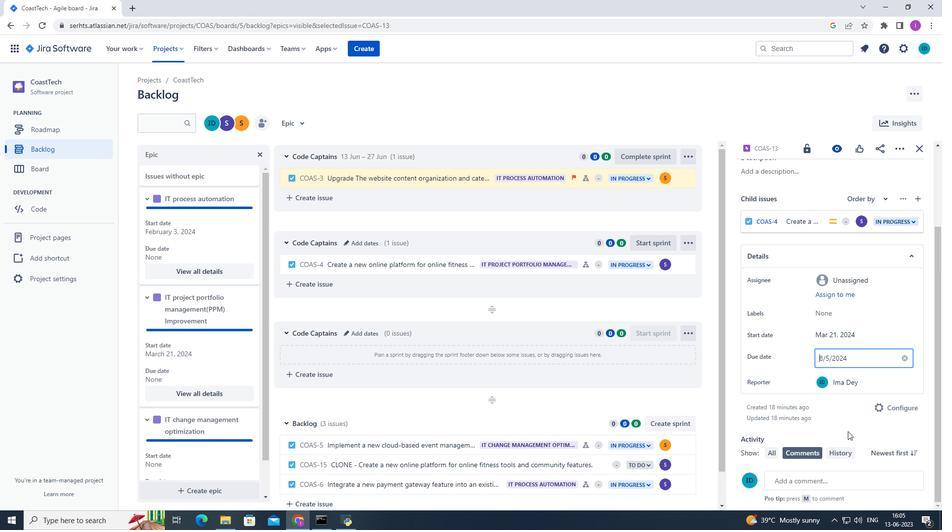 
Action: Mouse pressed left at (847, 424)
Screenshot: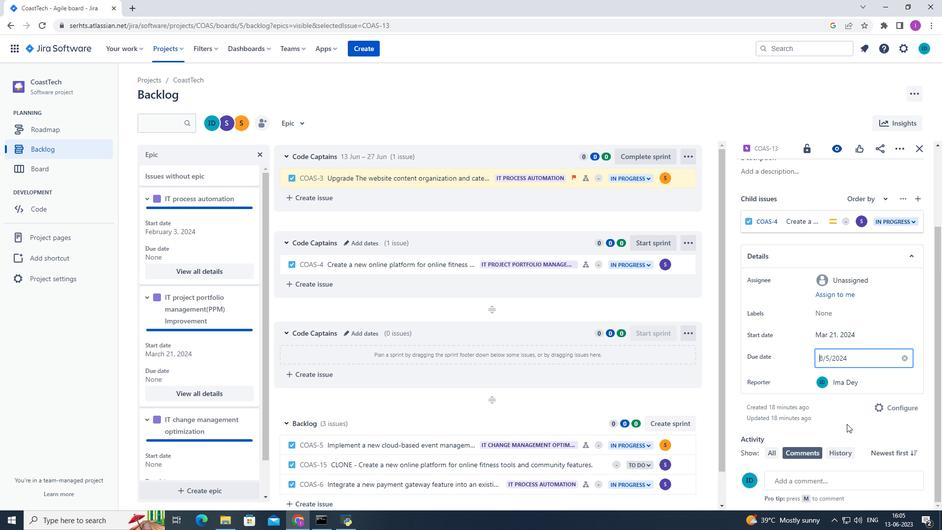 
Action: Mouse moved to (145, 417)
Screenshot: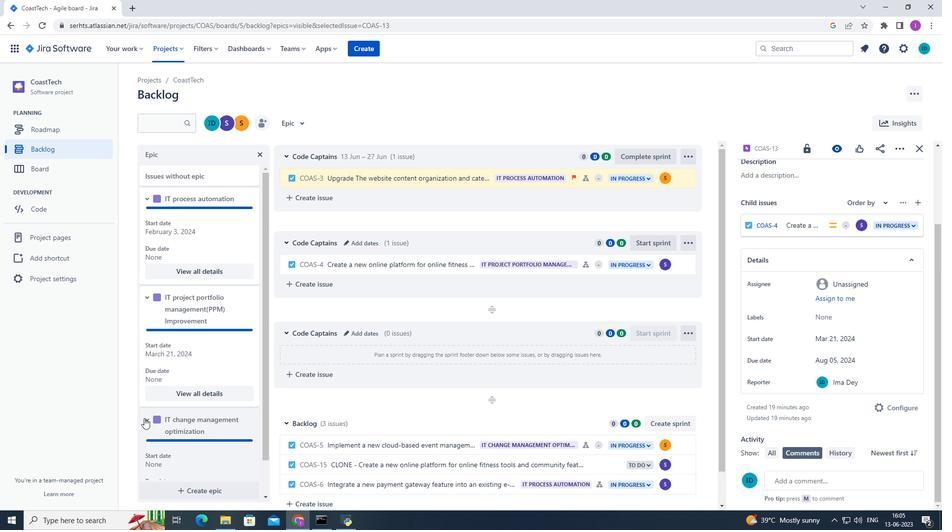 
Action: Mouse pressed left at (145, 417)
Screenshot: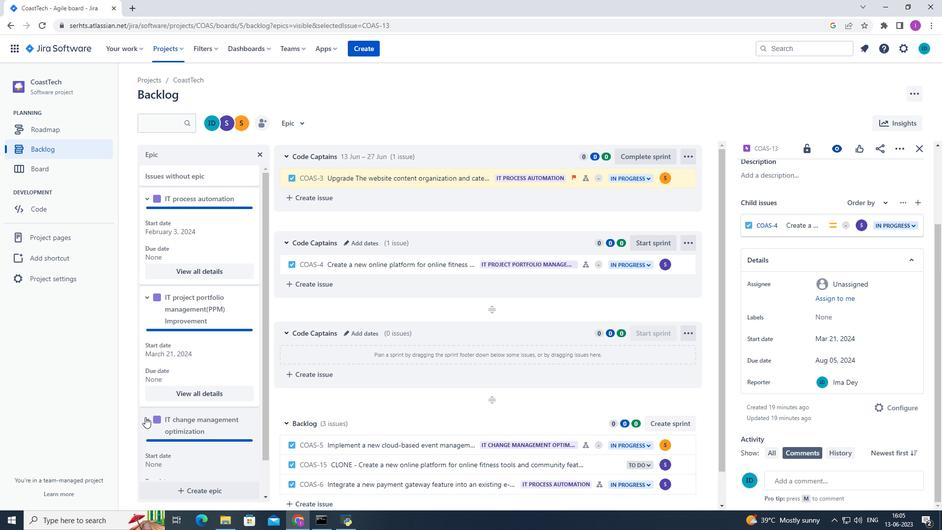 
Action: Mouse moved to (227, 419)
Screenshot: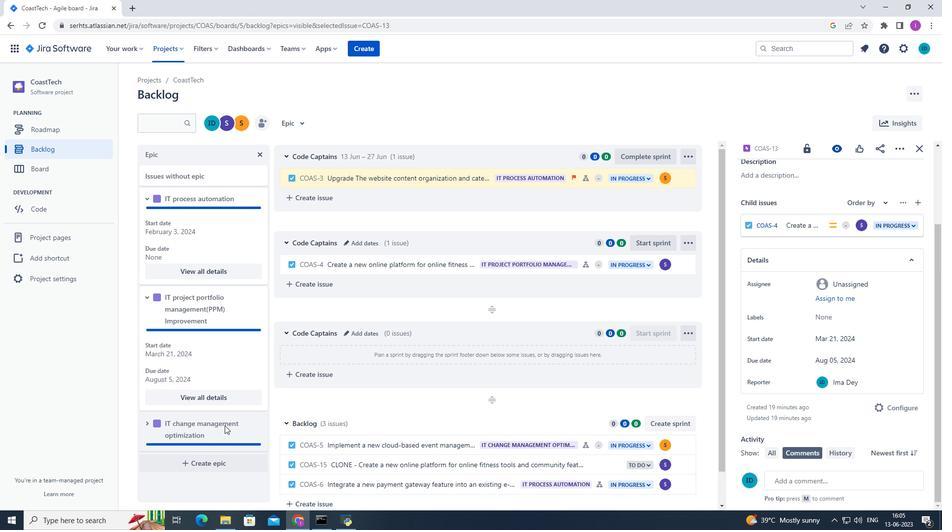 
Action: Mouse scrolled (227, 419) with delta (0, 0)
Screenshot: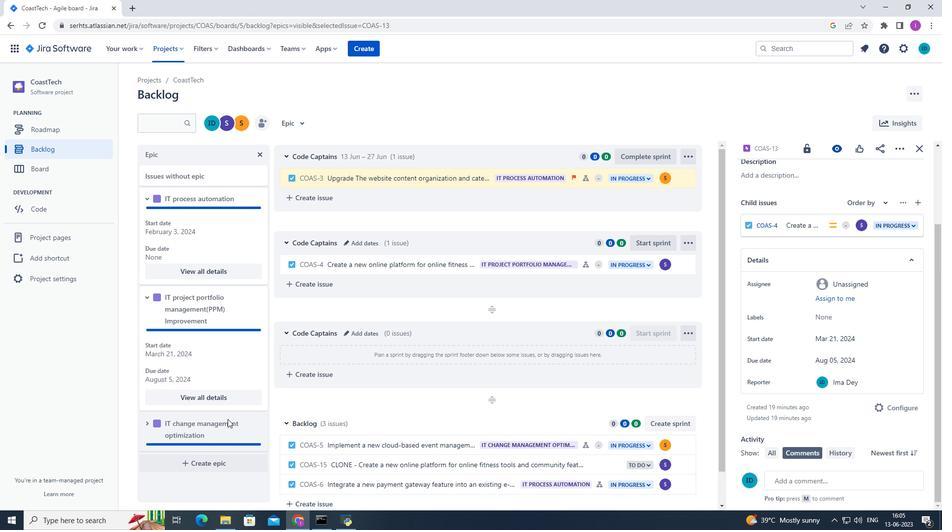
Action: Mouse scrolled (227, 418) with delta (0, 0)
Screenshot: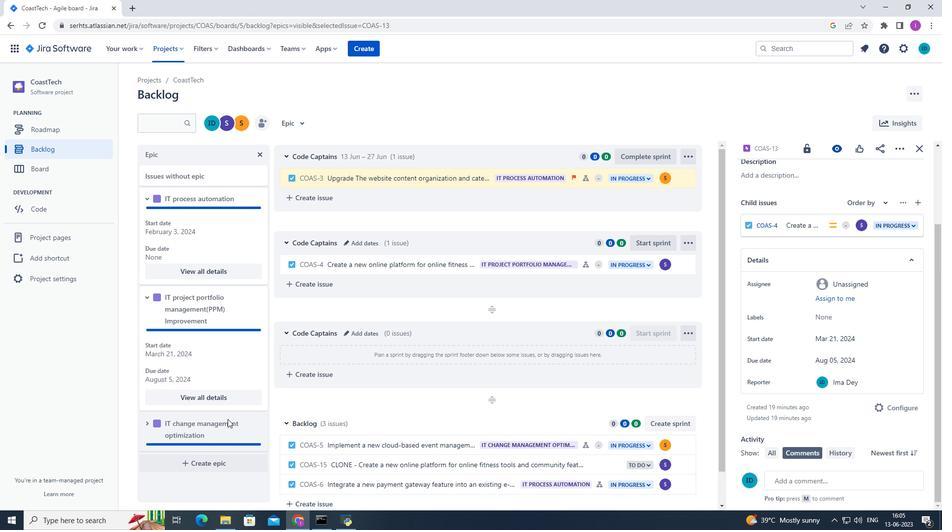 
Action: Mouse scrolled (227, 418) with delta (0, 0)
Screenshot: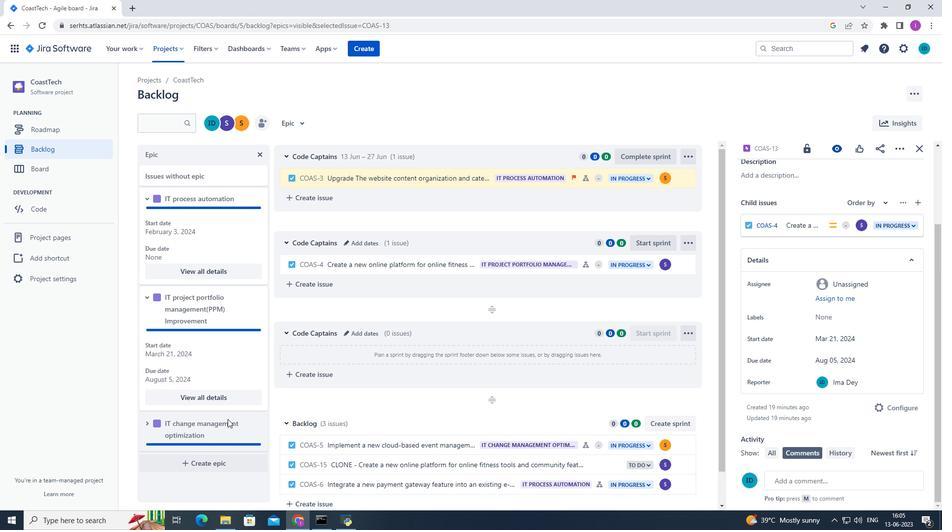 
Action: Mouse moved to (228, 419)
Screenshot: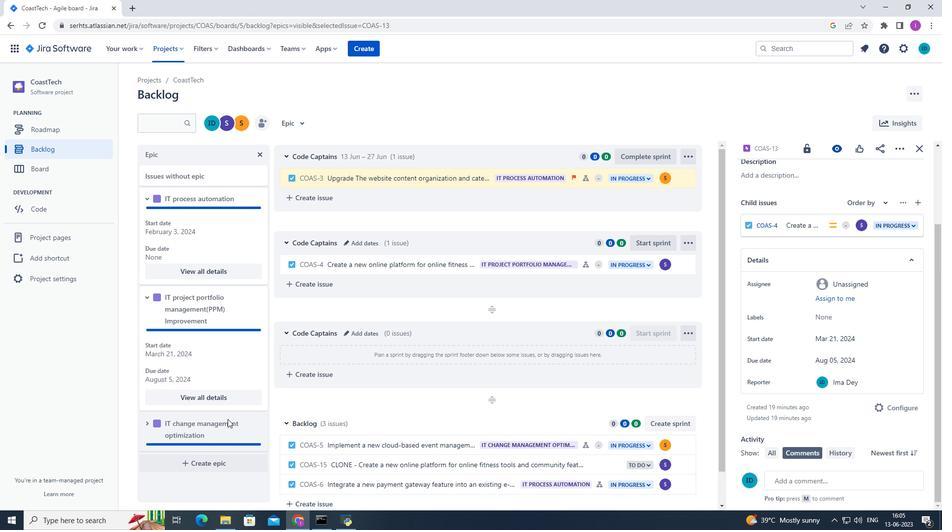 
Action: Mouse scrolled (228, 418) with delta (0, 0)
Screenshot: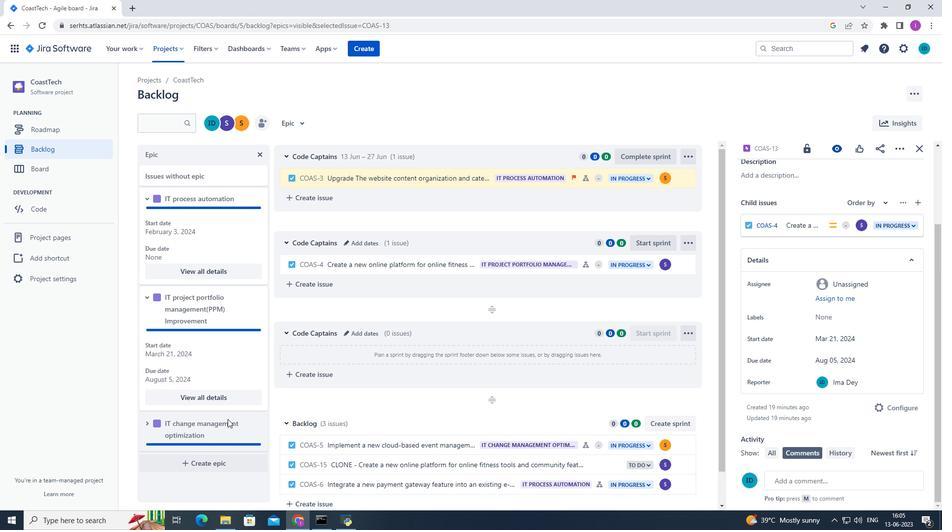 
Action: Mouse scrolled (228, 418) with delta (0, 0)
Screenshot: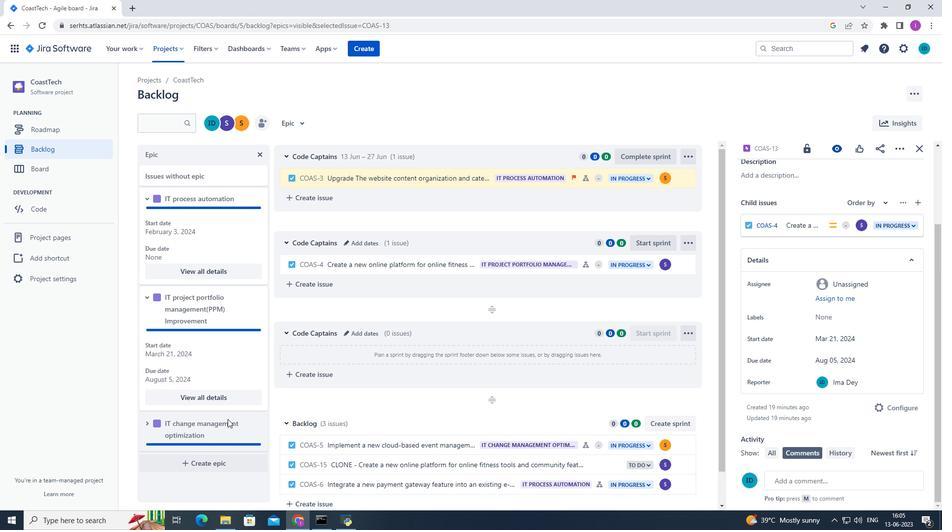 
Action: Mouse scrolled (228, 419) with delta (0, 0)
Screenshot: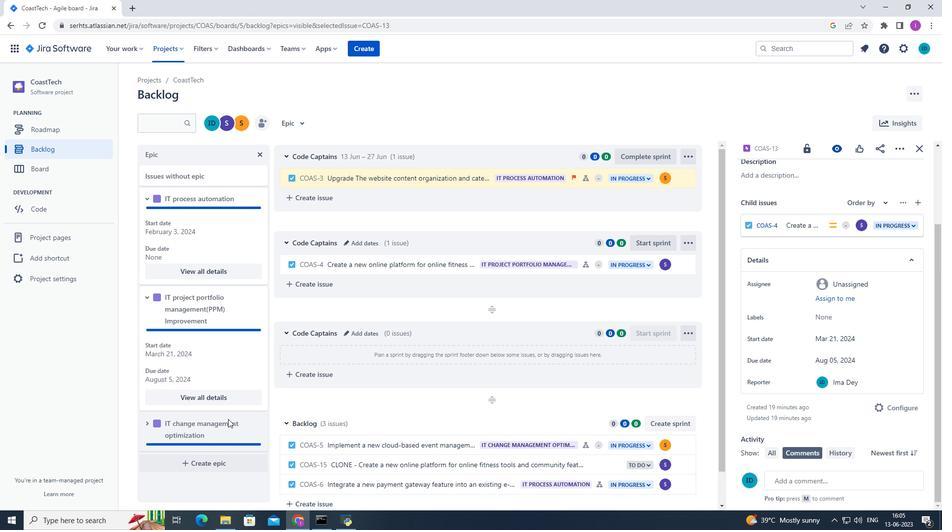 
Action: Mouse scrolled (228, 419) with delta (0, 0)
Screenshot: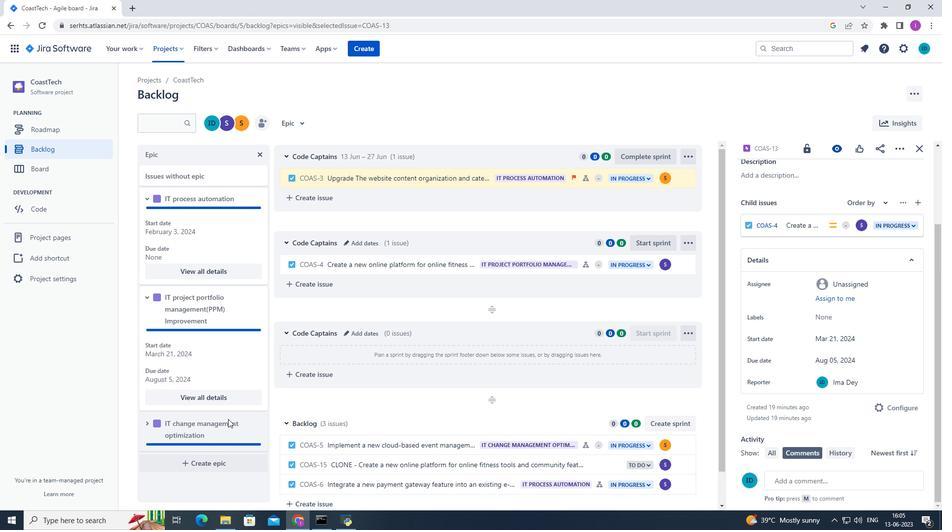 
Action: Mouse scrolled (228, 419) with delta (0, 0)
Screenshot: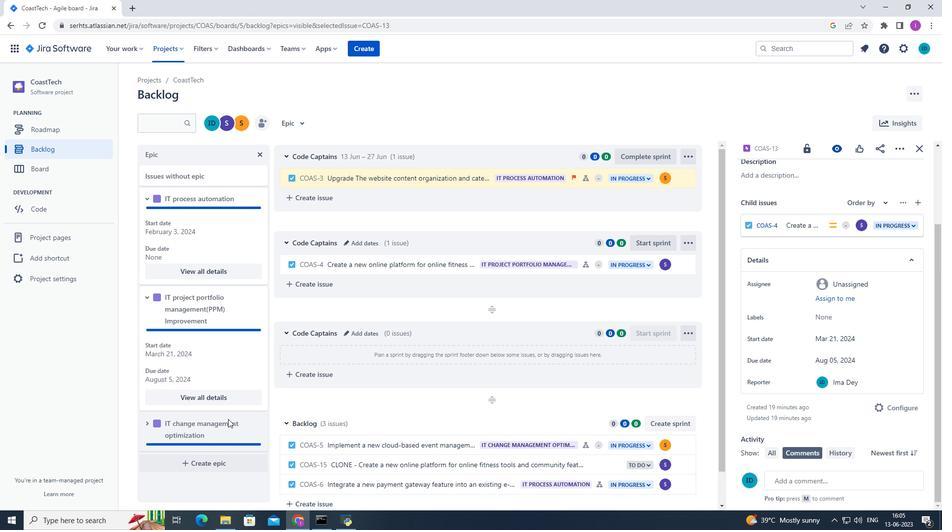 
Action: Mouse scrolled (228, 419) with delta (0, 0)
Screenshot: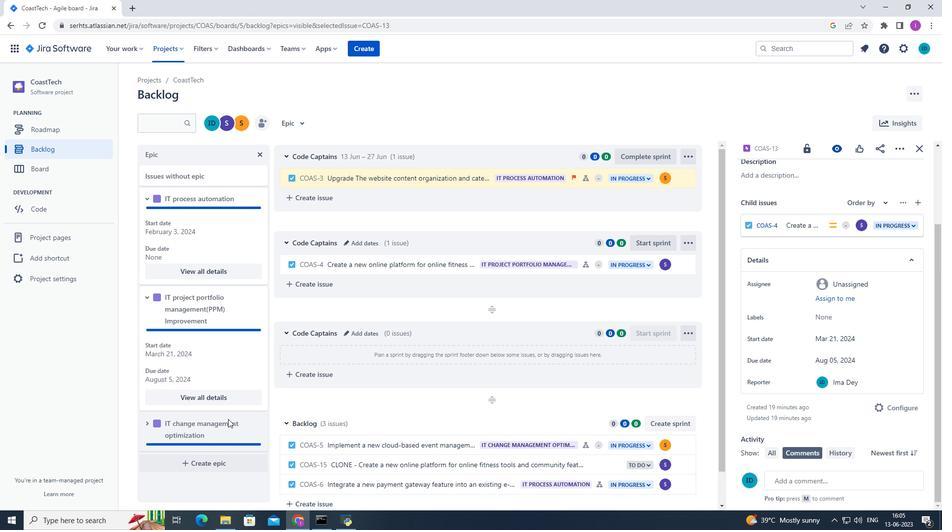 
Action: Mouse scrolled (228, 418) with delta (0, 0)
Screenshot: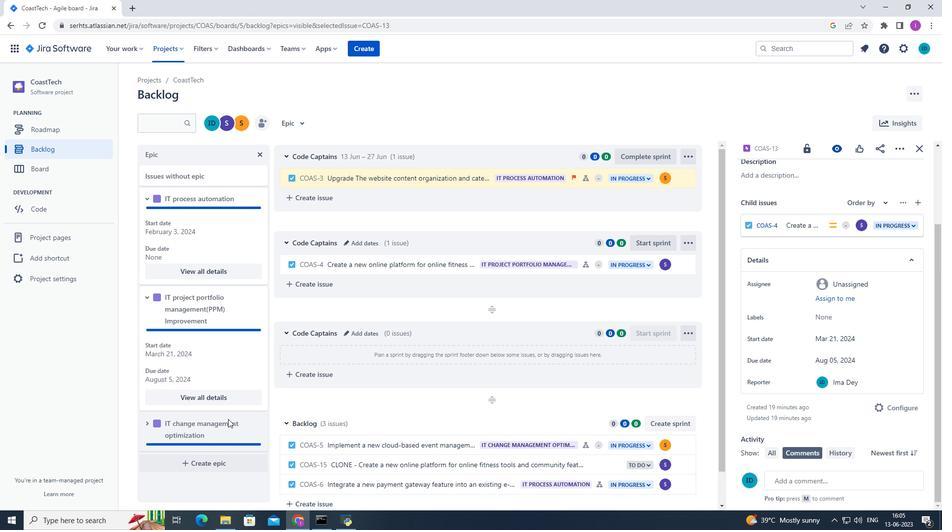 
Action: Mouse scrolled (228, 418) with delta (0, 0)
Screenshot: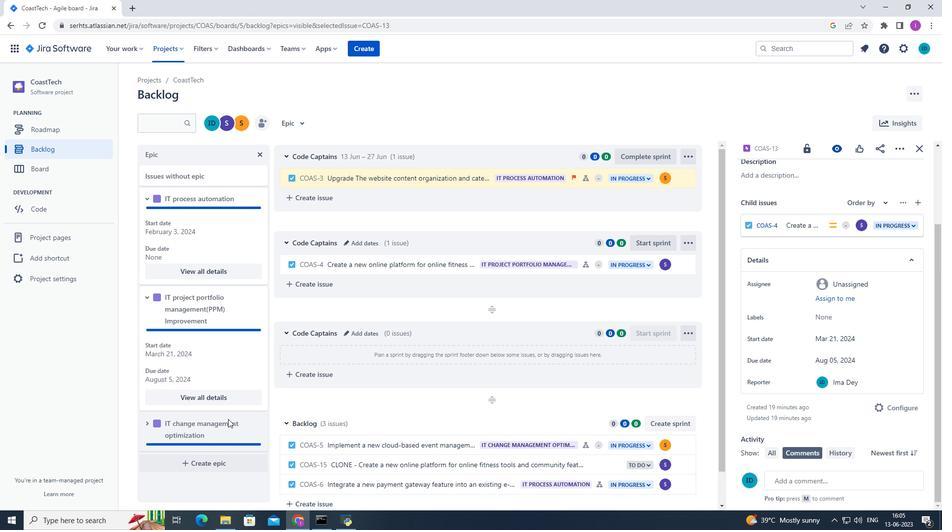 
Action: Mouse scrolled (228, 418) with delta (0, 0)
Screenshot: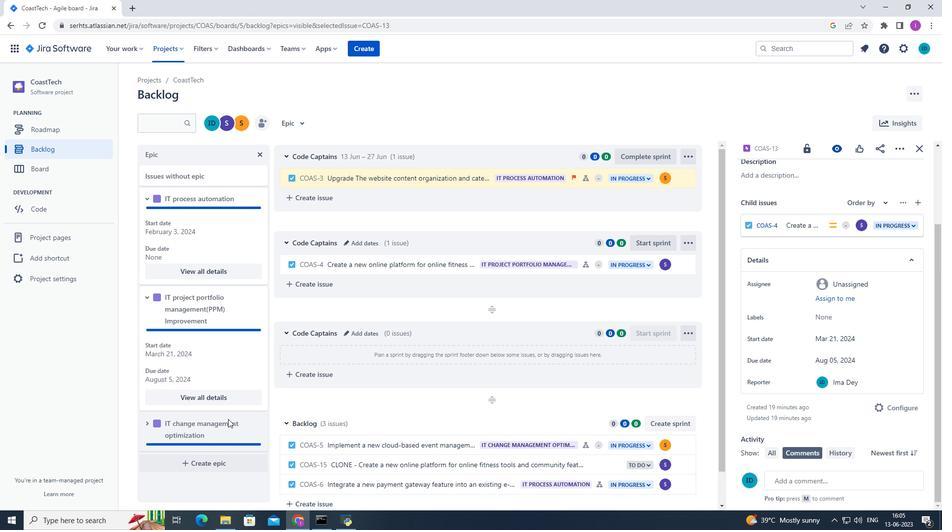 
Action: Mouse scrolled (228, 418) with delta (0, 0)
Screenshot: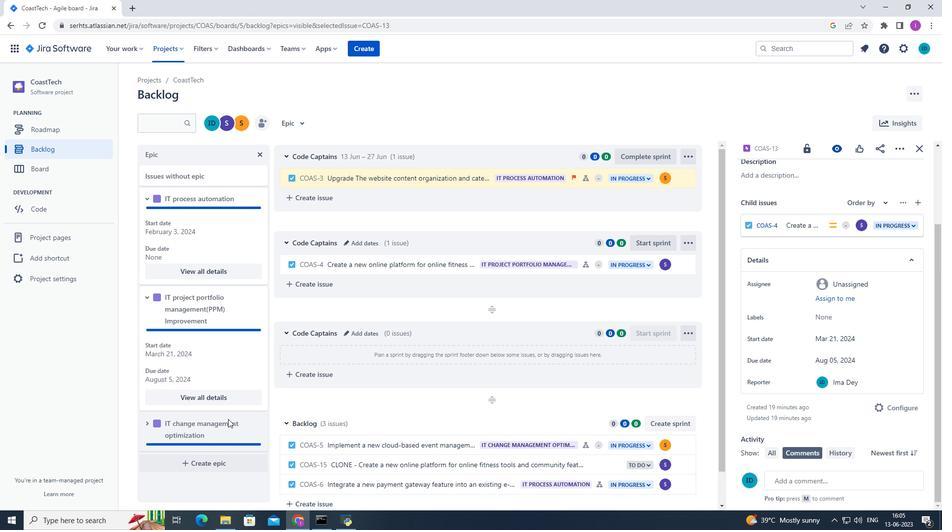 
Action: Mouse moved to (146, 424)
Screenshot: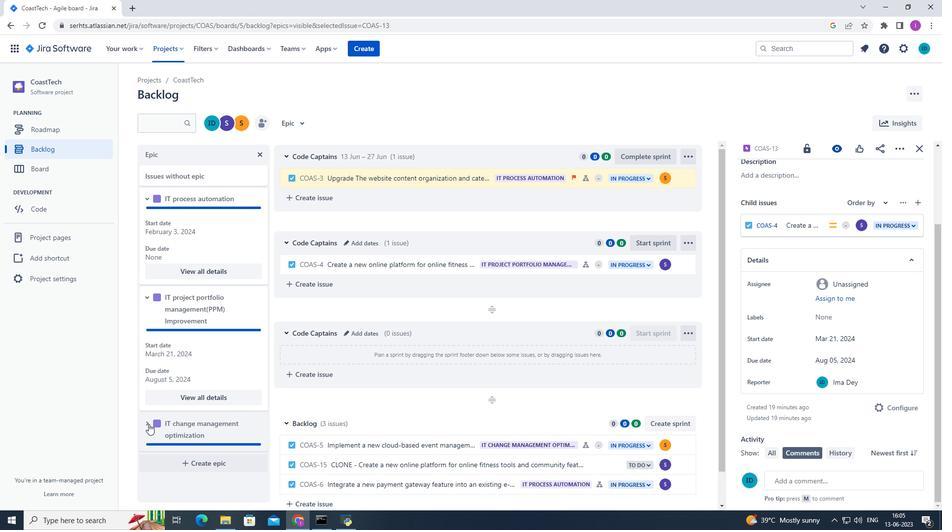 
Action: Mouse pressed left at (146, 424)
Screenshot: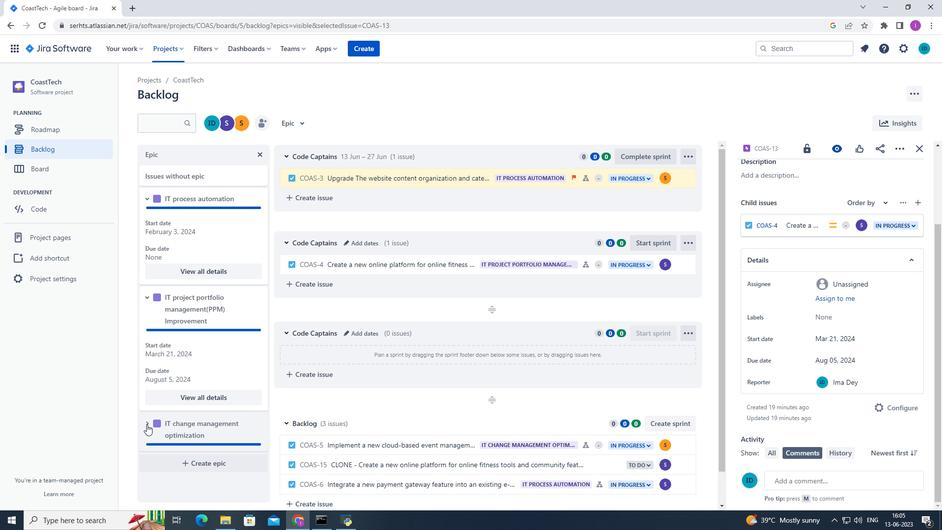 
Action: Mouse moved to (191, 464)
Screenshot: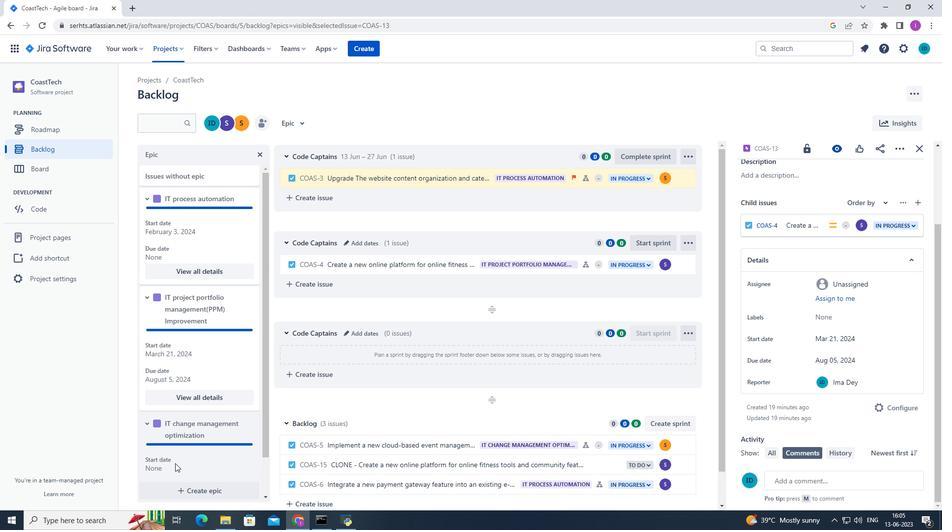
Action: Mouse scrolled (184, 461) with delta (0, 0)
Screenshot: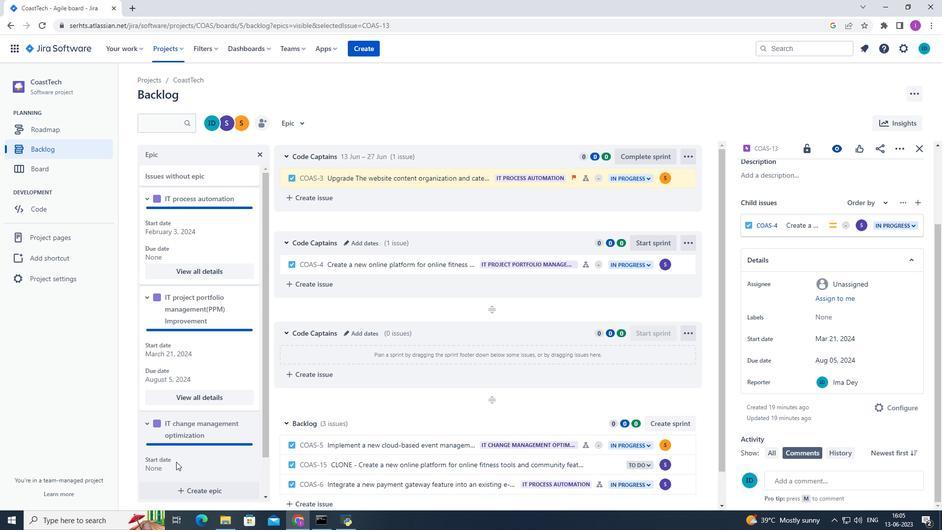 
Action: Mouse moved to (202, 465)
Screenshot: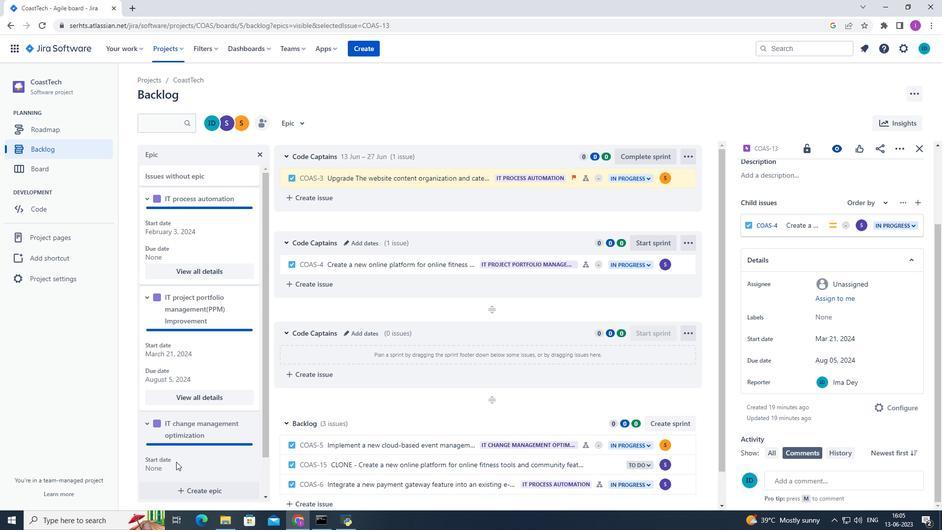 
Action: Mouse scrolled (196, 464) with delta (0, 0)
Screenshot: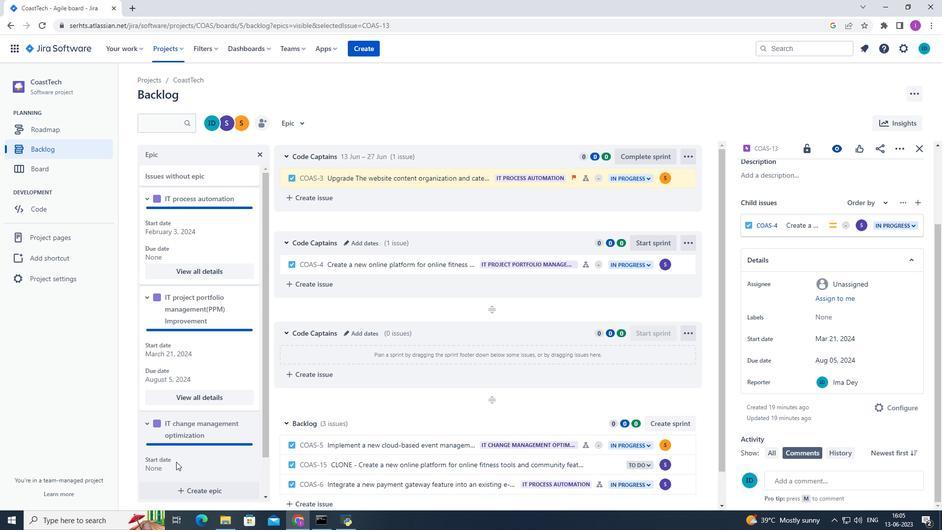 
Action: Mouse moved to (219, 465)
Screenshot: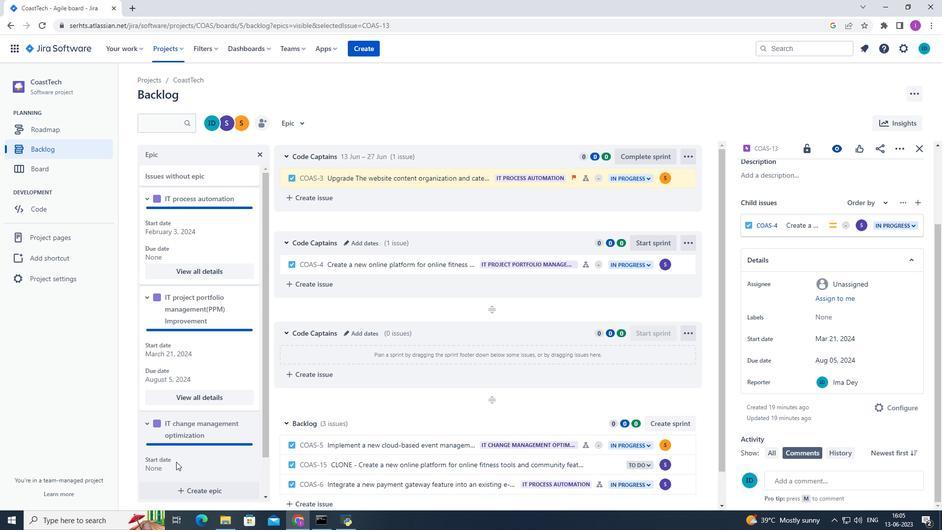 
Action: Mouse scrolled (214, 464) with delta (0, 0)
Screenshot: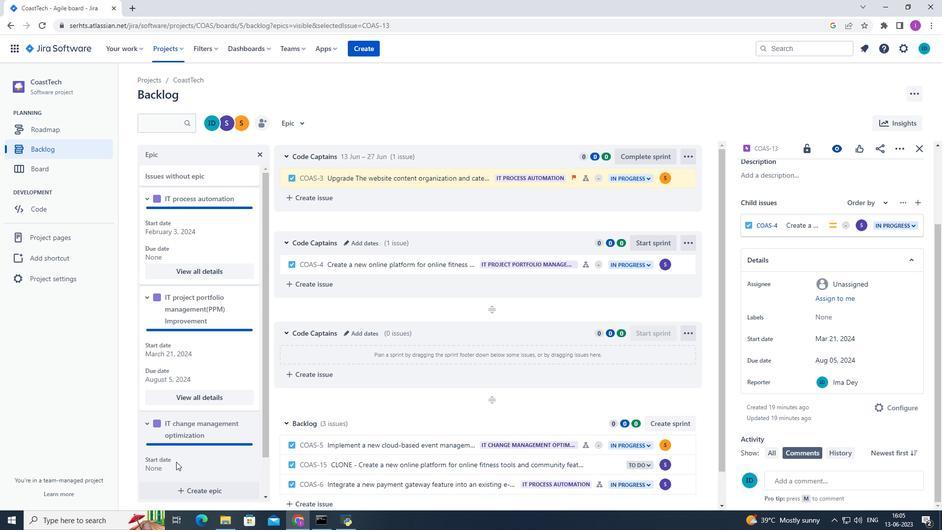 
Action: Mouse moved to (224, 465)
Screenshot: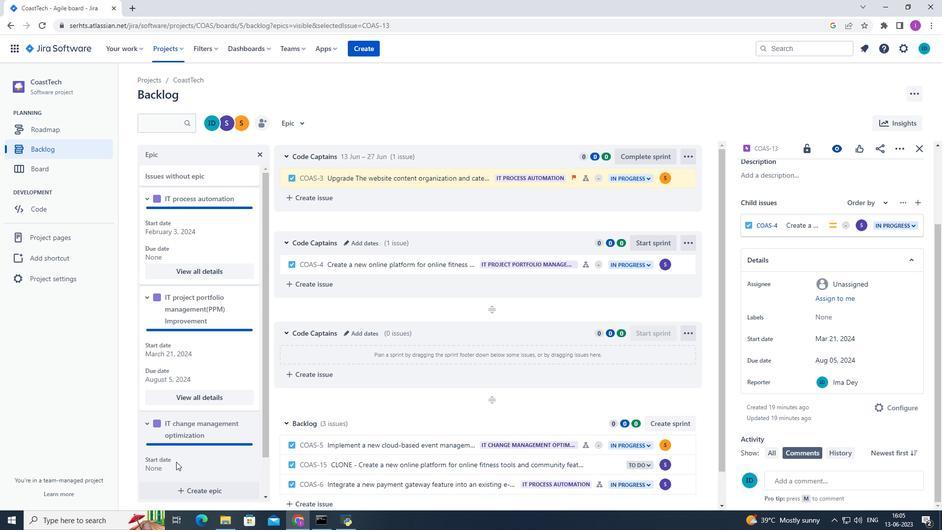 
Action: Mouse scrolled (219, 464) with delta (0, 0)
Screenshot: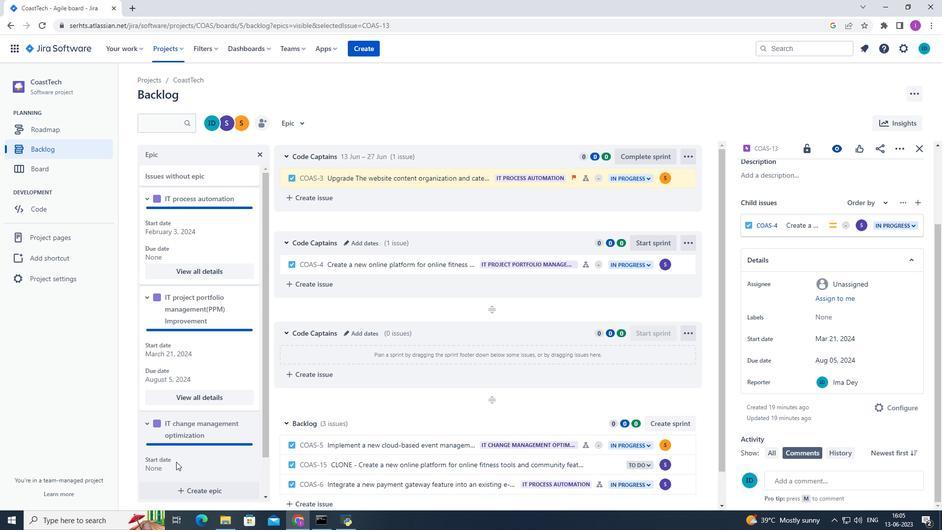 
Action: Mouse moved to (243, 457)
Screenshot: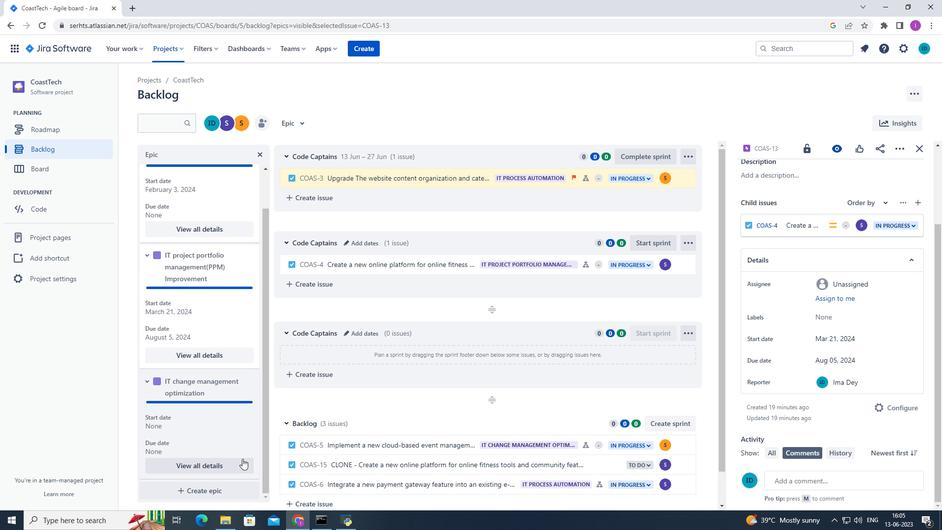 
Action: Mouse scrolled (243, 457) with delta (0, 0)
Screenshot: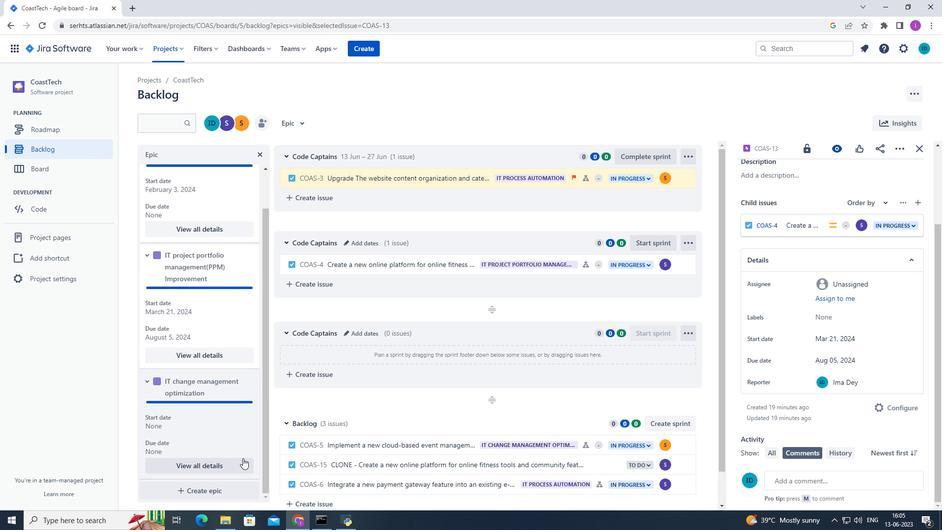 
Action: Mouse scrolled (243, 457) with delta (0, 0)
Screenshot: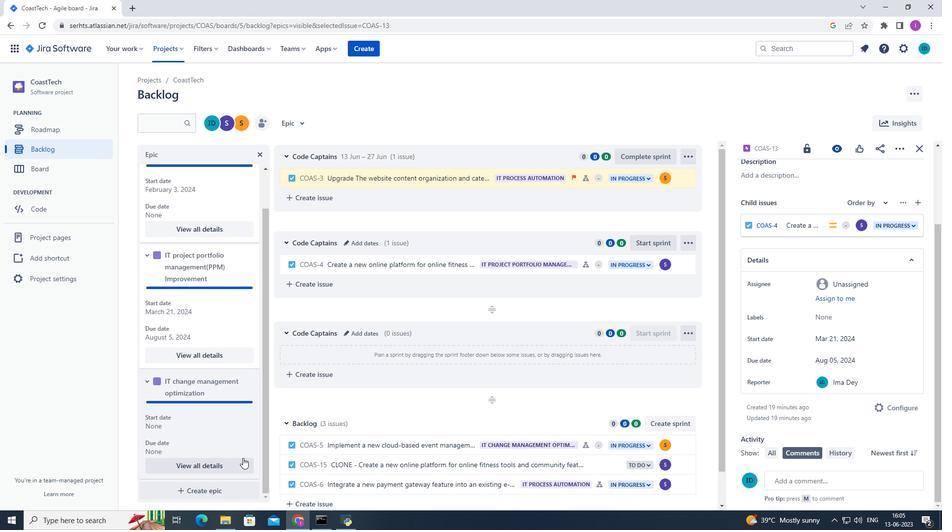 
Action: Mouse scrolled (243, 458) with delta (0, 0)
Screenshot: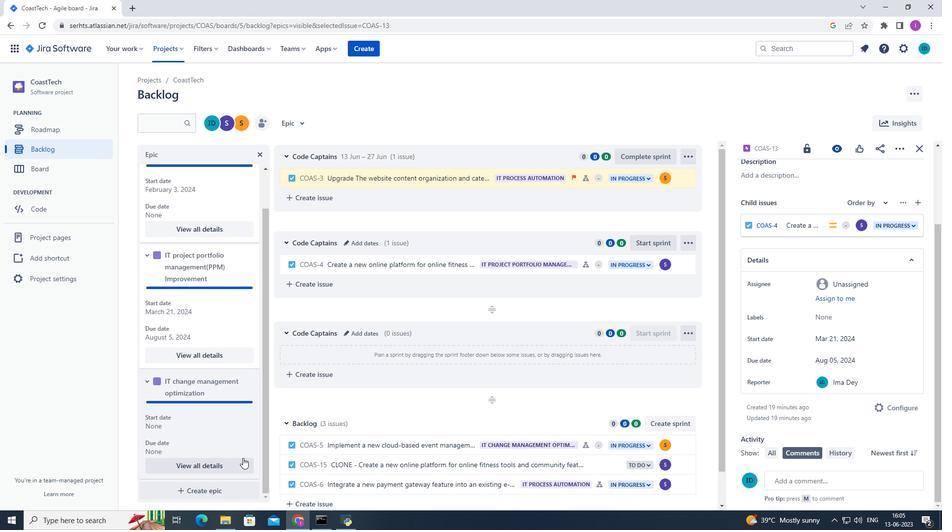 
Action: Mouse scrolled (243, 457) with delta (0, 0)
Screenshot: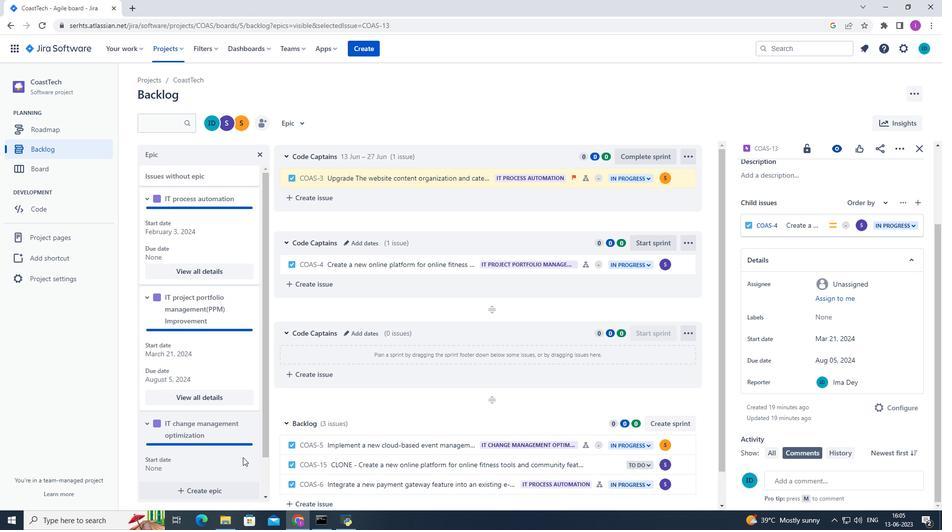
Action: Mouse scrolled (243, 457) with delta (0, 0)
Screenshot: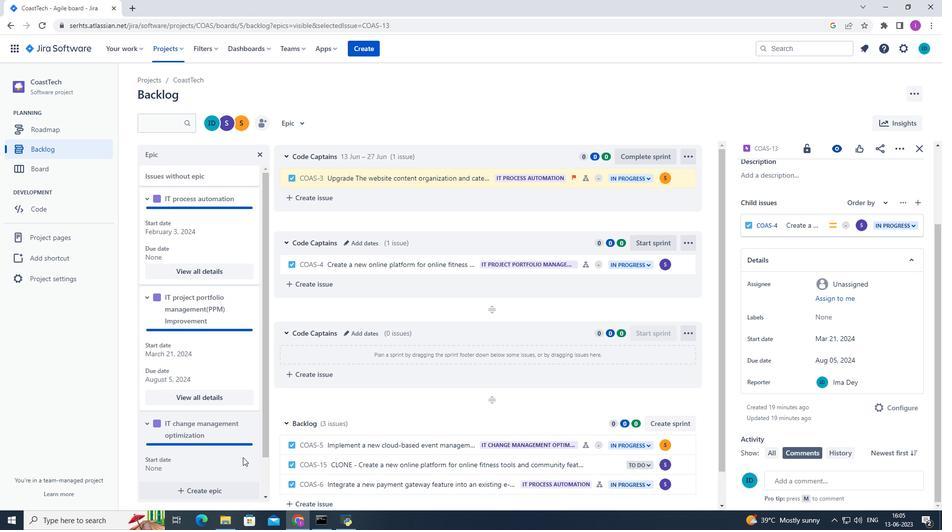 
Action: Mouse scrolled (243, 457) with delta (0, 0)
Screenshot: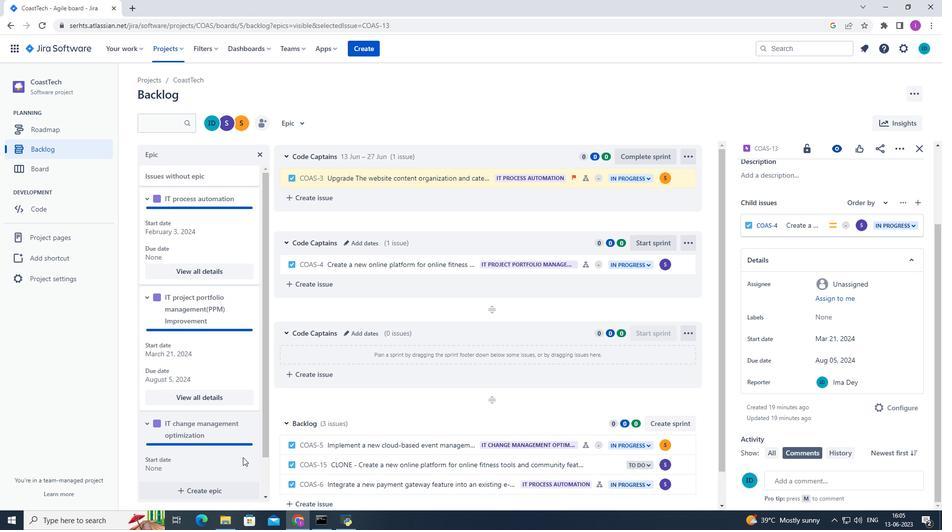 
Action: Mouse moved to (197, 464)
Screenshot: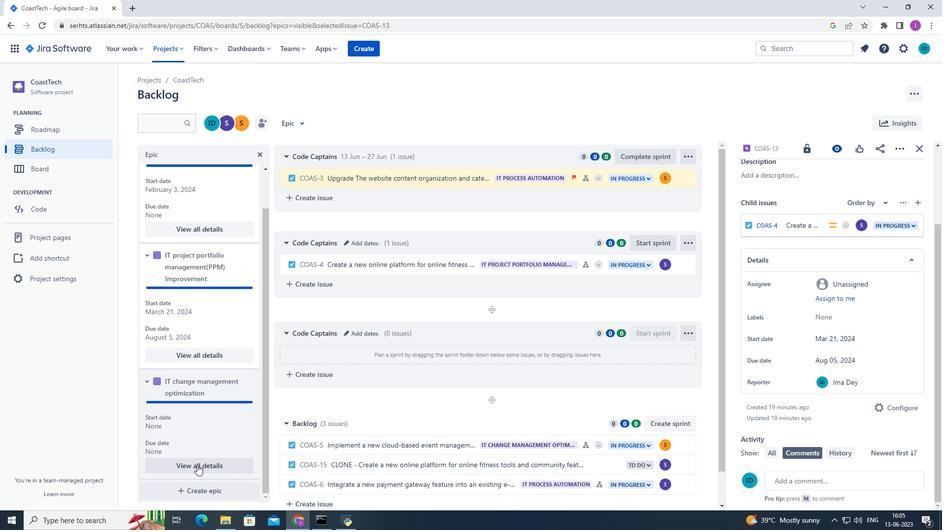 
Action: Mouse pressed left at (197, 464)
Screenshot: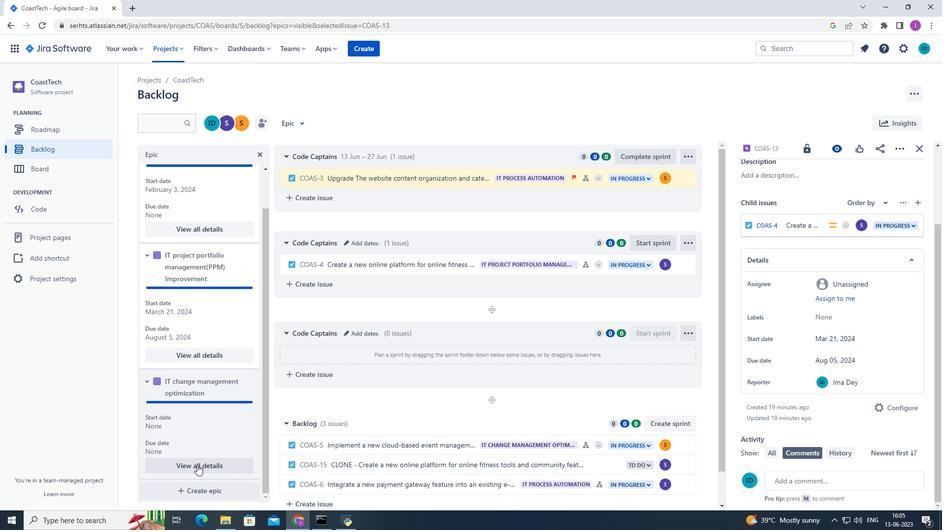 
Action: Mouse moved to (945, 473)
Screenshot: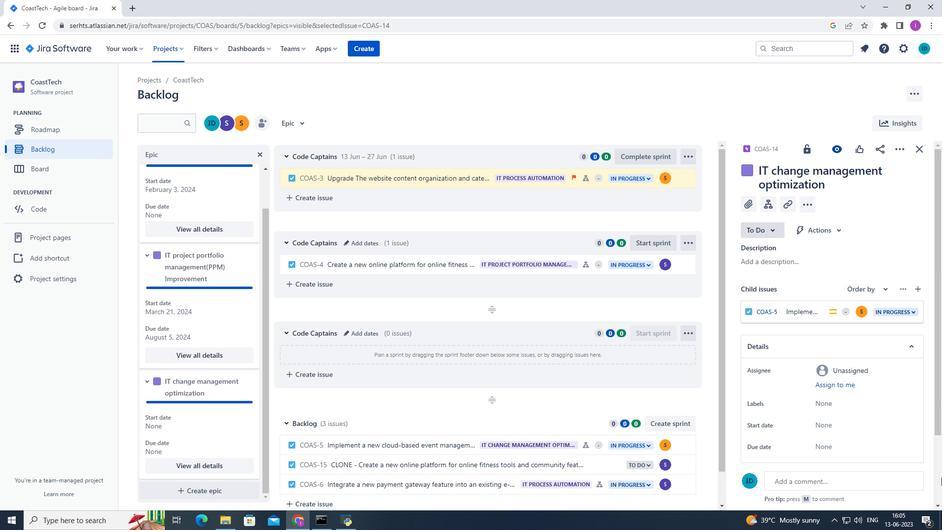 
Action: Mouse scrolled (942, 472) with delta (0, 0)
Screenshot: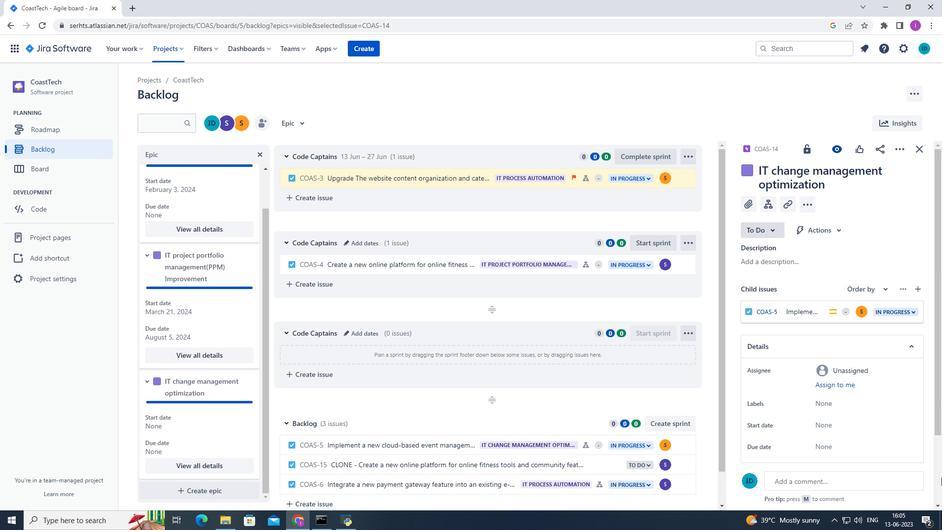 
Action: Mouse moved to (943, 471)
Screenshot: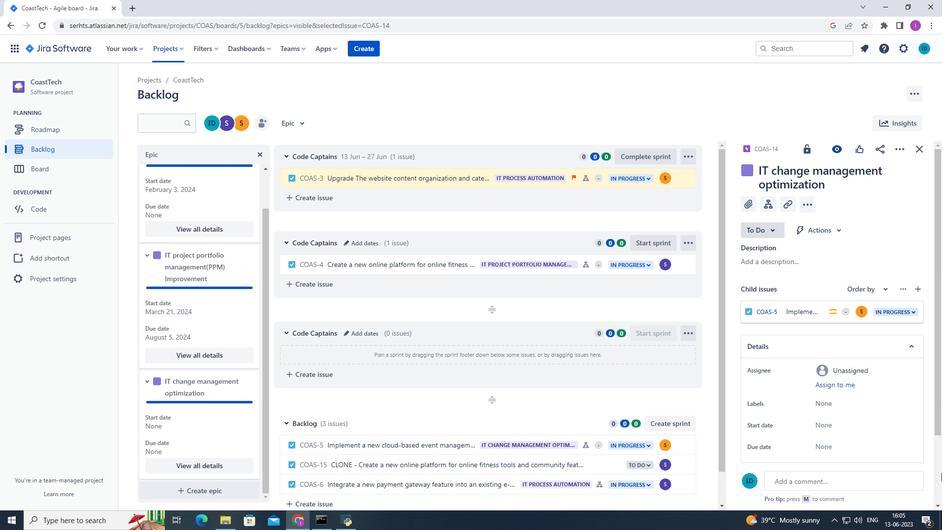 
Action: Mouse scrolled (942, 470) with delta (0, 0)
Screenshot: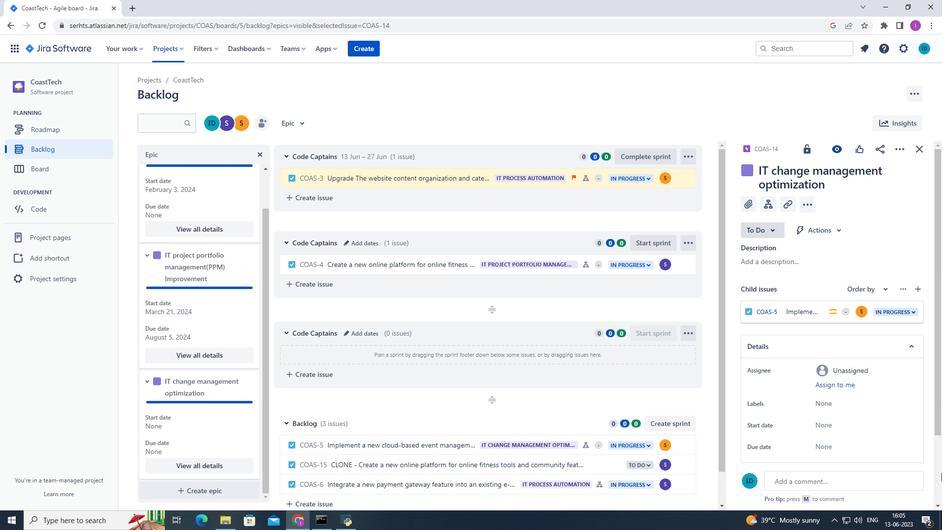 
Action: Mouse moved to (830, 341)
Screenshot: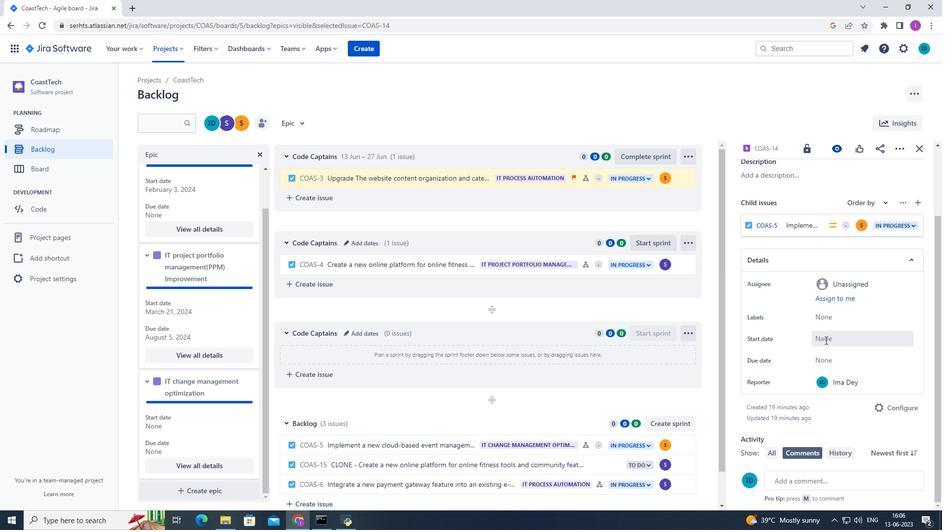 
Action: Mouse pressed left at (830, 341)
Screenshot: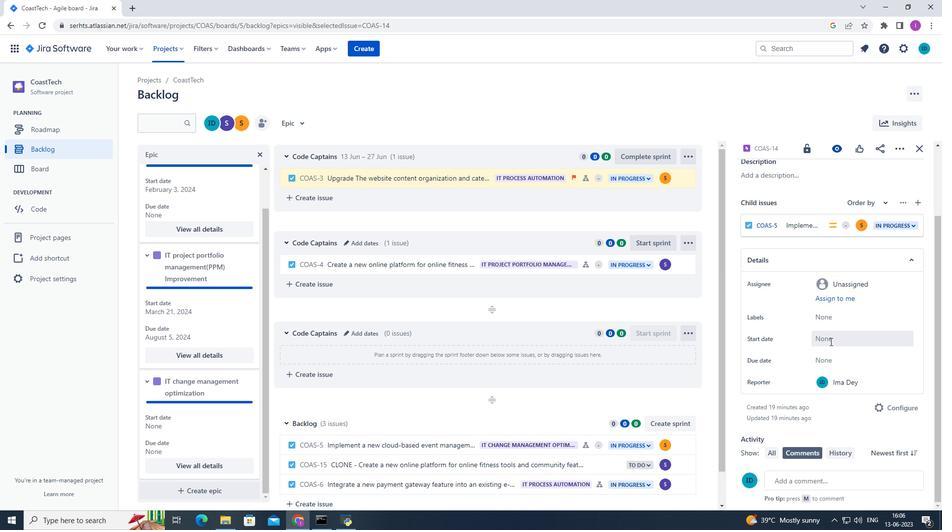 
Action: Mouse moved to (793, 367)
Screenshot: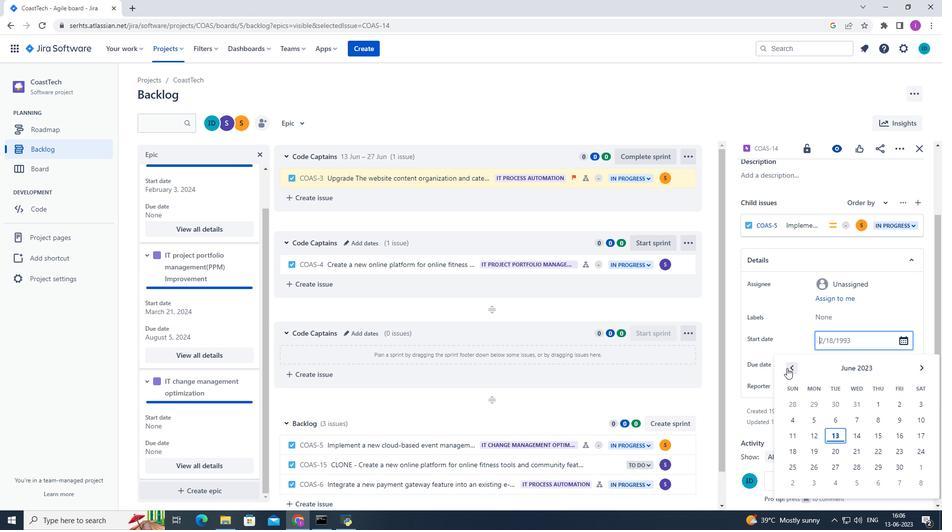 
Action: Mouse pressed left at (793, 367)
Screenshot: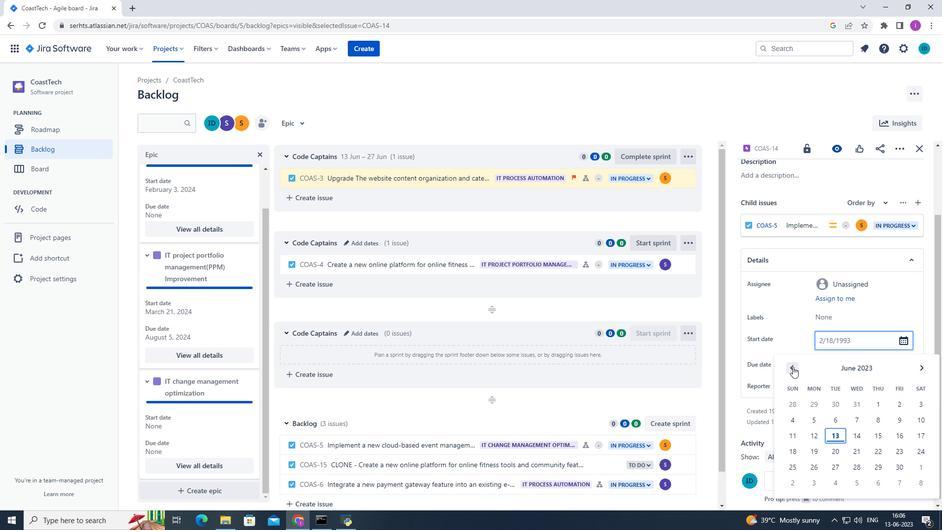 
Action: Mouse pressed left at (793, 367)
Screenshot: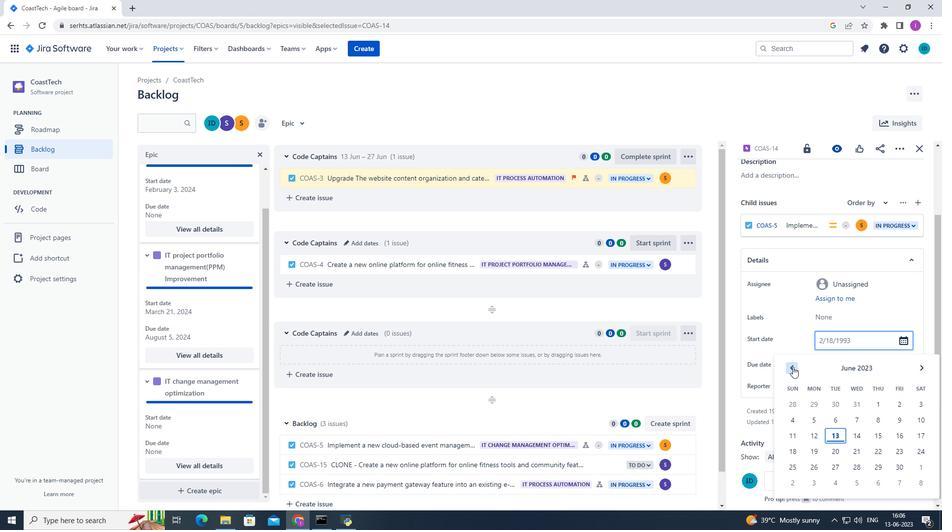 
Action: Mouse pressed left at (793, 367)
Screenshot: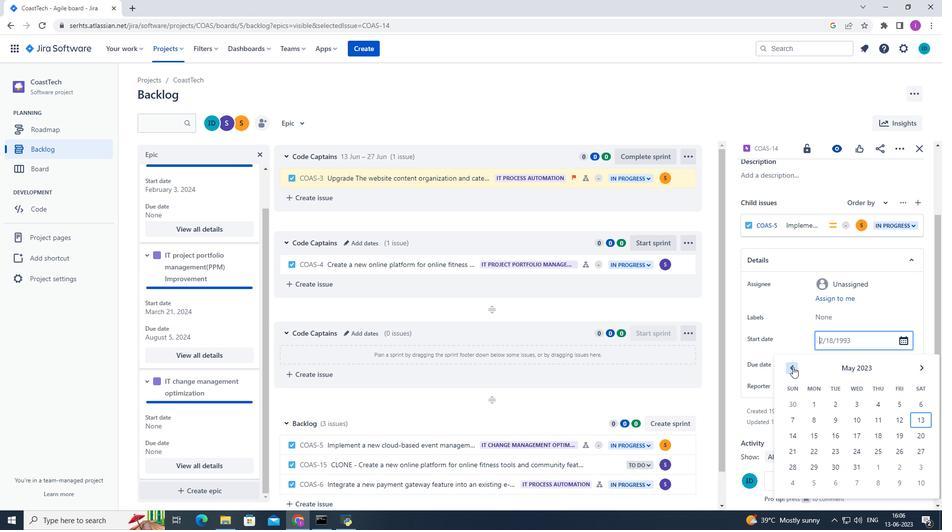 
Action: Mouse pressed left at (793, 367)
Screenshot: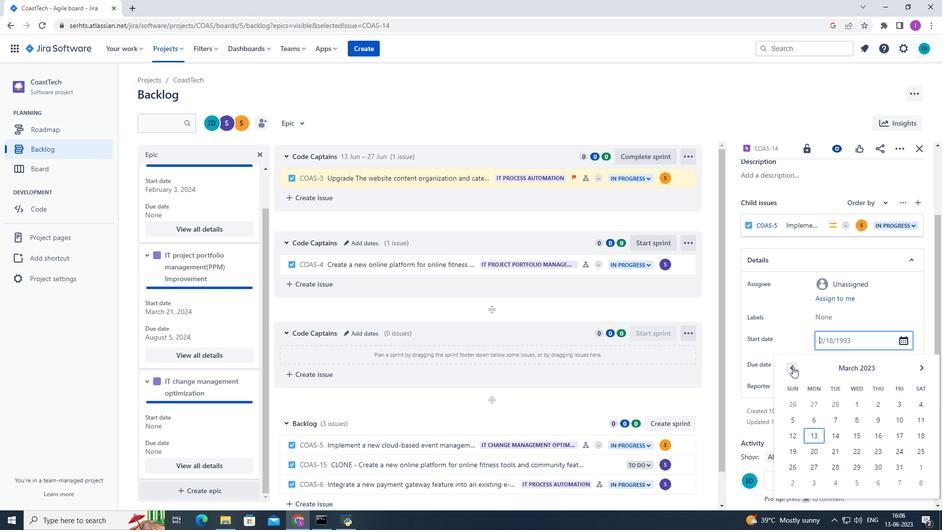 
Action: Mouse pressed left at (793, 367)
Screenshot: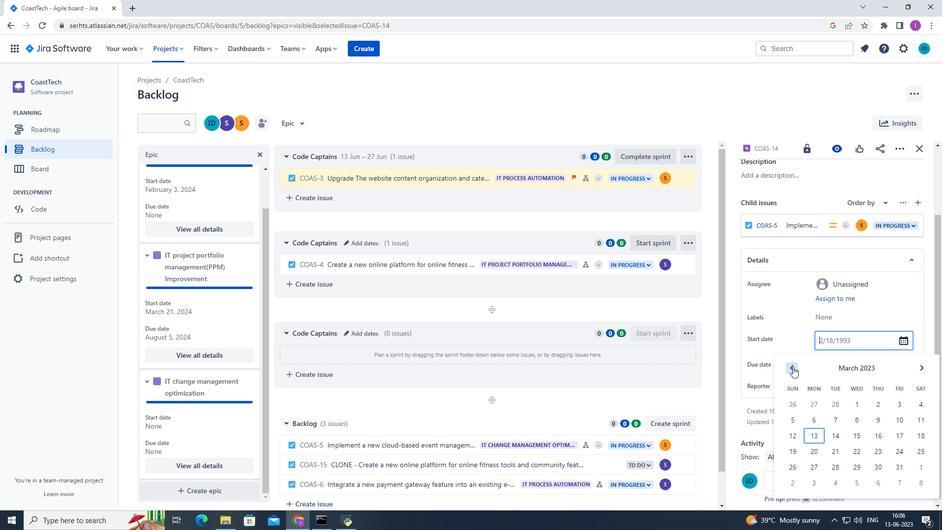 
Action: Mouse moved to (923, 367)
Screenshot: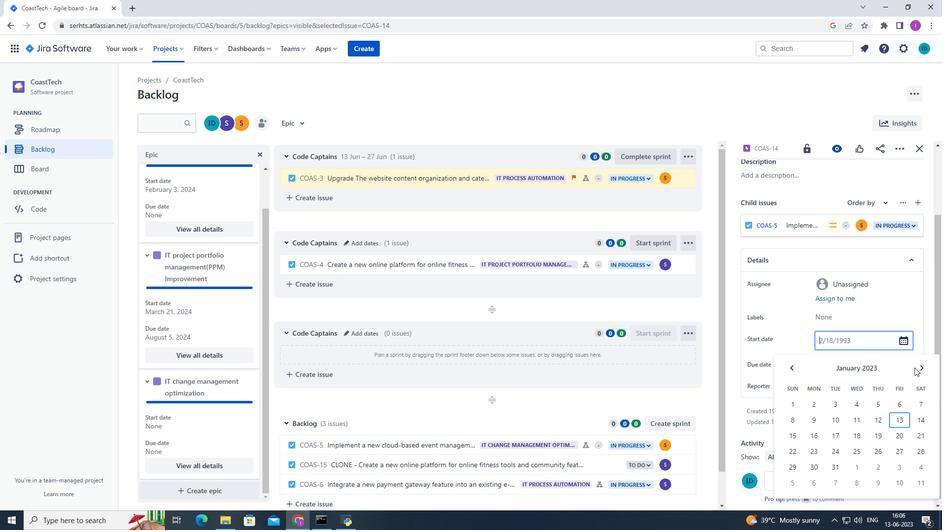 
Action: Mouse pressed left at (923, 367)
Screenshot: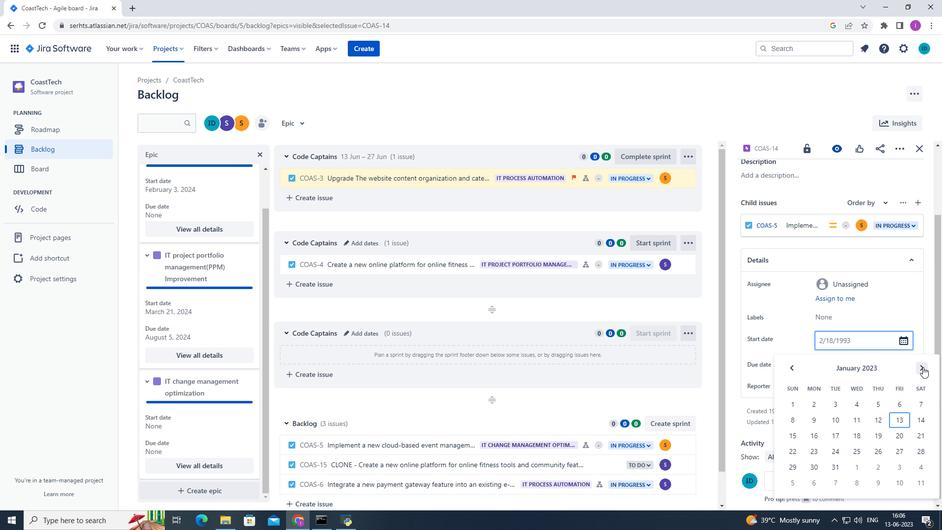 
Action: Mouse moved to (882, 406)
Screenshot: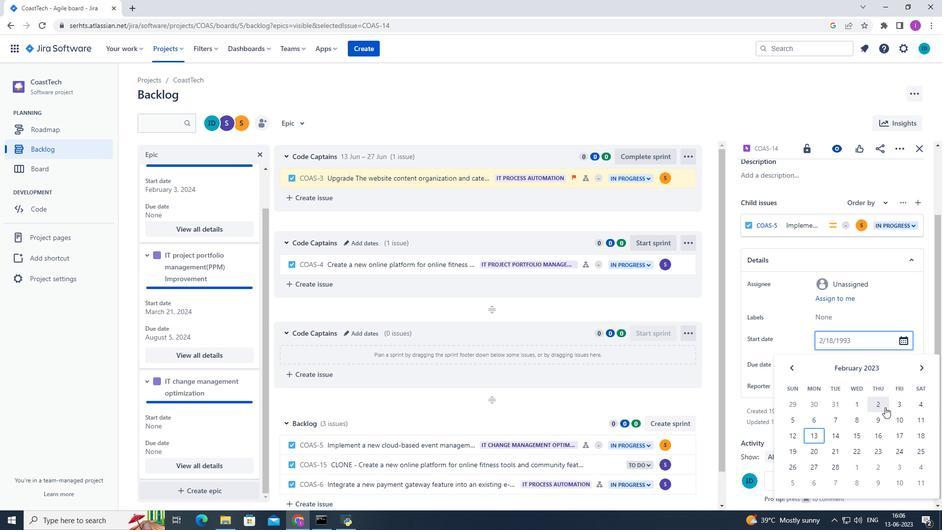 
Action: Mouse pressed left at (882, 406)
Screenshot: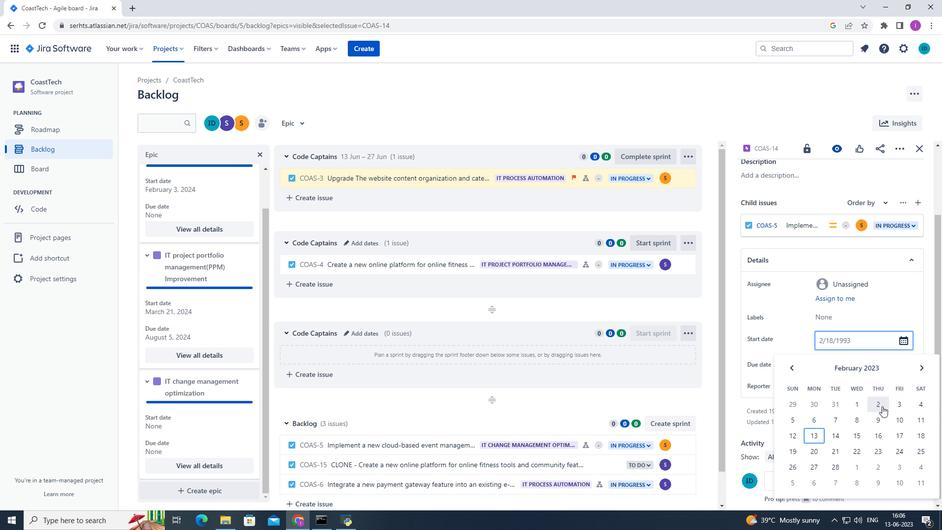
Action: Mouse moved to (844, 368)
Screenshot: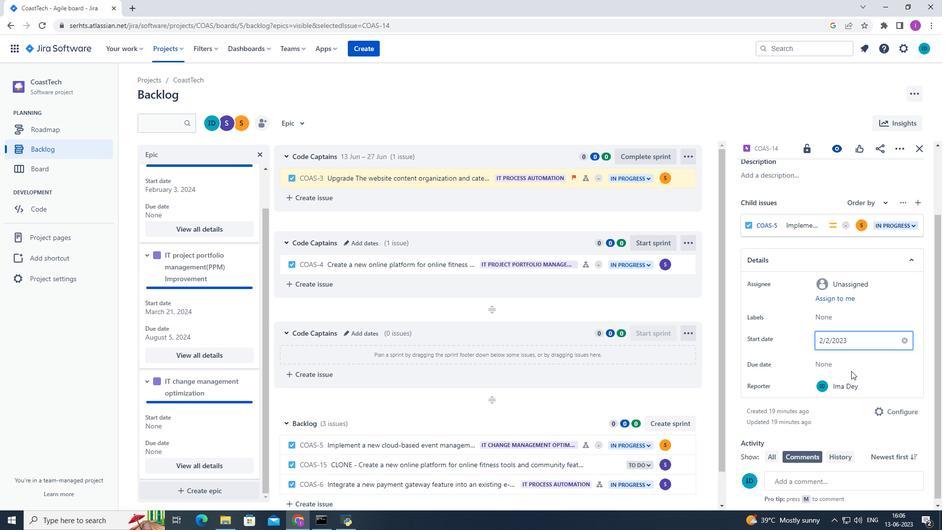 
Action: Mouse pressed left at (844, 368)
Screenshot: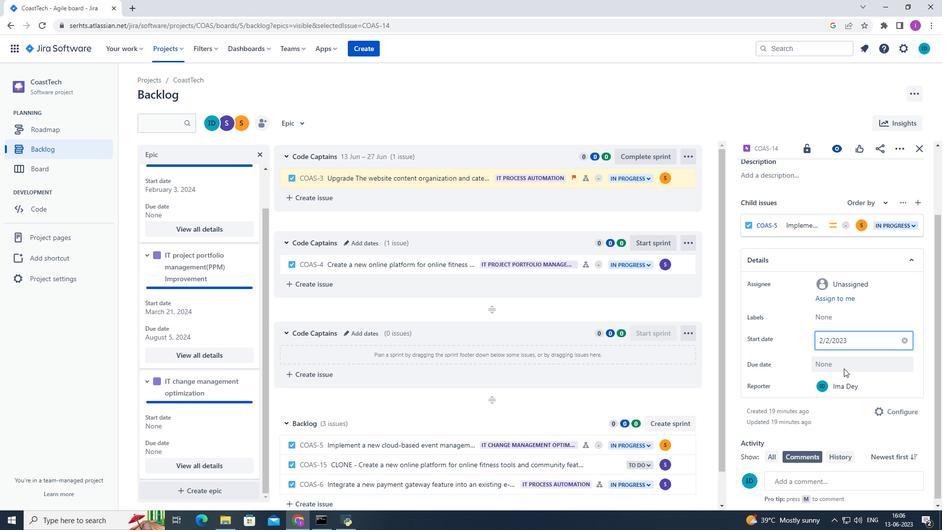 
Action: Mouse moved to (922, 224)
Screenshot: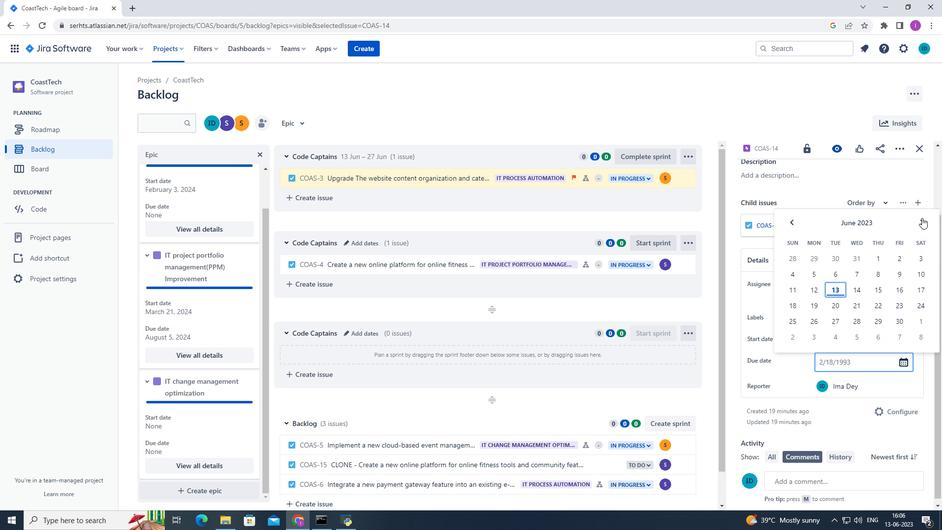 
Action: Mouse pressed left at (922, 224)
Screenshot: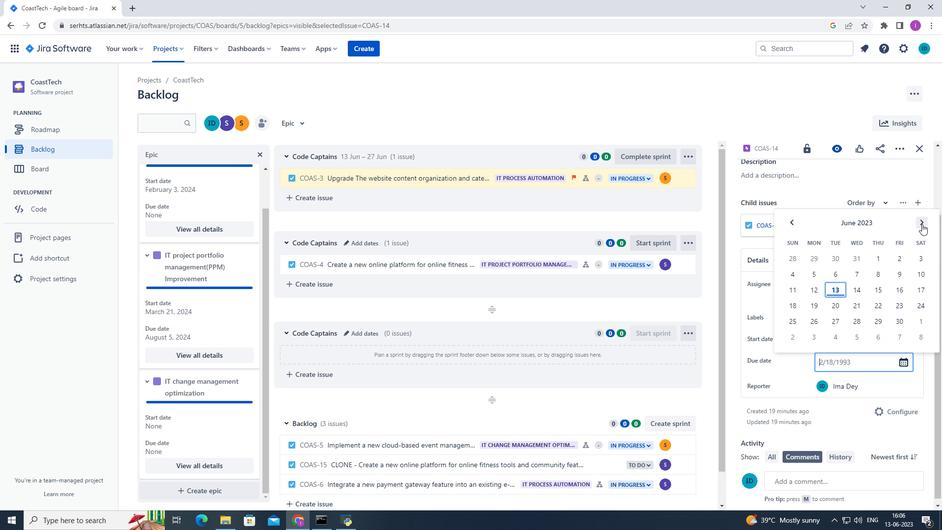 
Action: Mouse pressed left at (922, 224)
Screenshot: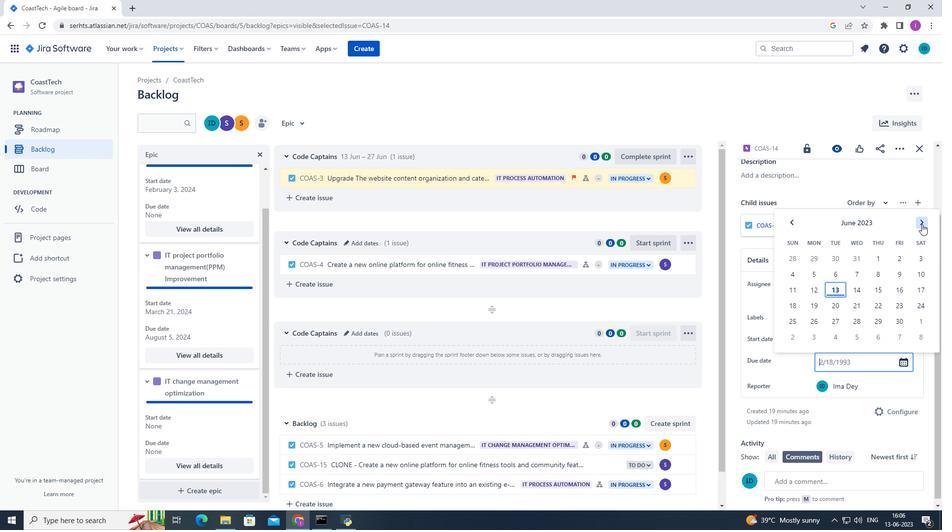 
Action: Mouse pressed left at (922, 224)
Screenshot: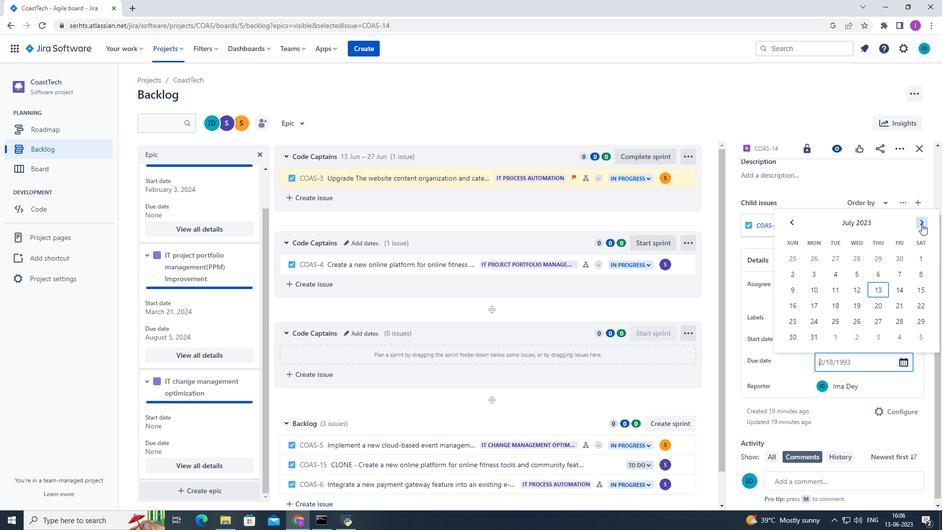 
Action: Mouse pressed left at (922, 224)
Screenshot: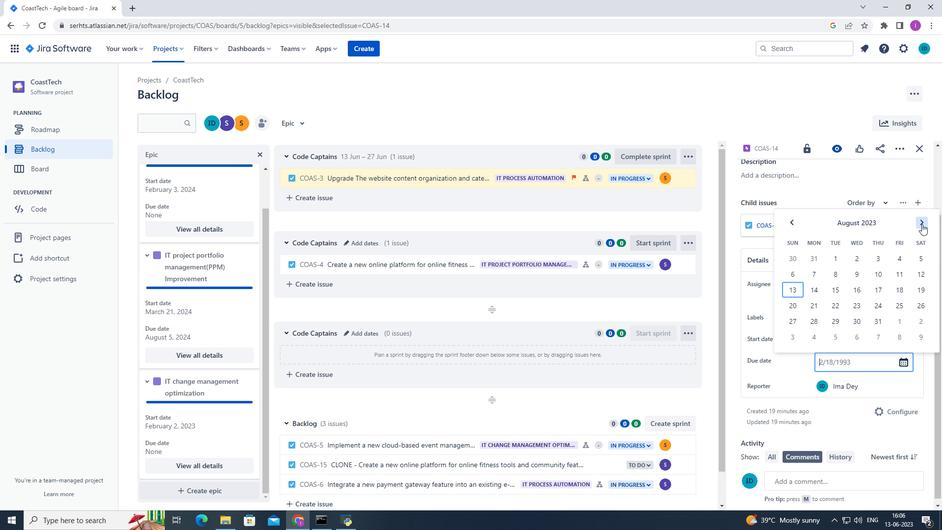
Action: Mouse pressed left at (922, 224)
Screenshot: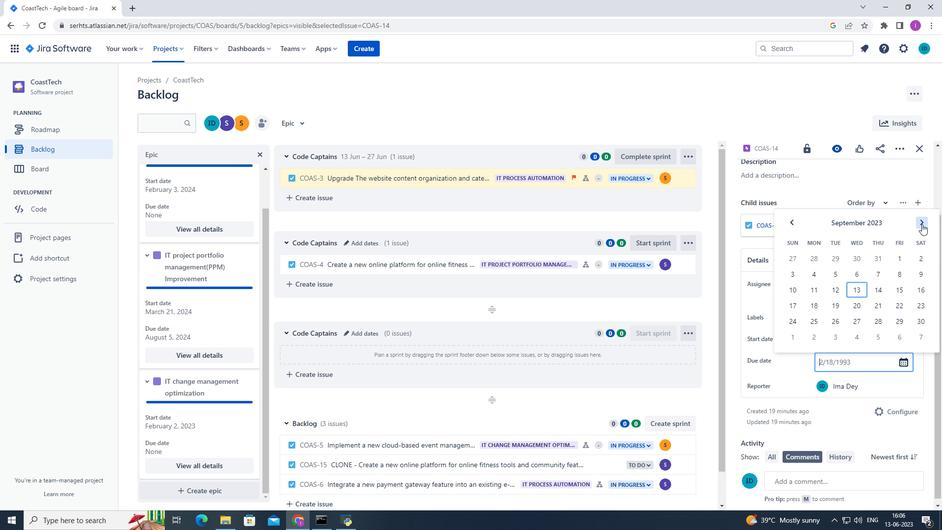 
Action: Mouse pressed left at (922, 224)
Screenshot: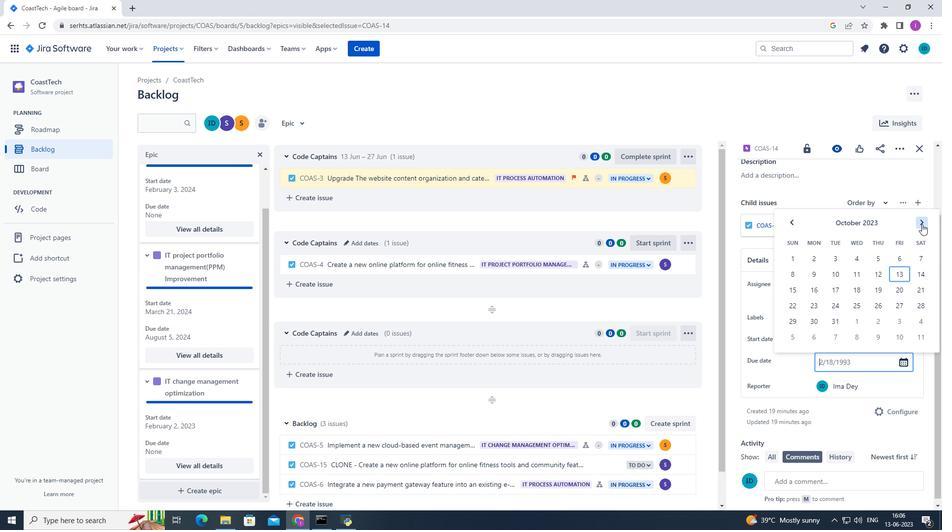 
Action: Mouse pressed left at (922, 224)
Screenshot: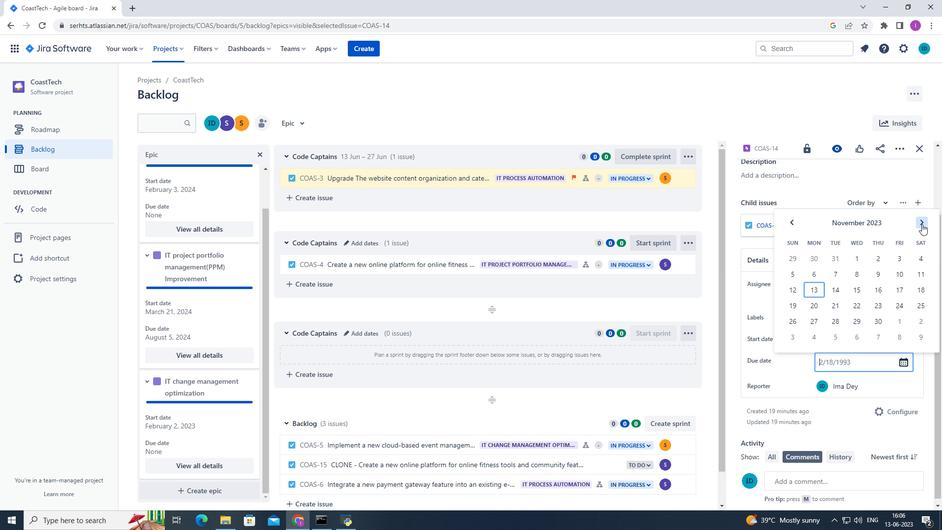 
Action: Mouse pressed left at (922, 224)
Screenshot: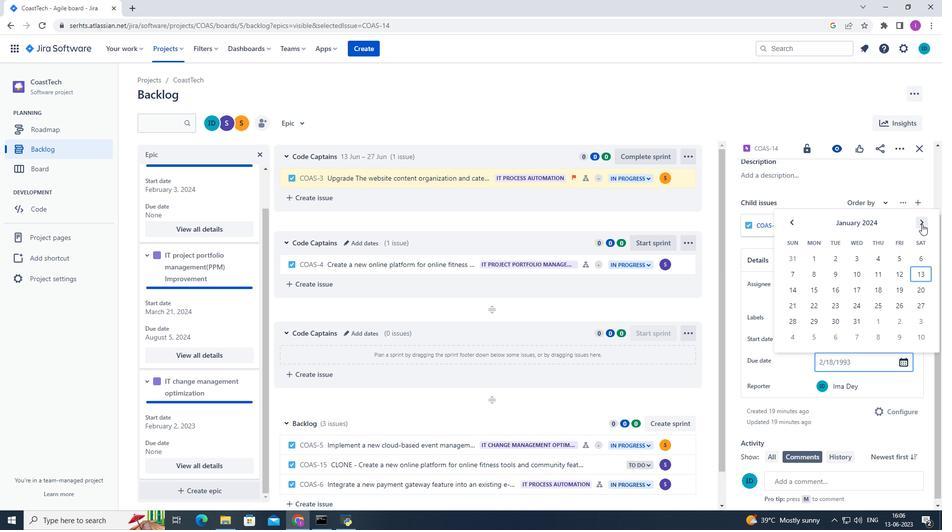 
Action: Mouse pressed left at (922, 224)
Screenshot: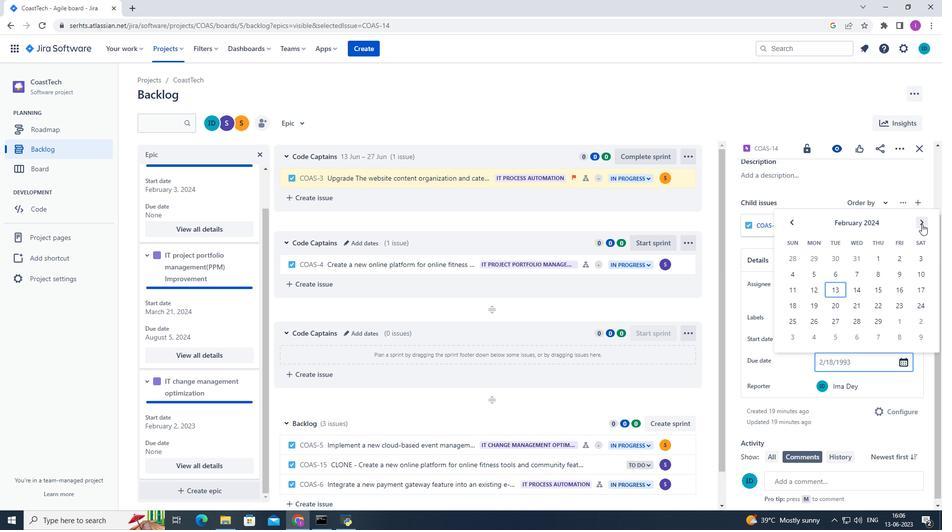 
Action: Mouse pressed left at (922, 224)
Screenshot: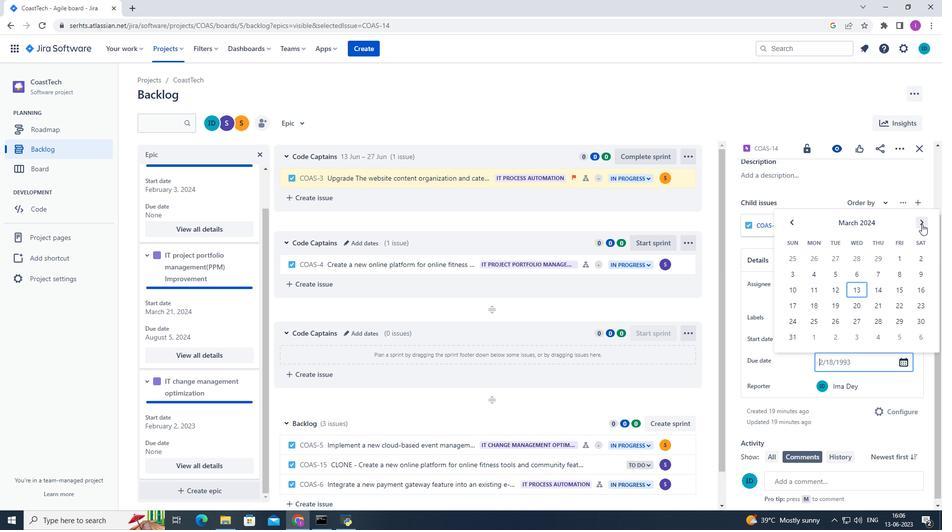 
Action: Mouse pressed left at (922, 224)
Screenshot: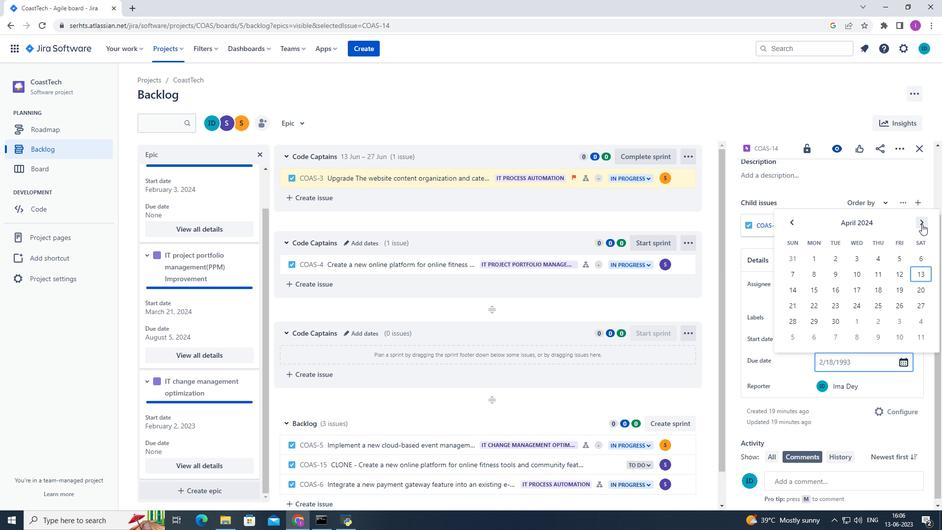 
Action: Mouse pressed left at (922, 224)
Screenshot: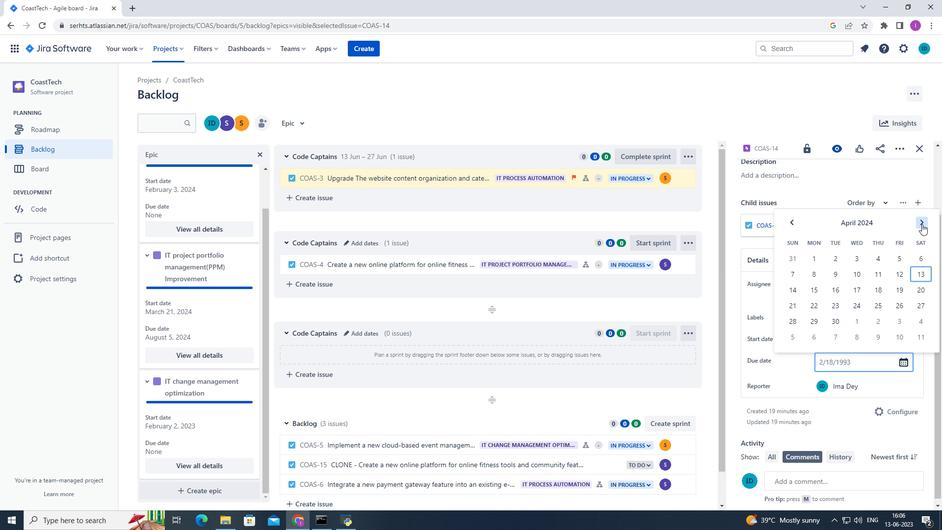 
Action: Mouse pressed left at (922, 224)
Screenshot: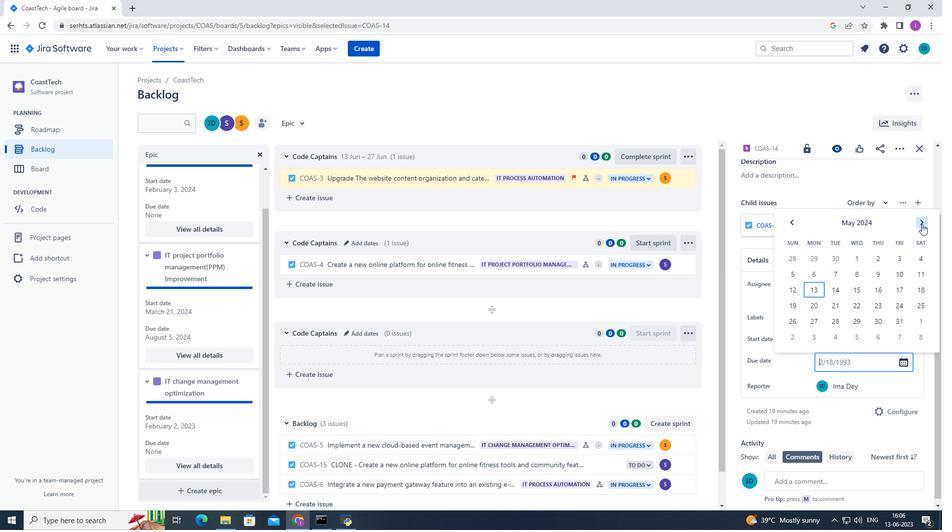 
Action: Mouse pressed left at (922, 224)
Screenshot: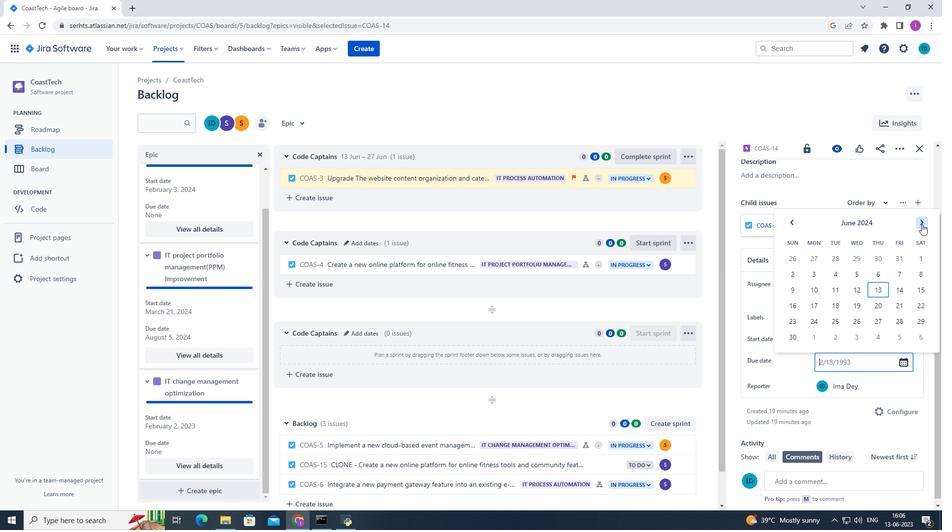 
Action: Mouse pressed left at (922, 224)
Screenshot: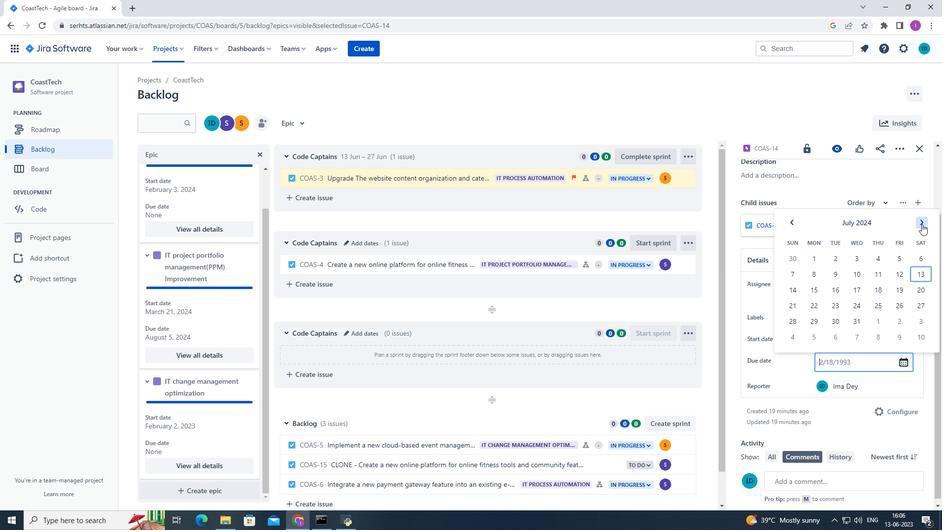
Action: Mouse pressed left at (922, 224)
Screenshot: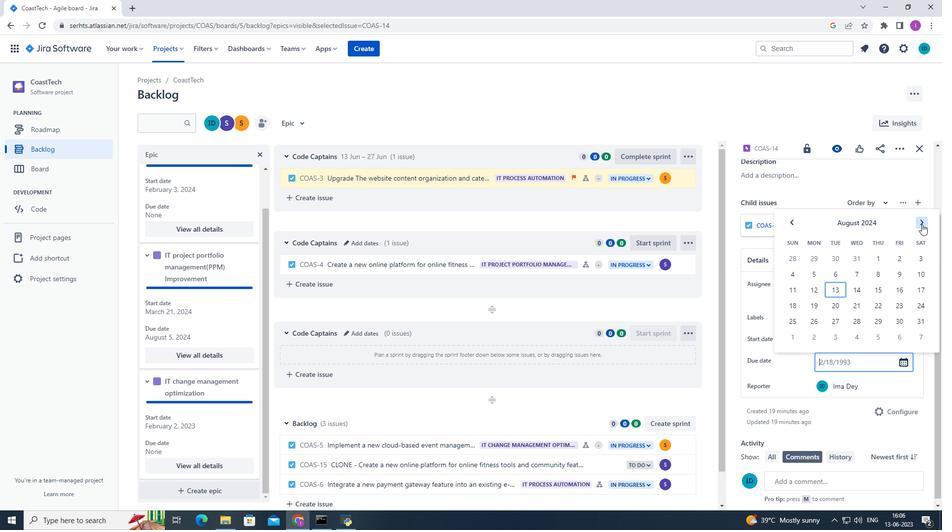 
Action: Mouse moved to (818, 277)
Screenshot: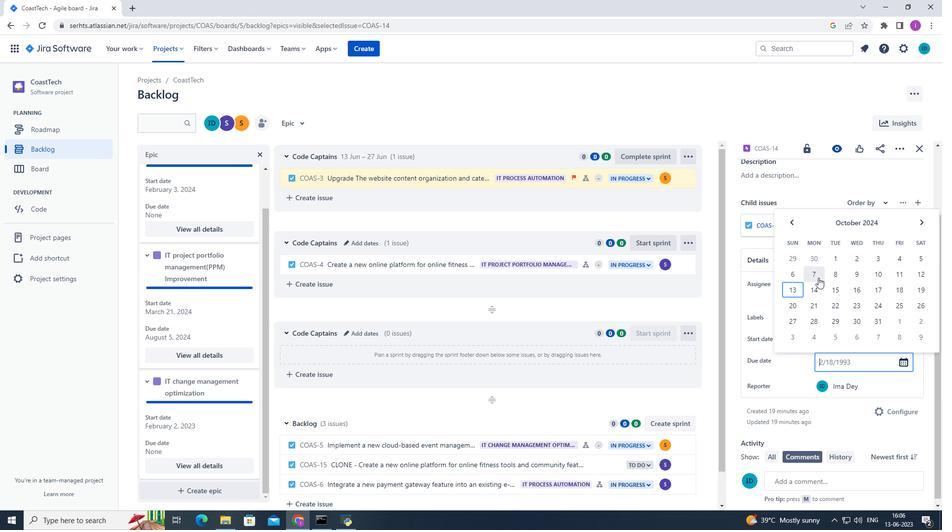 
Action: Mouse pressed left at (818, 277)
Screenshot: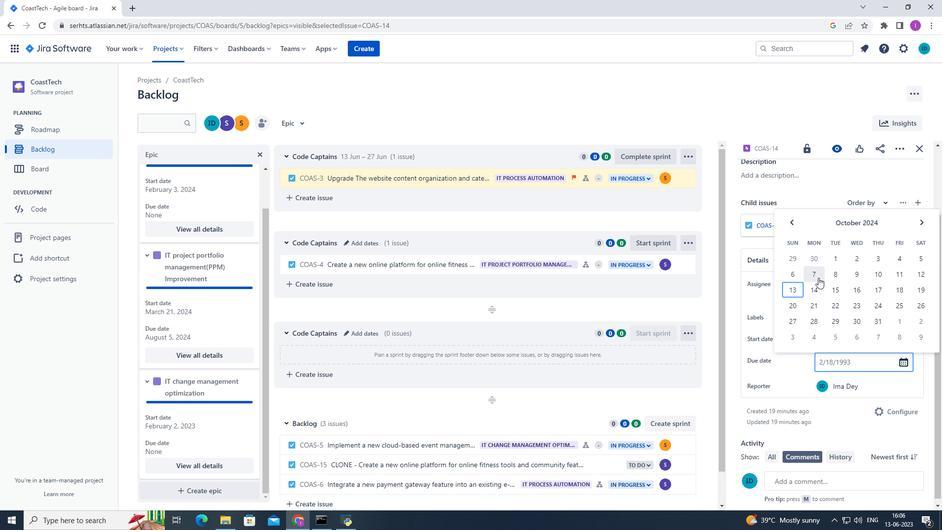 
Action: Mouse moved to (811, 281)
Screenshot: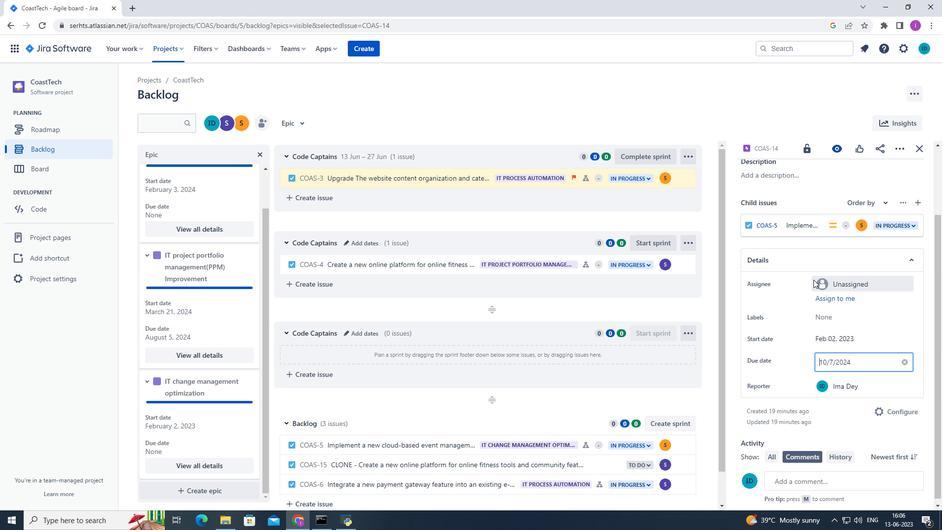 
Action: Mouse scrolled (811, 280) with delta (0, 0)
Screenshot: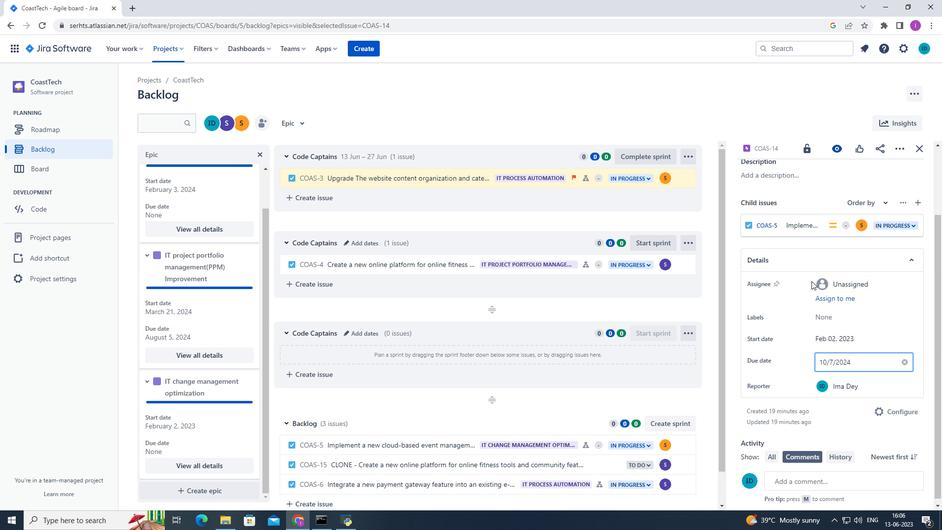 
Action: Mouse moved to (811, 300)
Screenshot: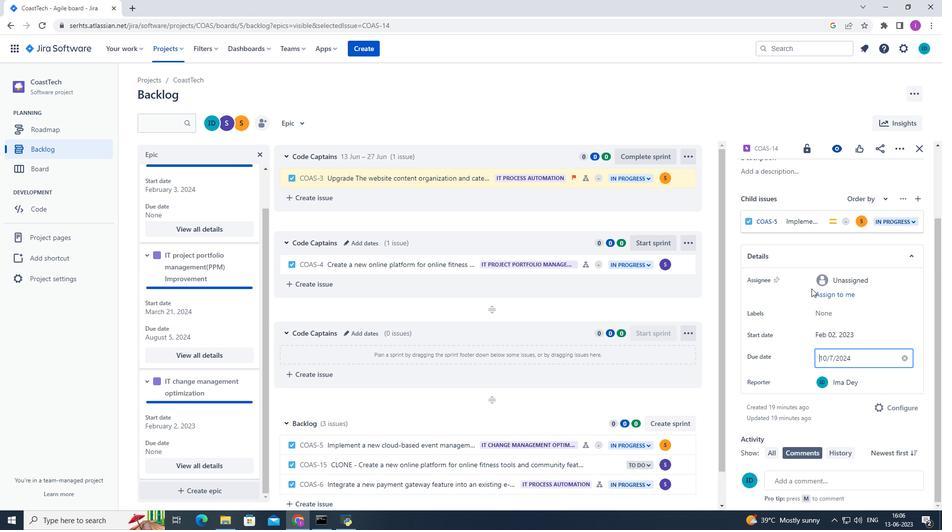 
Action: Mouse scrolled (811, 300) with delta (0, 0)
Screenshot: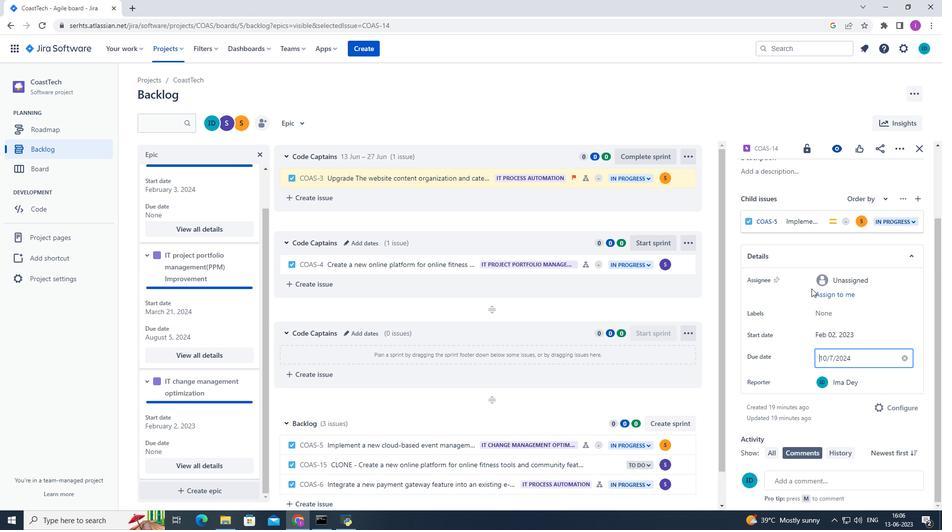 
Action: Mouse moved to (819, 402)
Screenshot: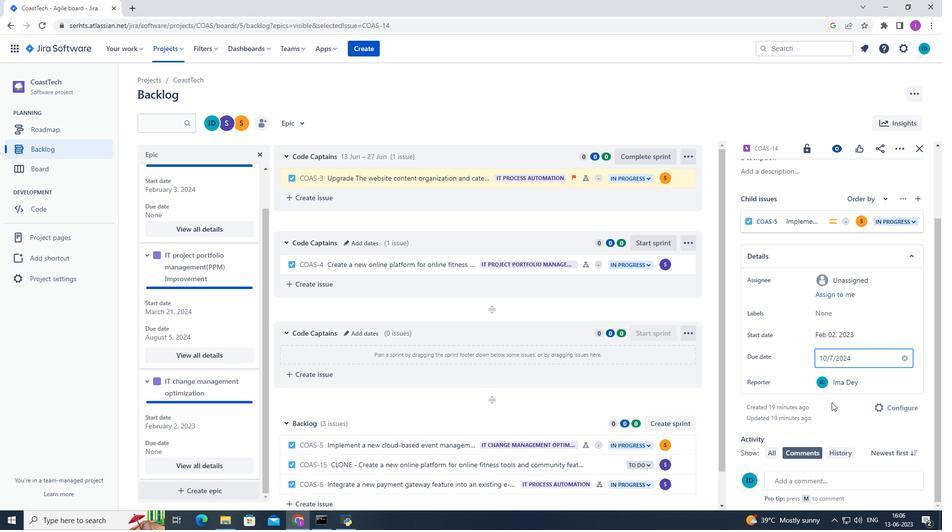 
